 Task: Add a signature Hudson Clark containing Have a great New Years Eve, Hudson Clark to email address softage.5@softage.net and add a folder Restaurants
Action: Mouse moved to (51, 59)
Screenshot: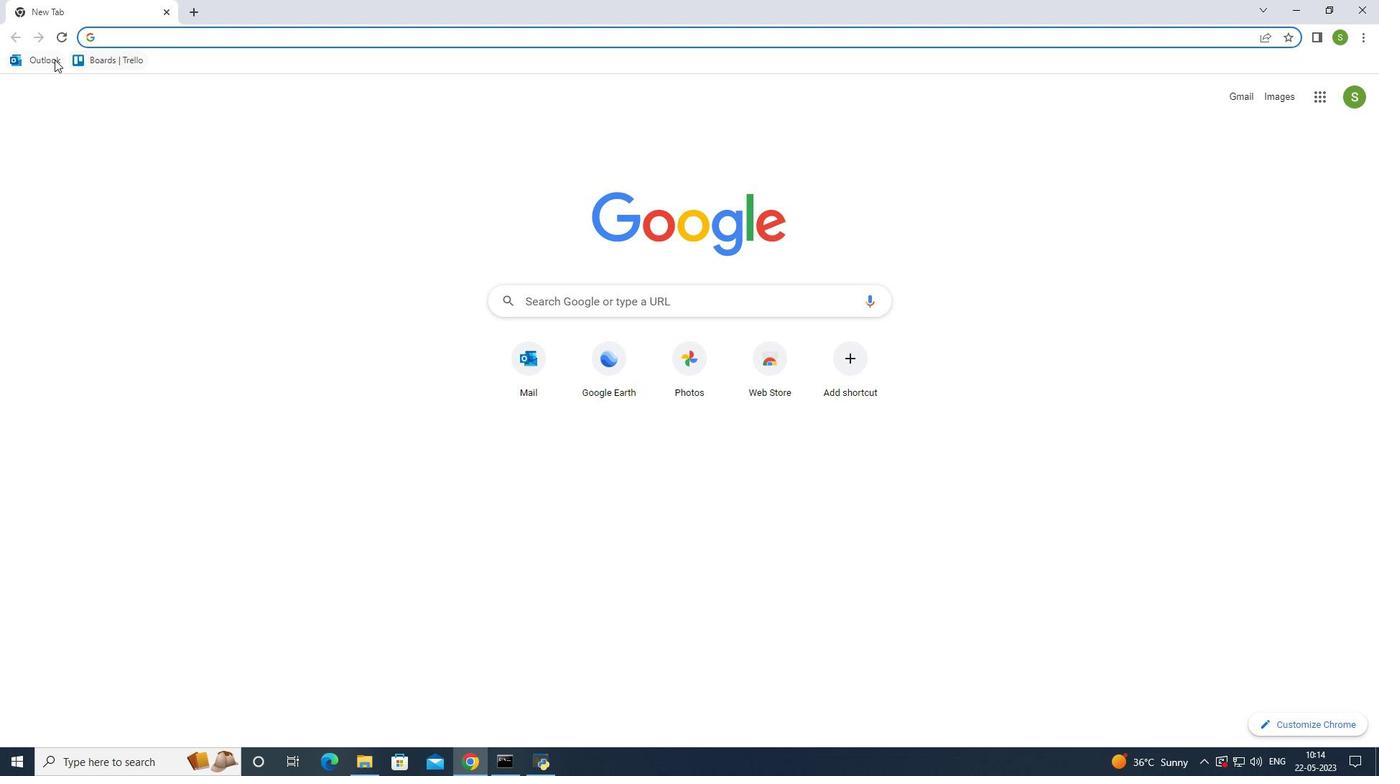 
Action: Mouse pressed left at (51, 59)
Screenshot: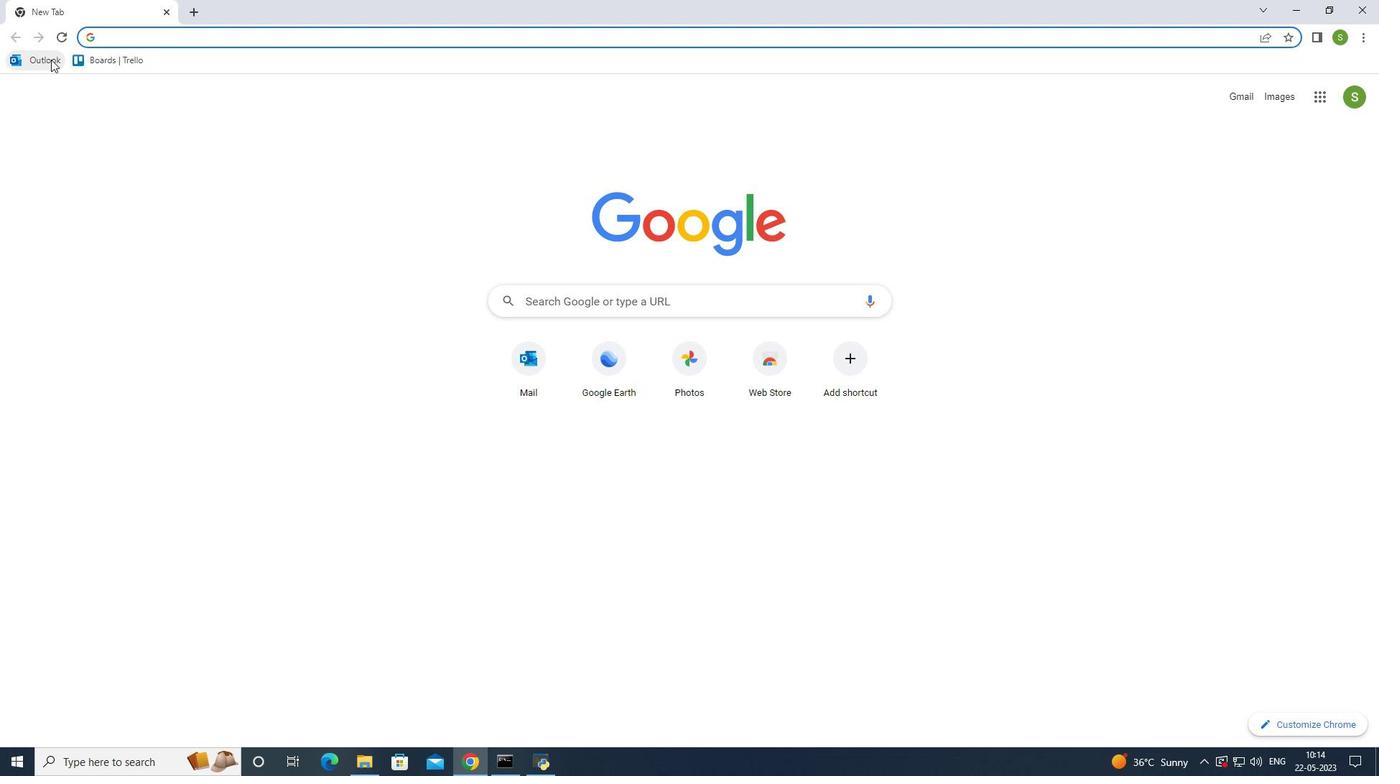
Action: Mouse moved to (115, 125)
Screenshot: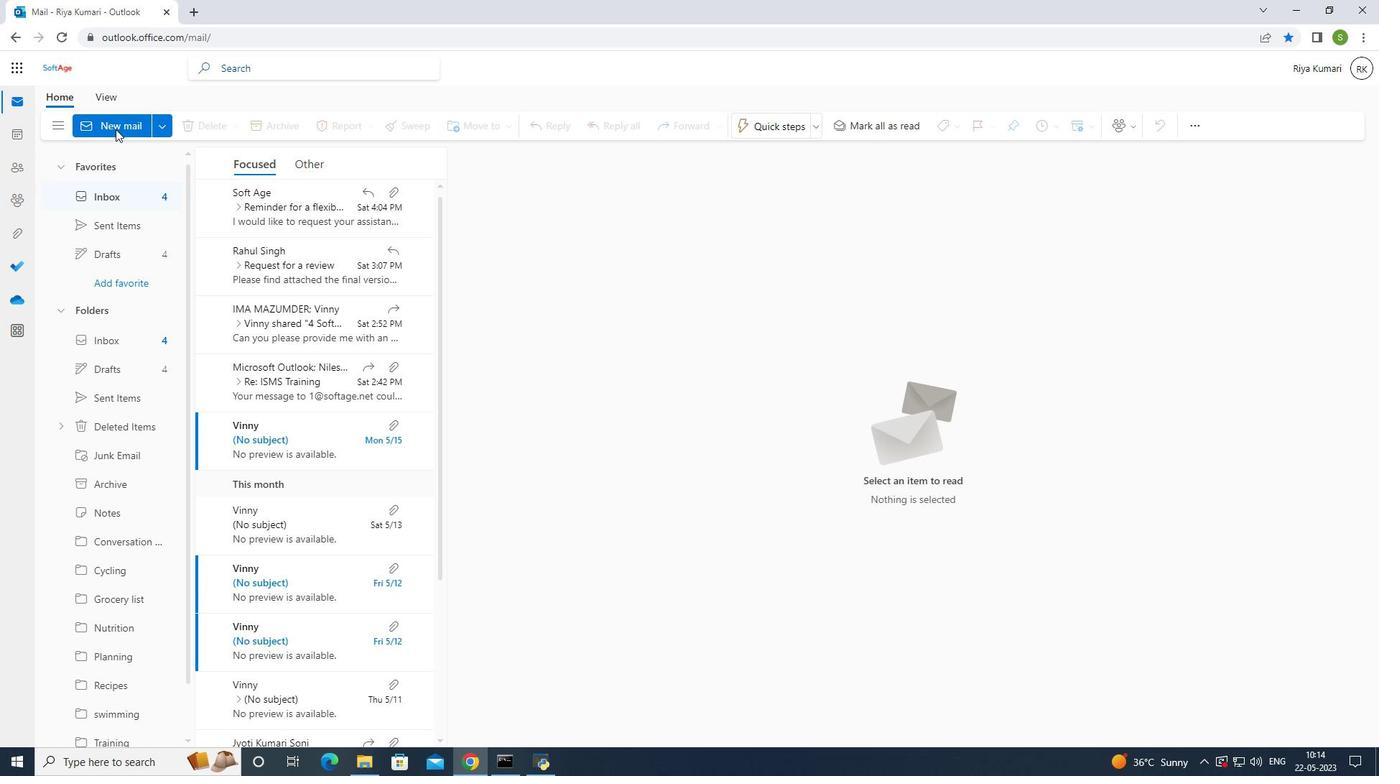 
Action: Mouse pressed left at (115, 125)
Screenshot: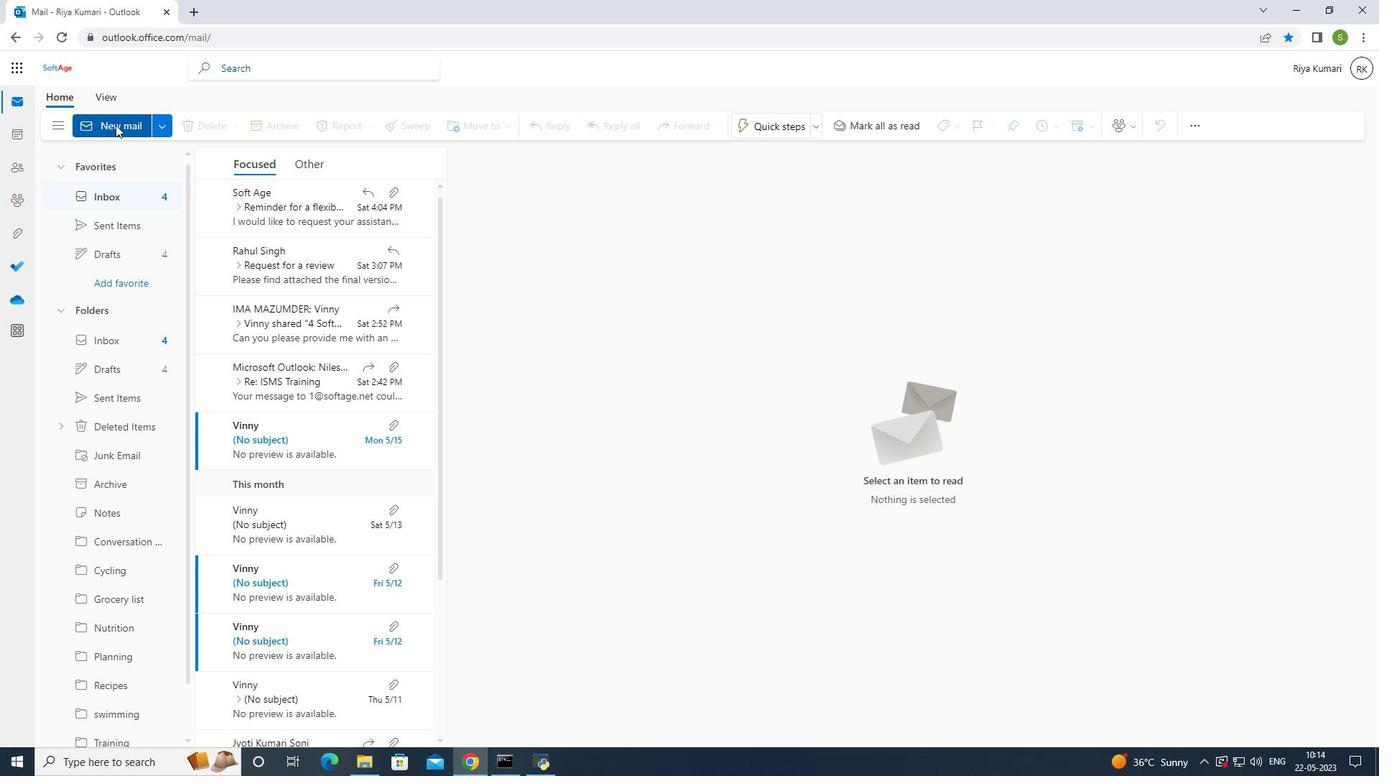 
Action: Mouse moved to (941, 131)
Screenshot: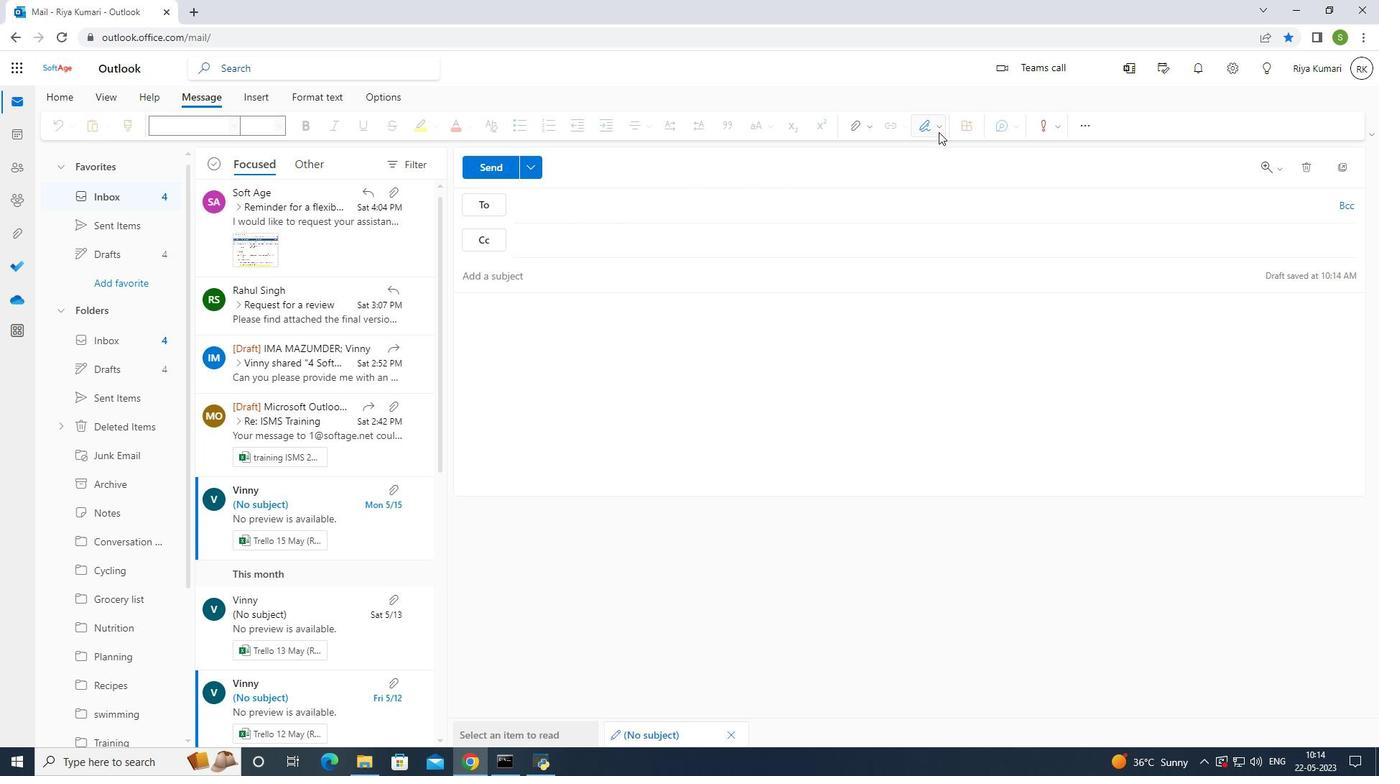 
Action: Mouse pressed left at (941, 131)
Screenshot: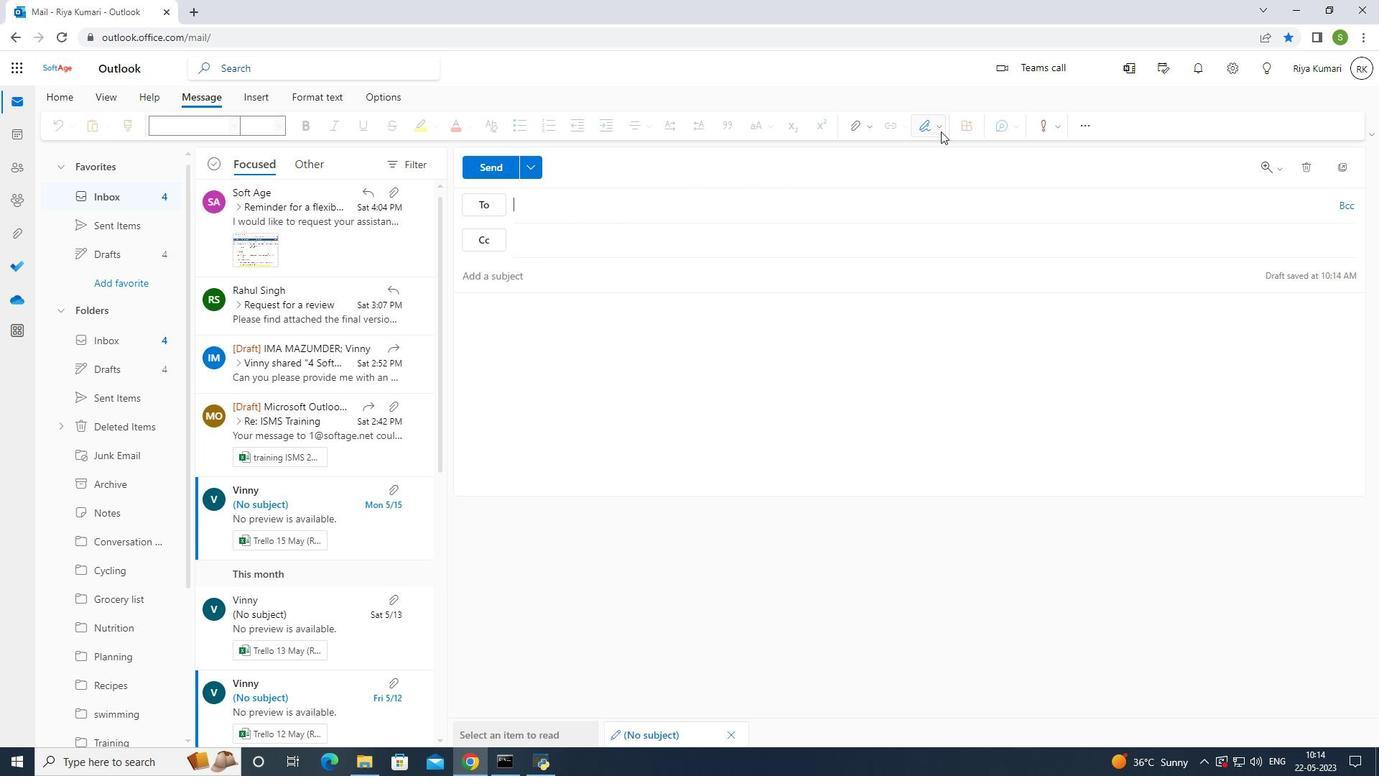 
Action: Mouse moved to (915, 185)
Screenshot: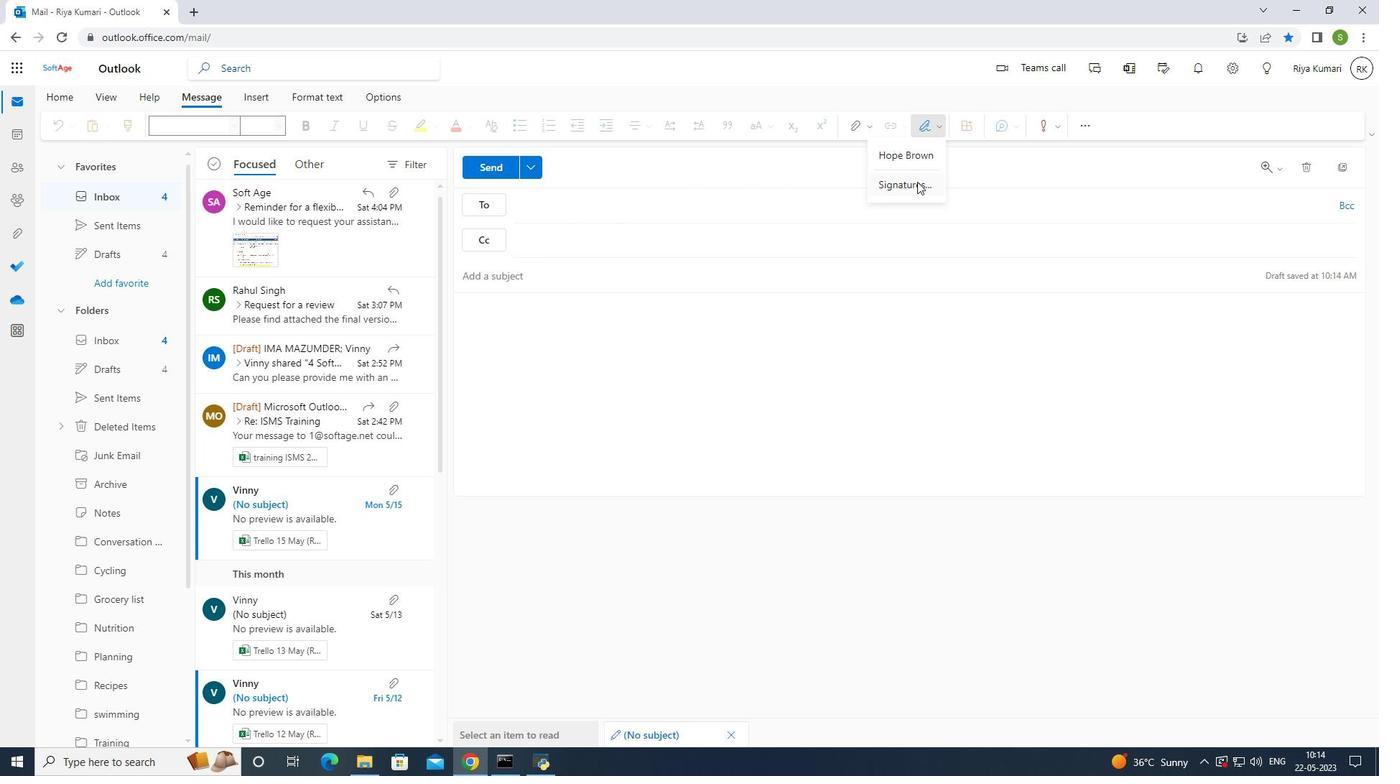 
Action: Mouse pressed left at (915, 185)
Screenshot: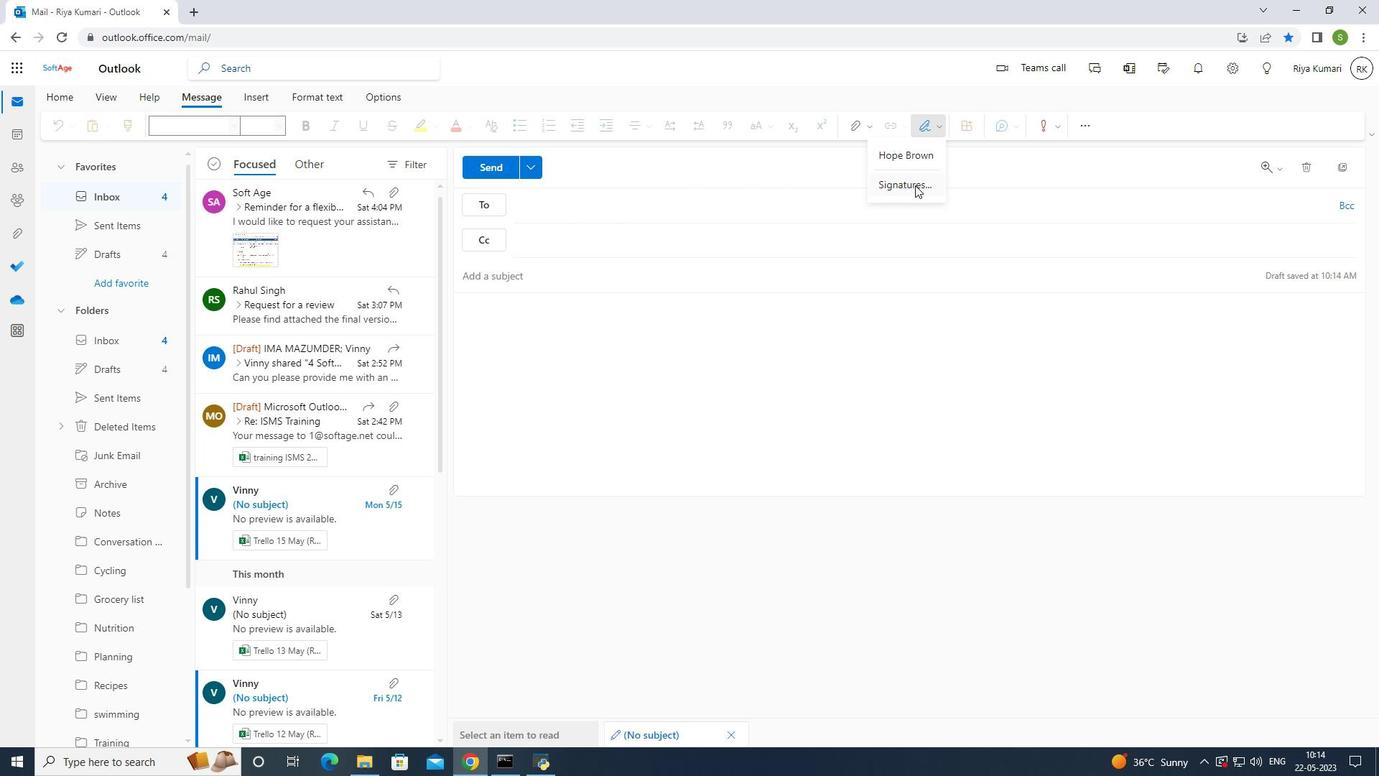 
Action: Mouse moved to (911, 241)
Screenshot: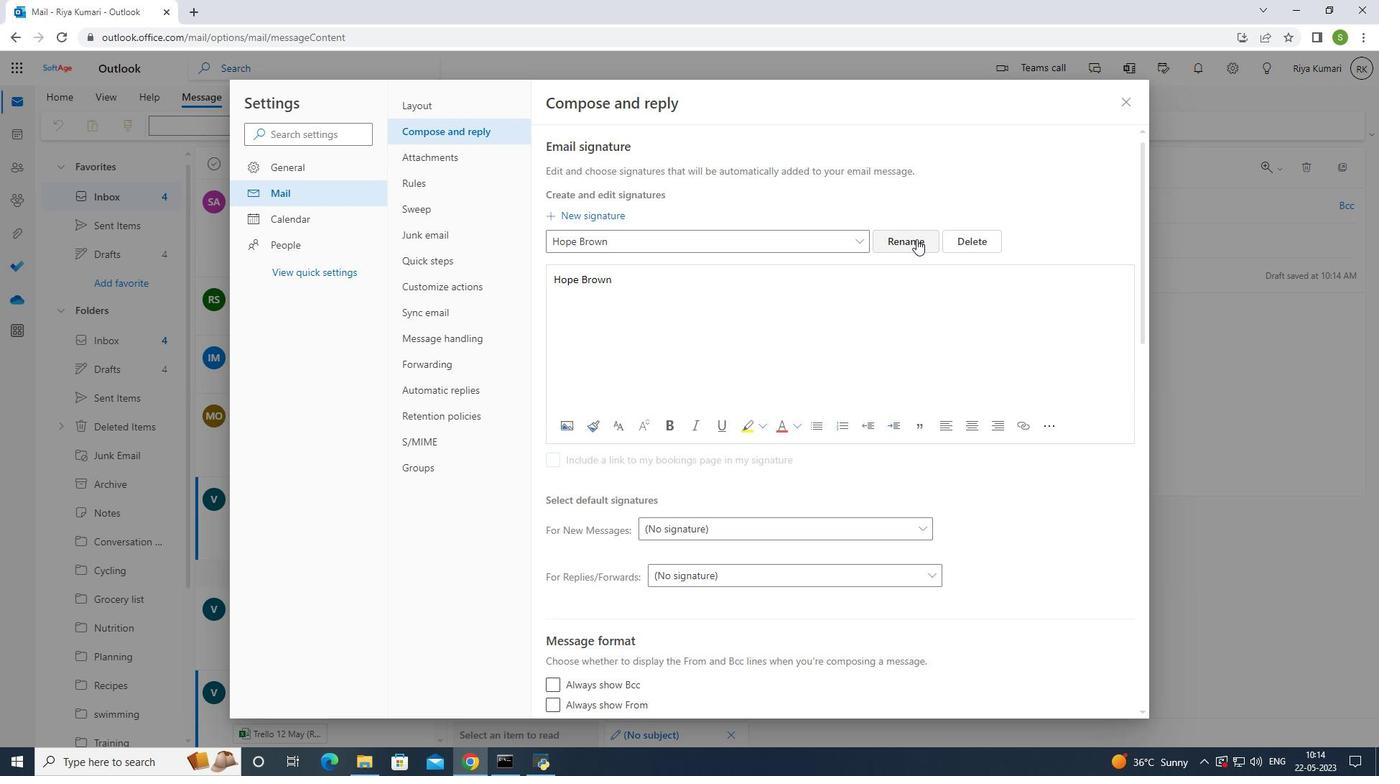 
Action: Mouse pressed left at (911, 241)
Screenshot: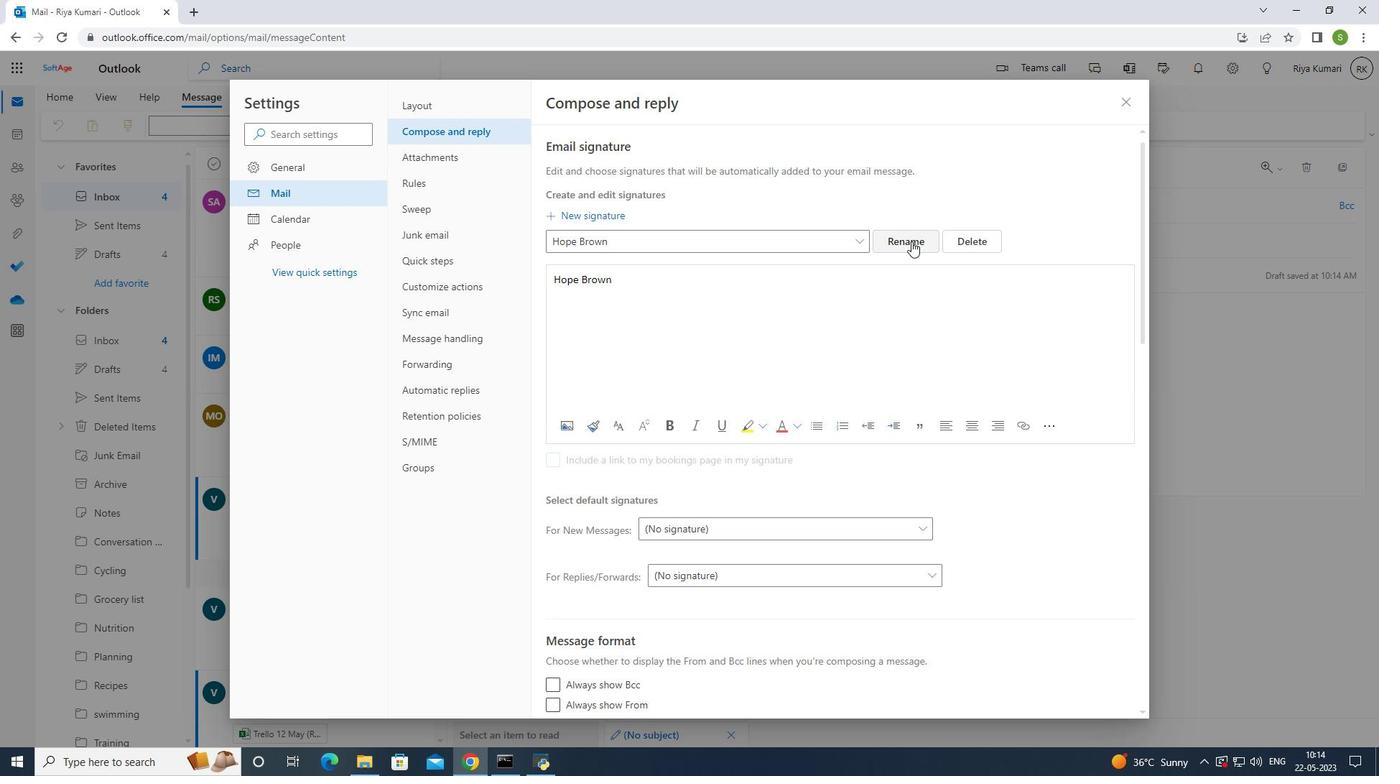 
Action: Mouse moved to (788, 240)
Screenshot: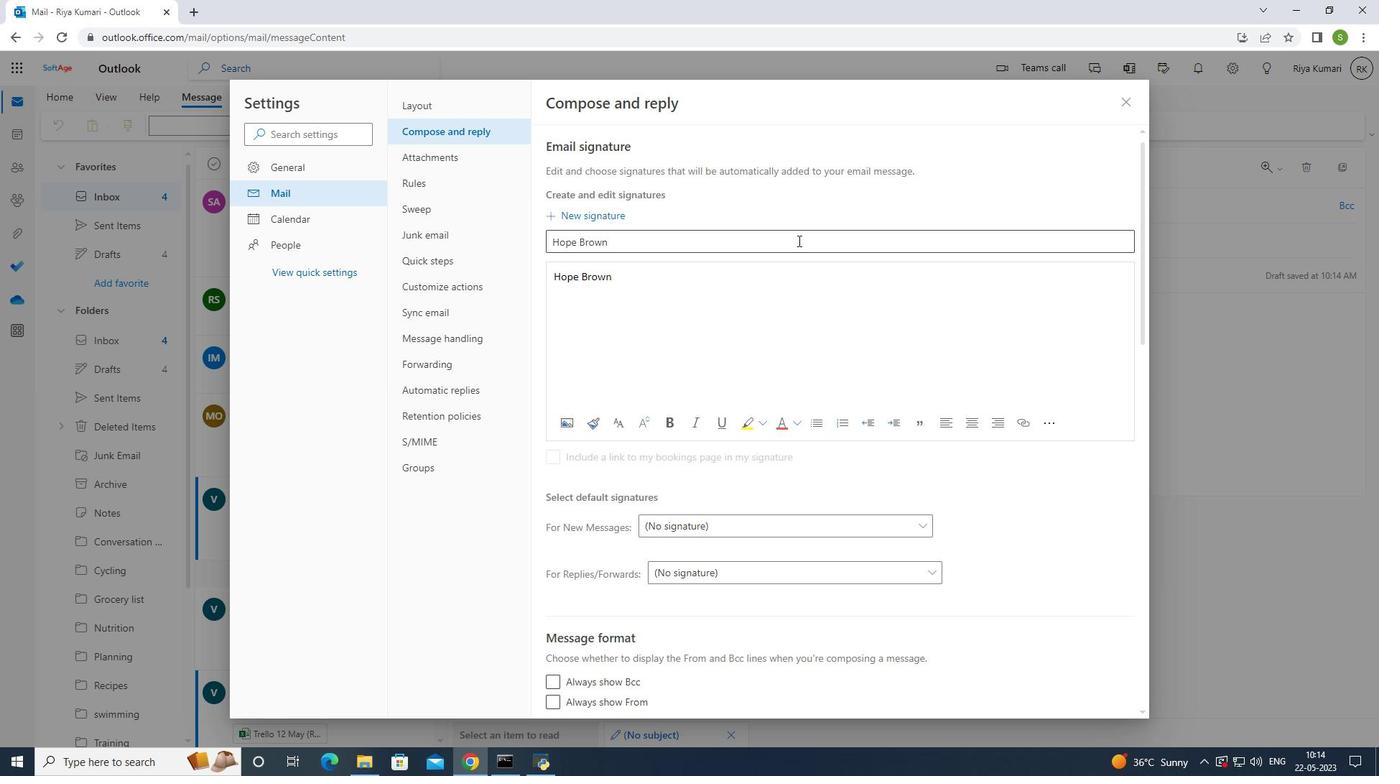 
Action: Mouse pressed left at (788, 240)
Screenshot: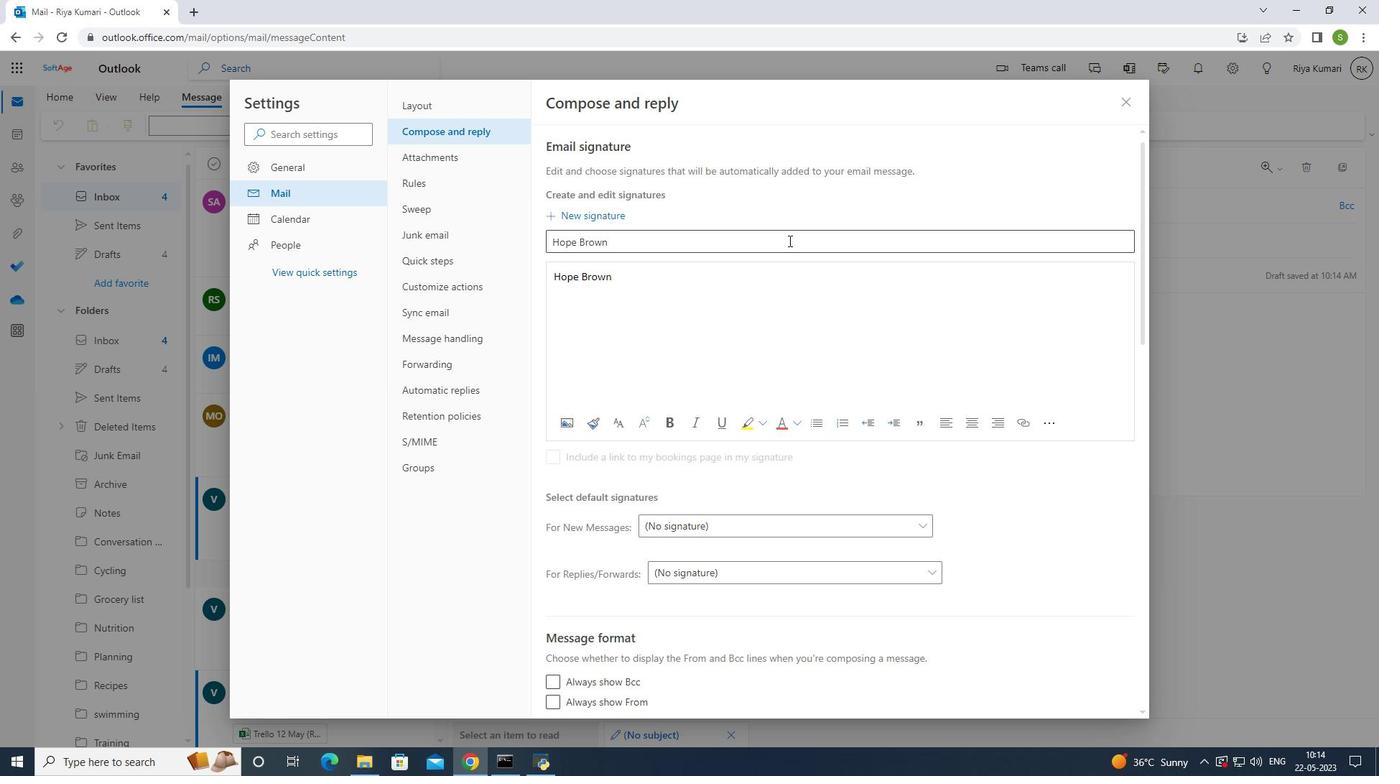 
Action: Key pressed <Key.backspace><Key.backspace><Key.backspace><Key.backspace><Key.backspace><Key.backspace><Key.backspace><Key.backspace><Key.backspace><Key.backspace><Key.backspace><Key.backspace><Key.backspace><Key.backspace><Key.backspace><Key.backspace>
Screenshot: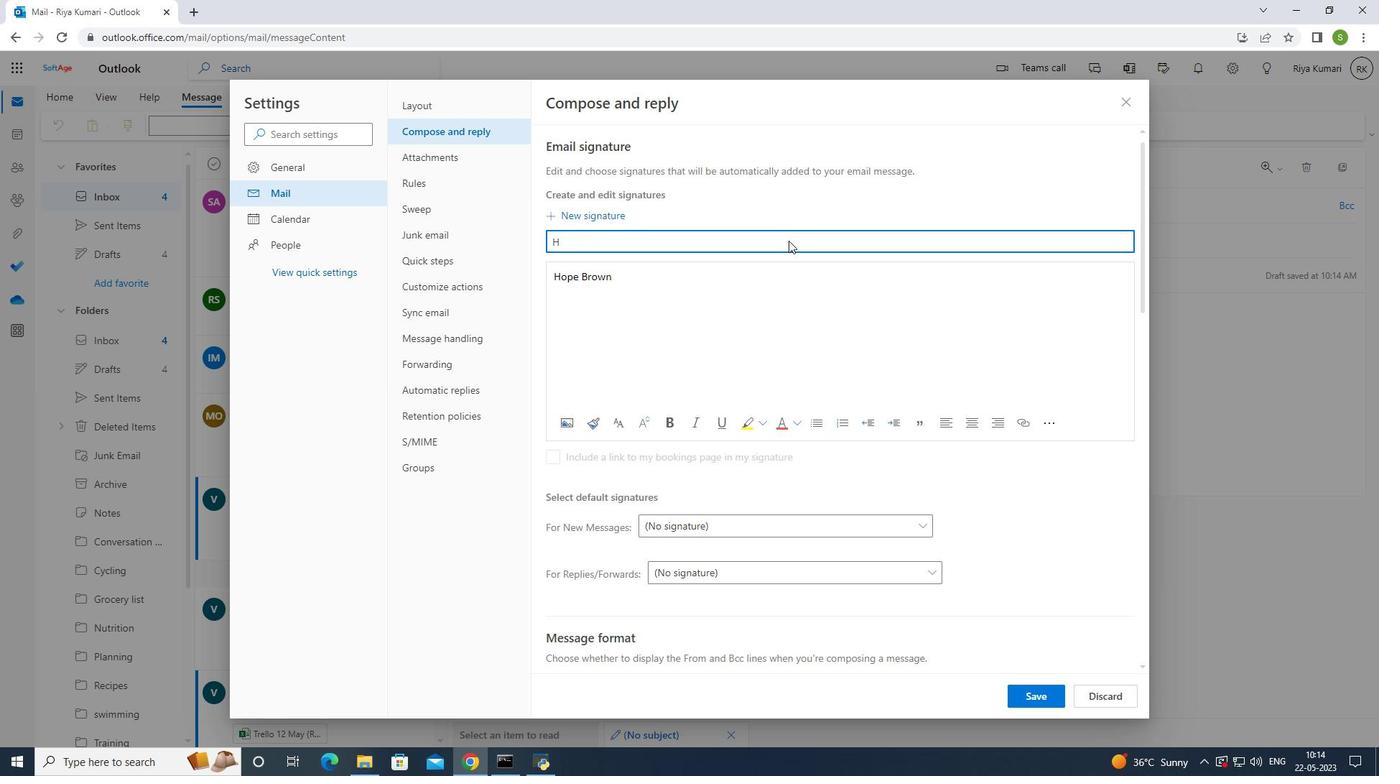 
Action: Mouse moved to (801, 235)
Screenshot: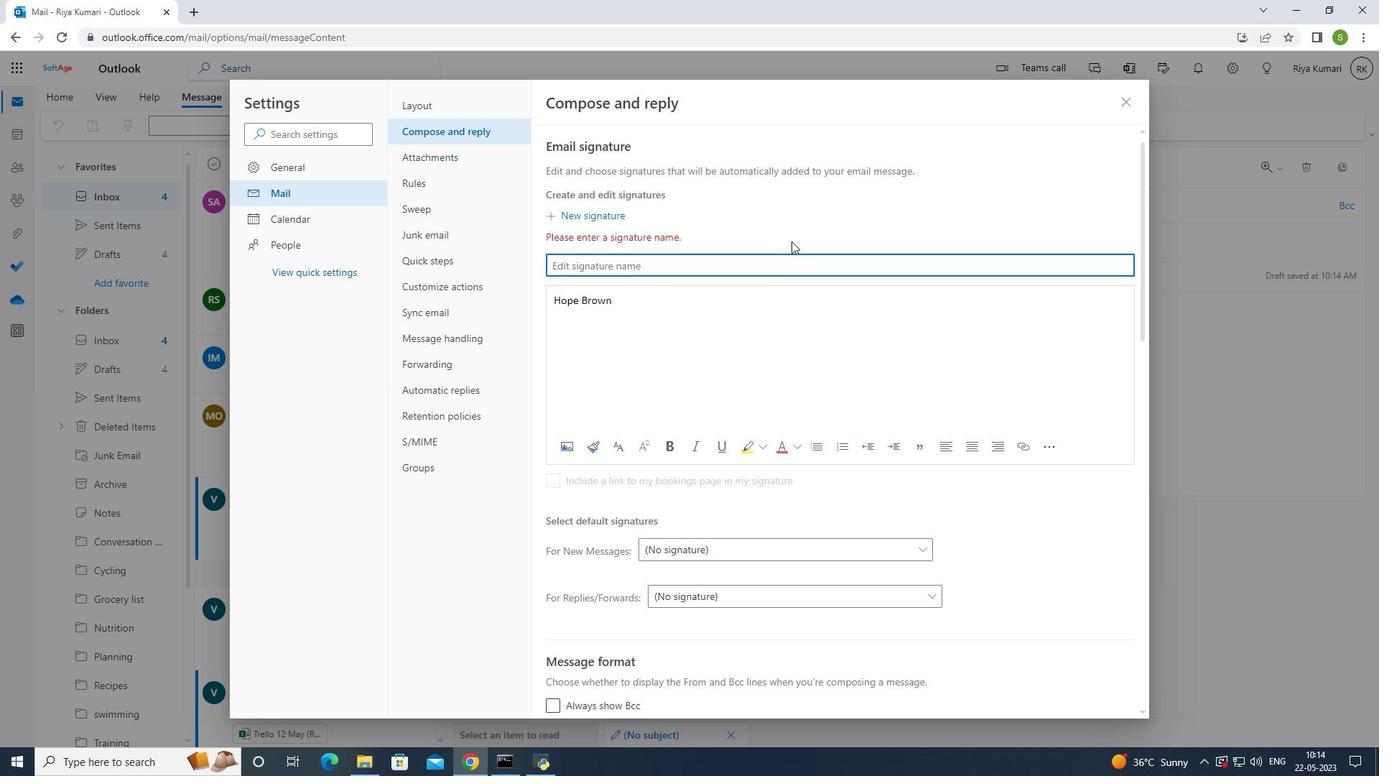 
Action: Key pressed <Key.shift>Hudson<Key.space><Key.shift>Clarkctrl+A<'\x03'>
Screenshot: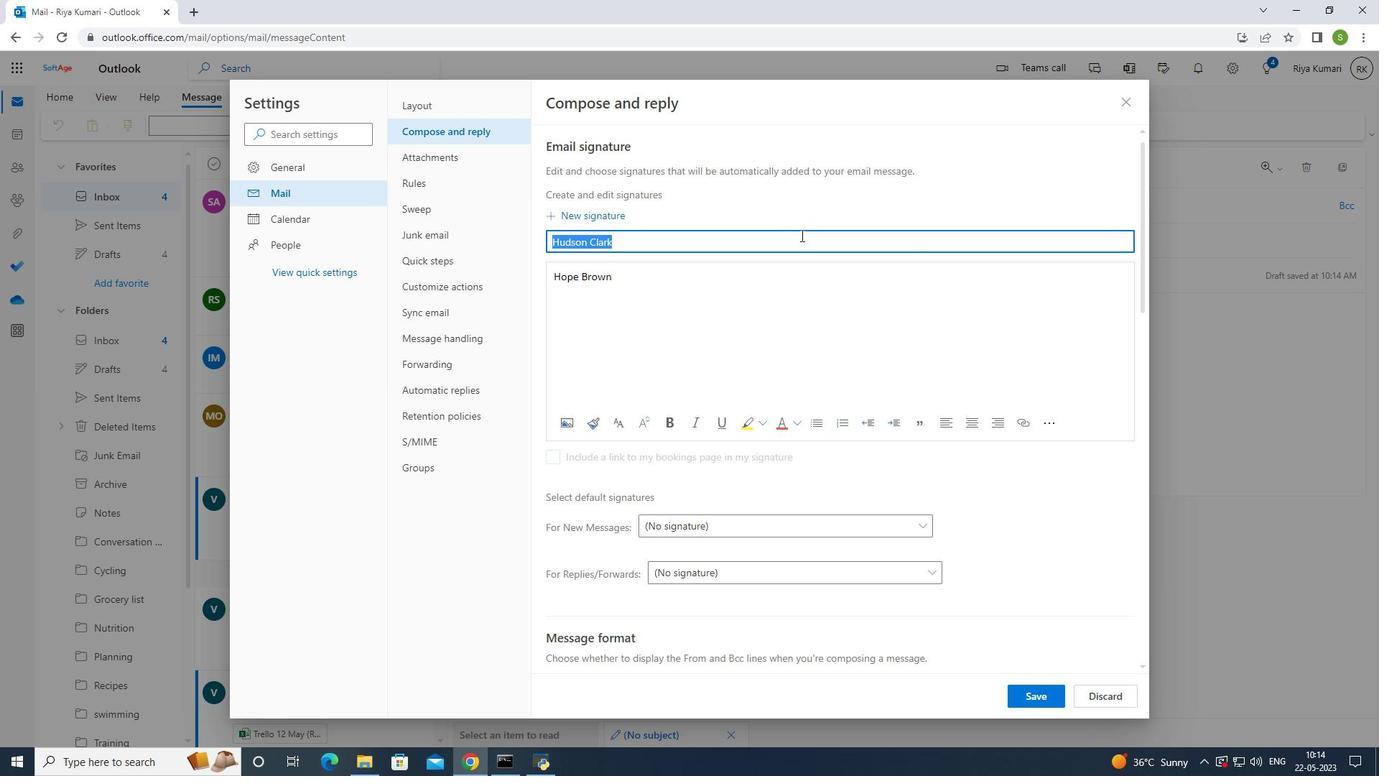 
Action: Mouse moved to (633, 278)
Screenshot: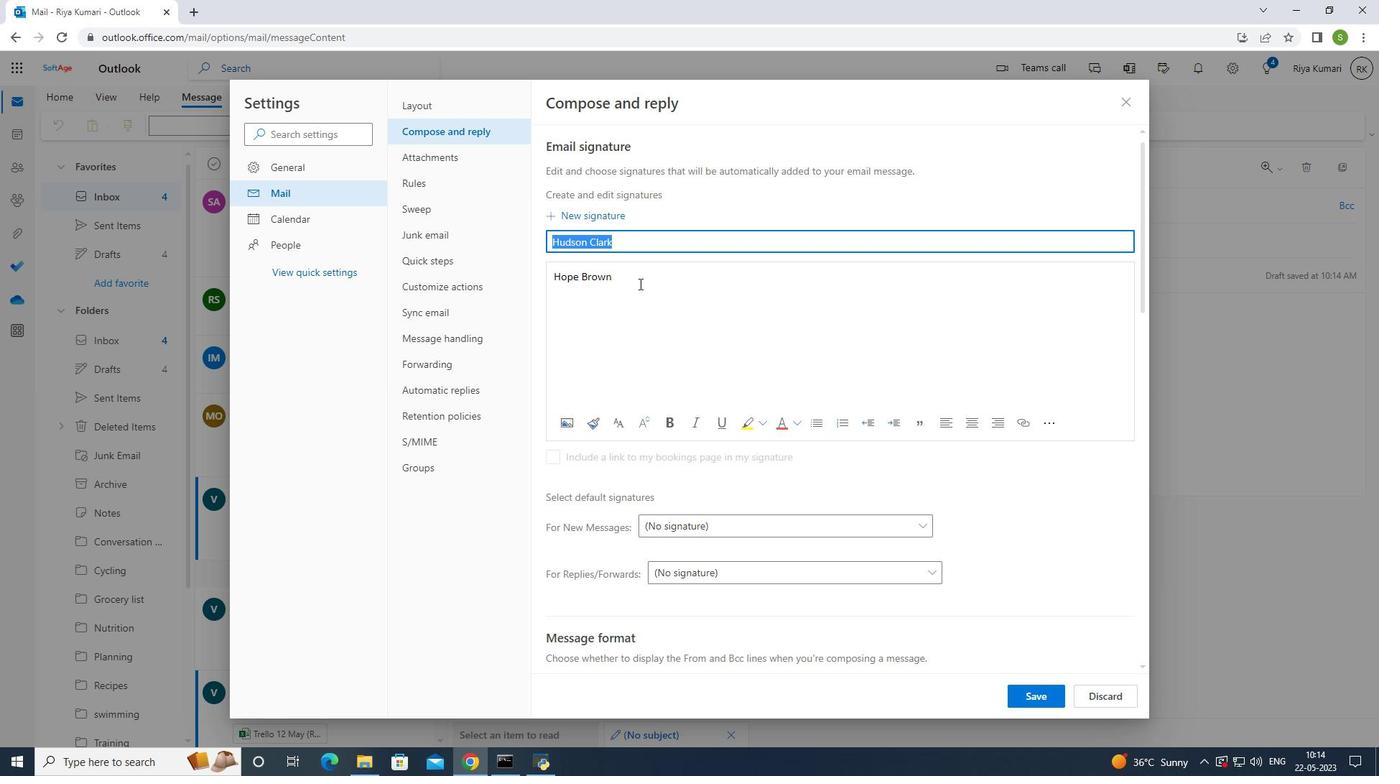 
Action: Mouse pressed left at (633, 278)
Screenshot: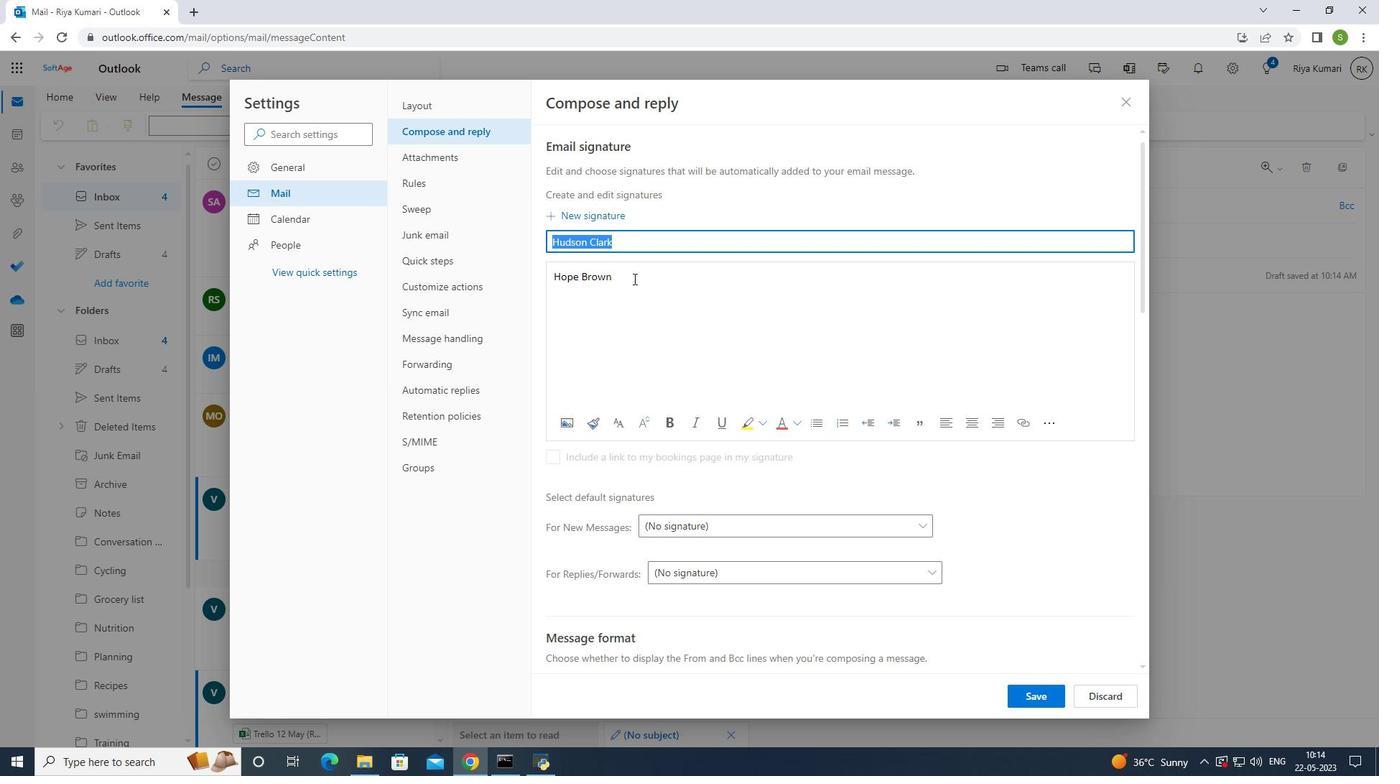 
Action: Key pressed <Key.backspace><Key.backspace><Key.backspace><Key.backspace><Key.backspace><Key.backspace><Key.backspace><Key.backspace><Key.backspace><Key.backspace><Key.backspace><Key.backspace><Key.backspace><Key.backspace><Key.backspace><Key.backspace><Key.backspace>ctrl+V
Screenshot: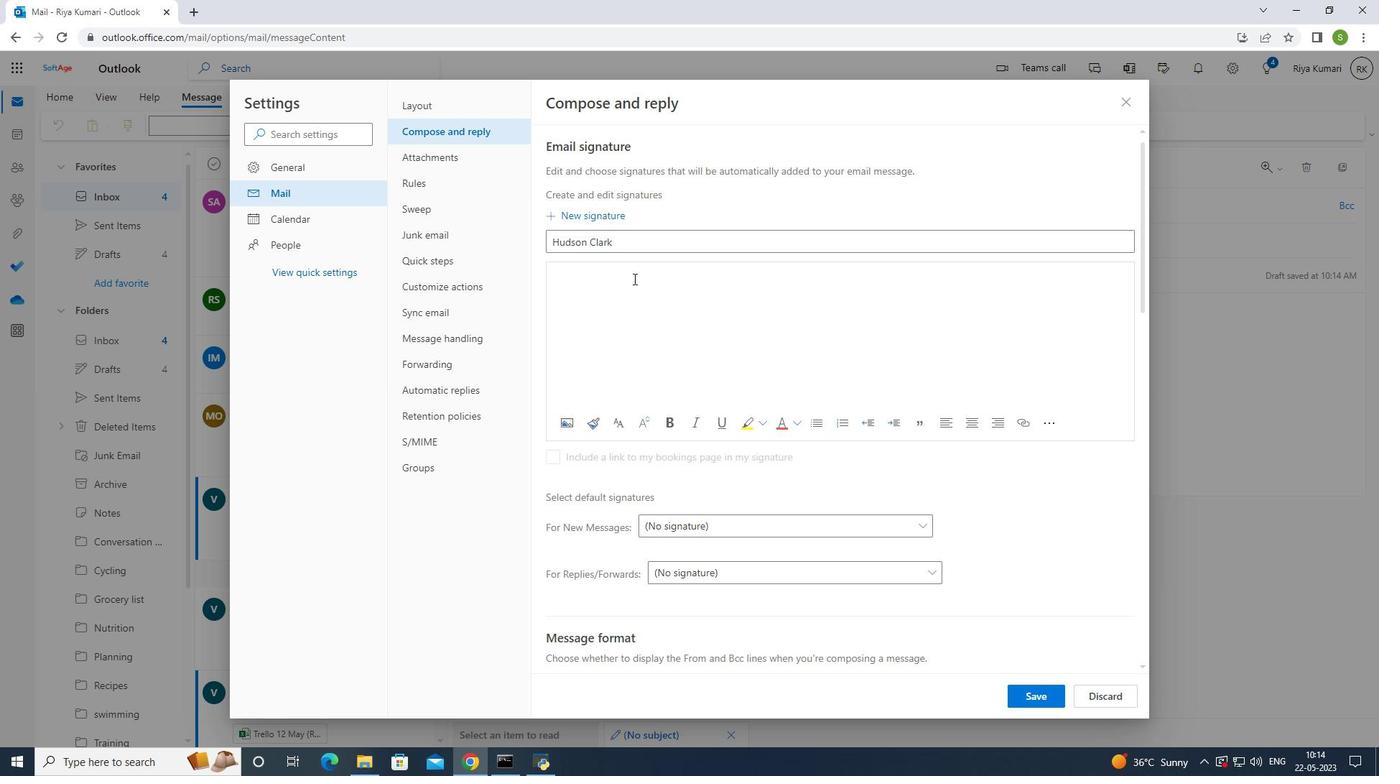 
Action: Mouse moved to (1034, 697)
Screenshot: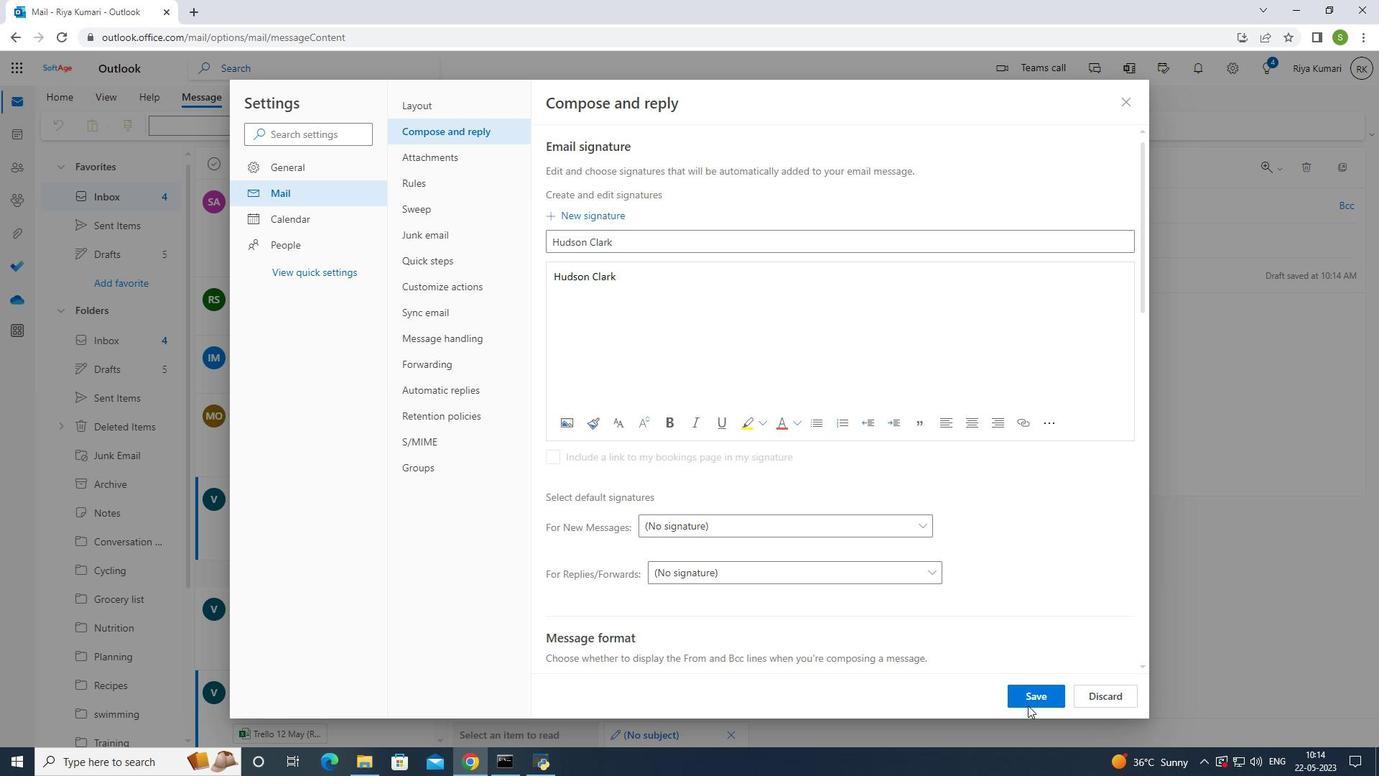 
Action: Mouse pressed left at (1034, 697)
Screenshot: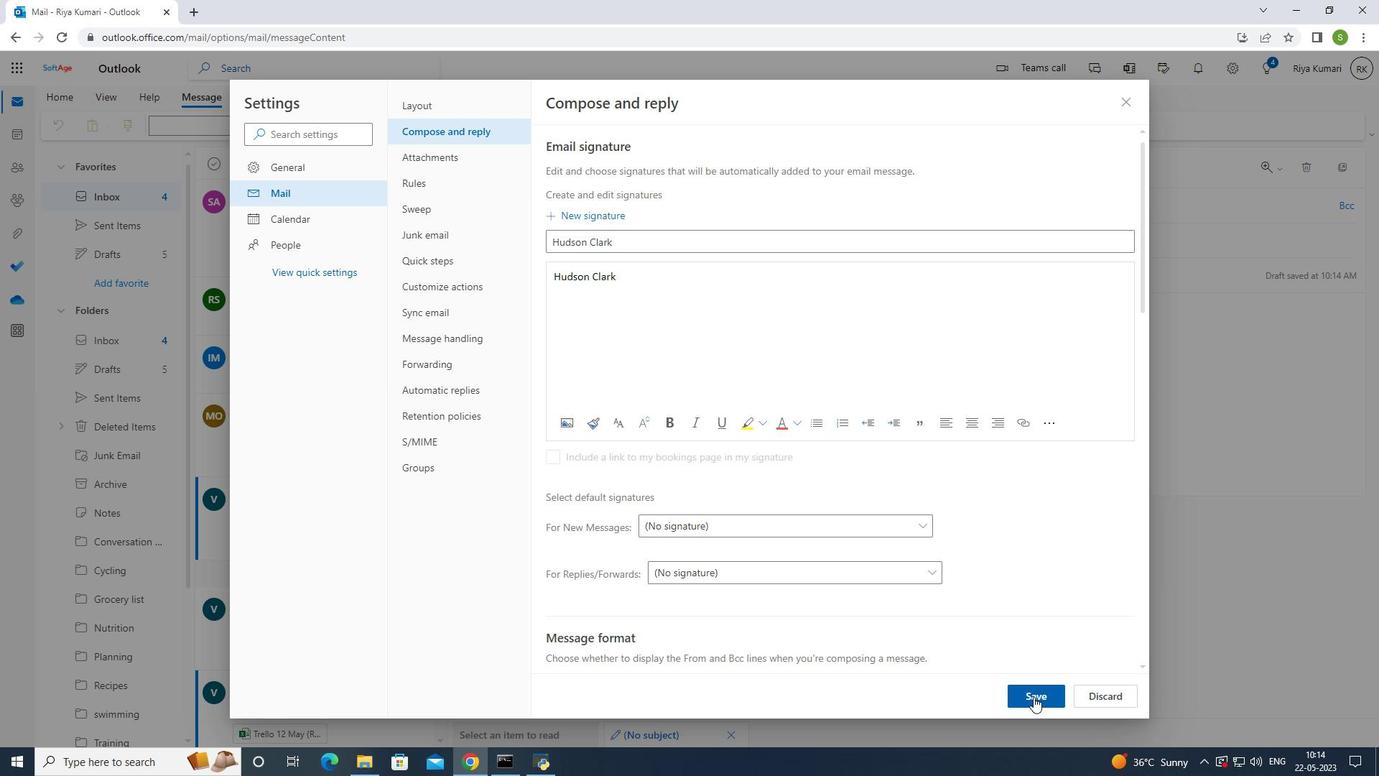 
Action: Mouse moved to (1133, 102)
Screenshot: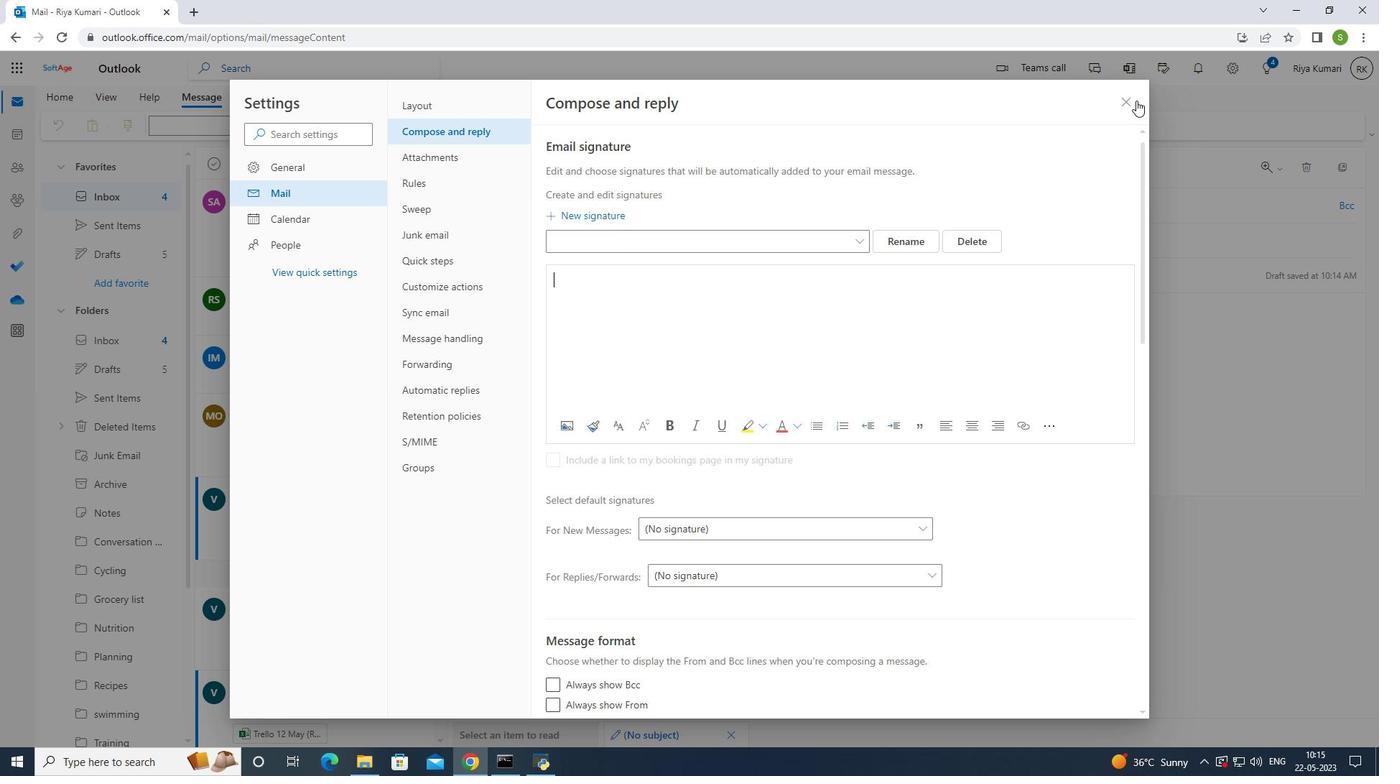 
Action: Mouse pressed left at (1133, 102)
Screenshot: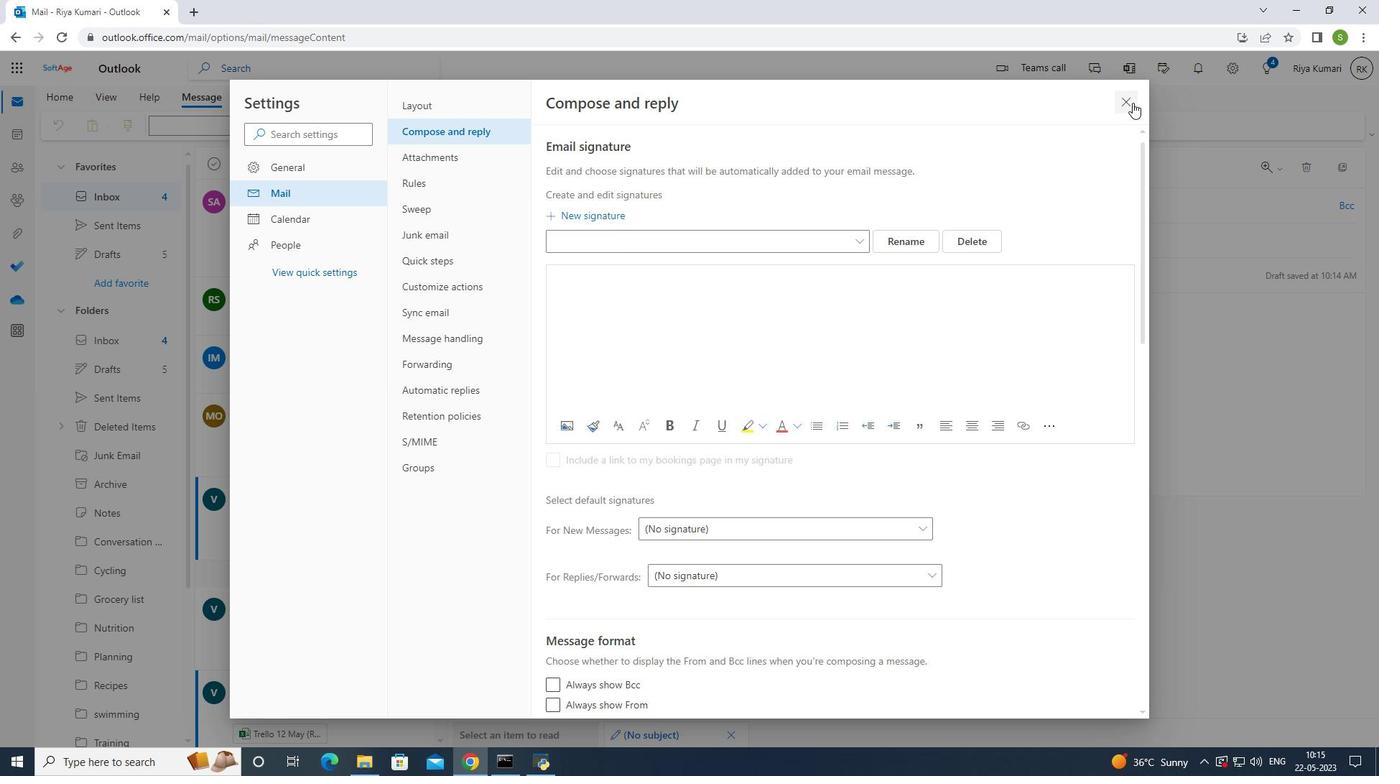 
Action: Mouse moved to (557, 319)
Screenshot: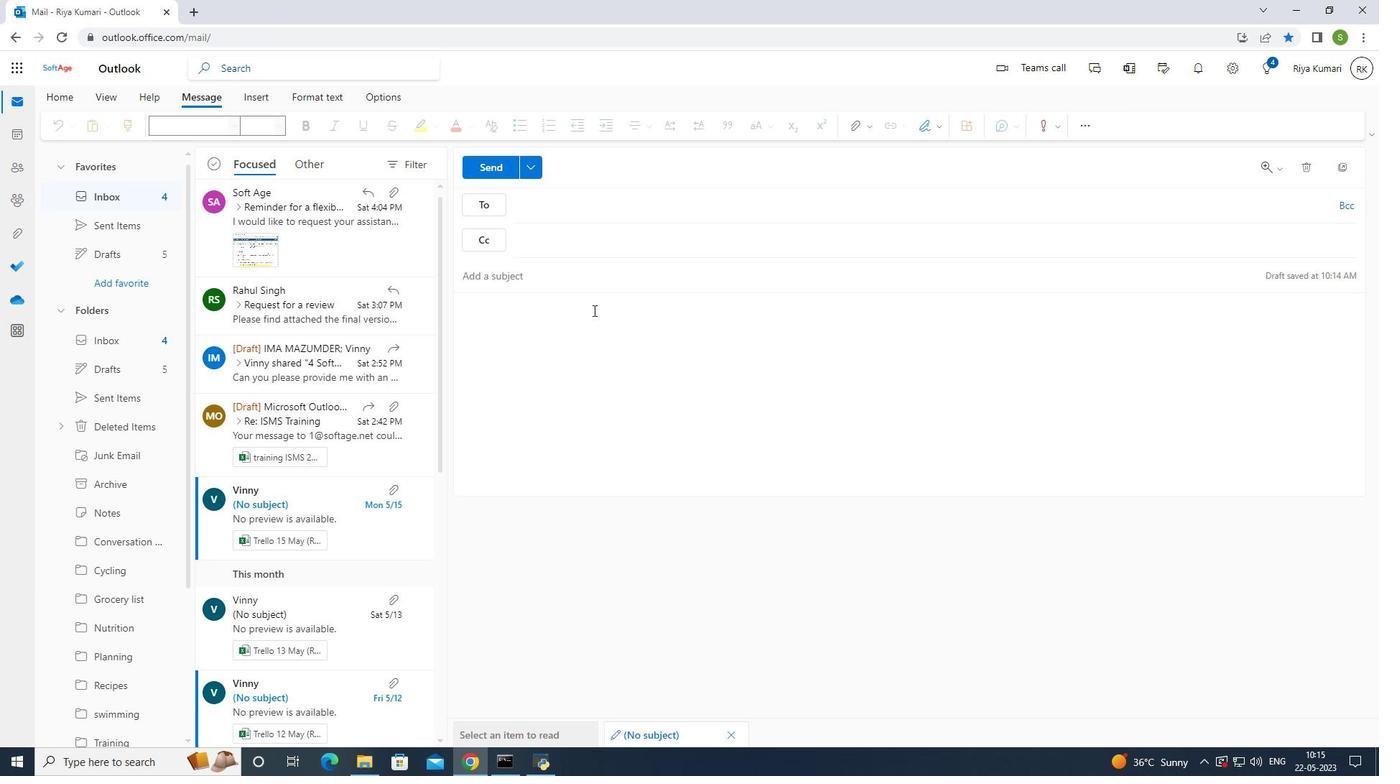 
Action: Mouse pressed left at (557, 319)
Screenshot: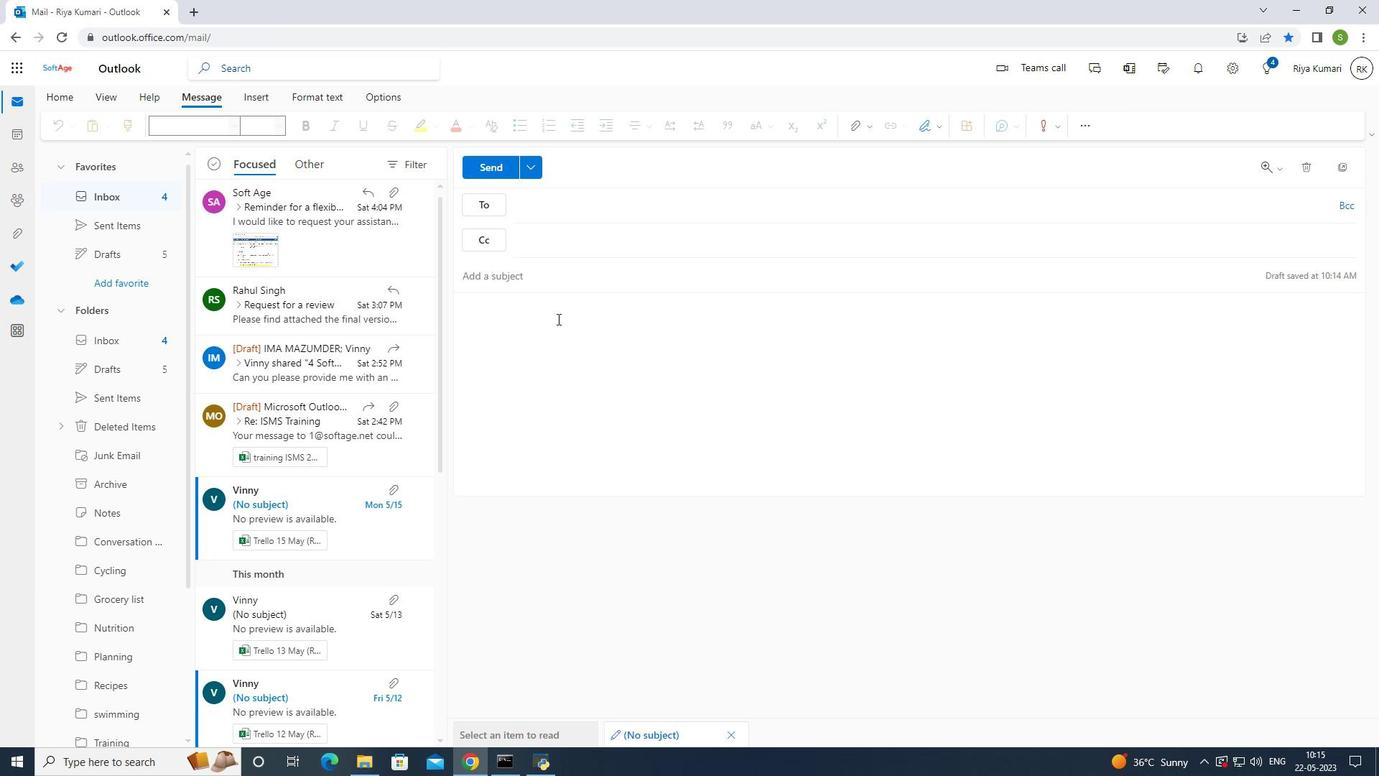 
Action: Mouse moved to (942, 125)
Screenshot: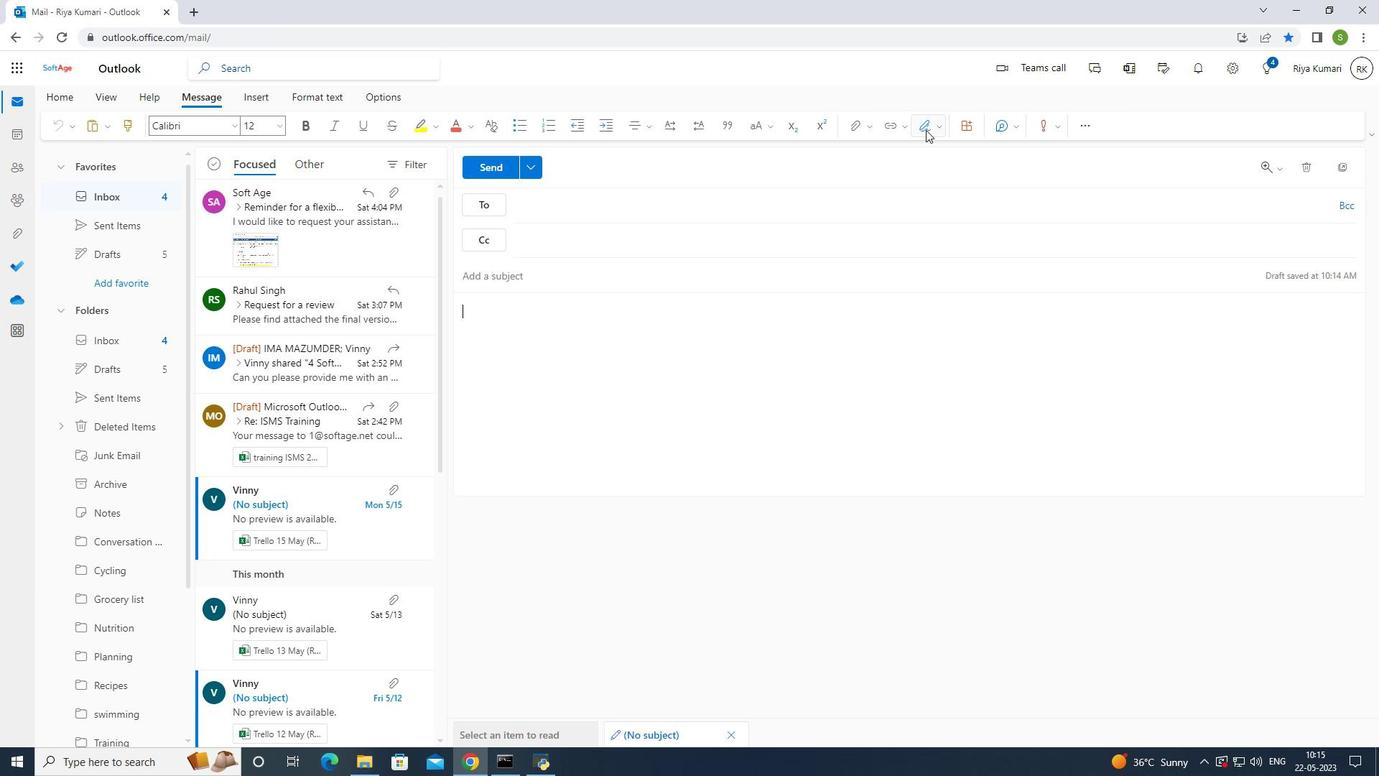 
Action: Mouse pressed left at (942, 125)
Screenshot: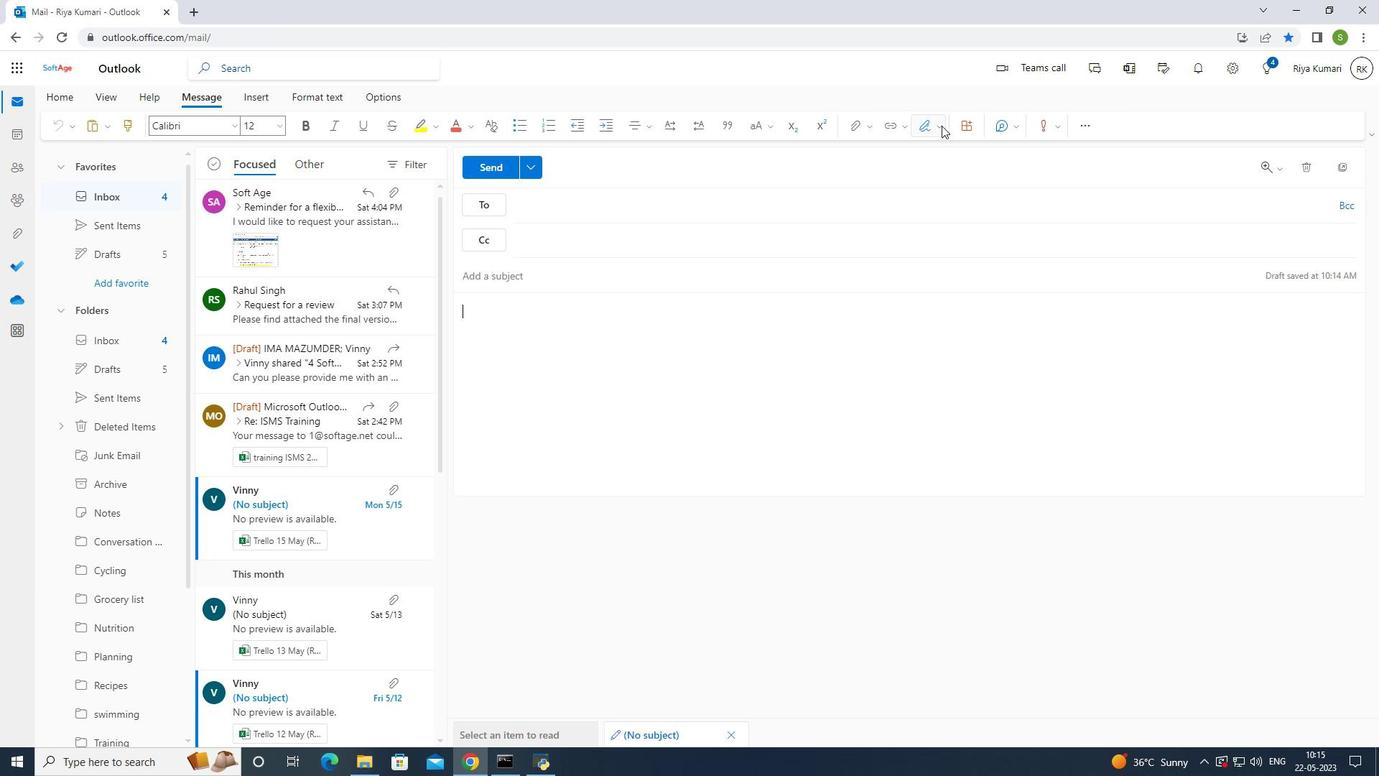 
Action: Mouse moved to (914, 153)
Screenshot: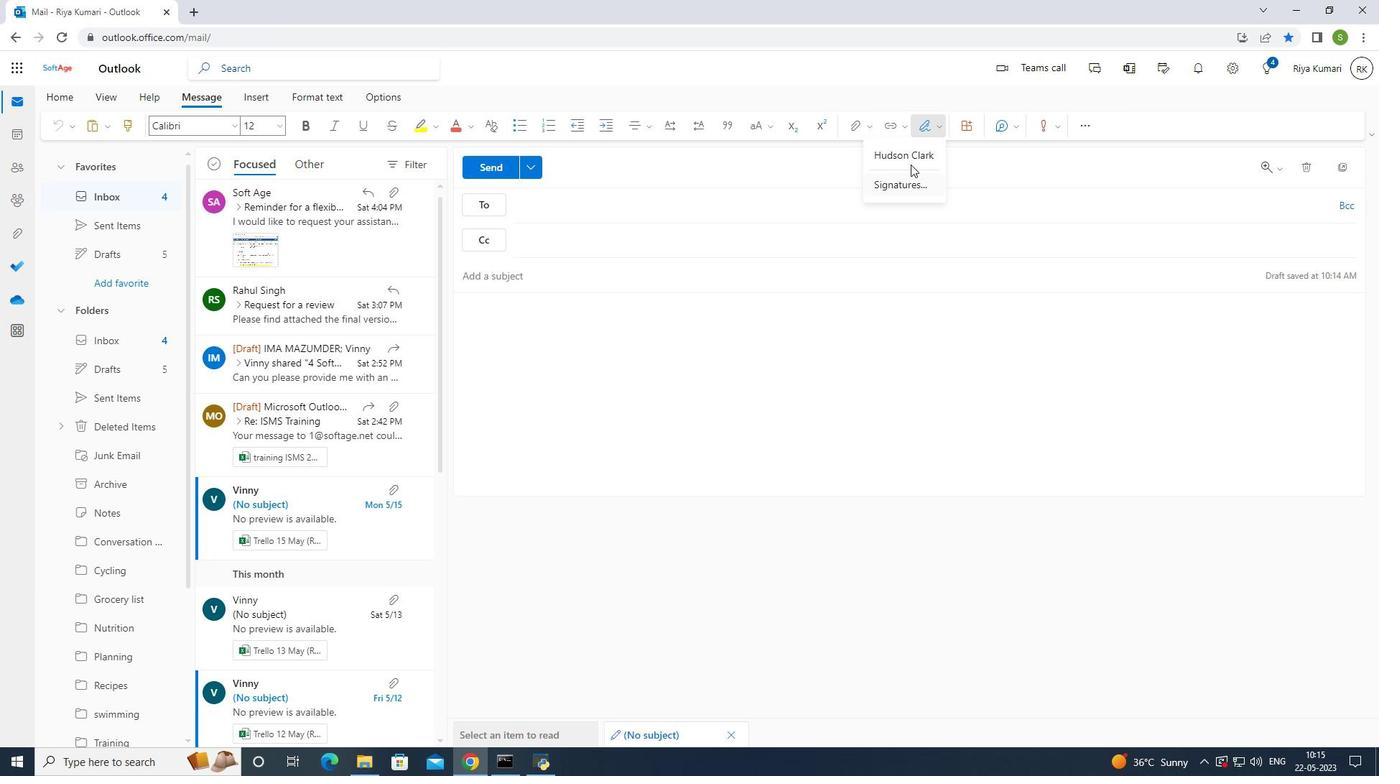 
Action: Mouse pressed left at (914, 153)
Screenshot: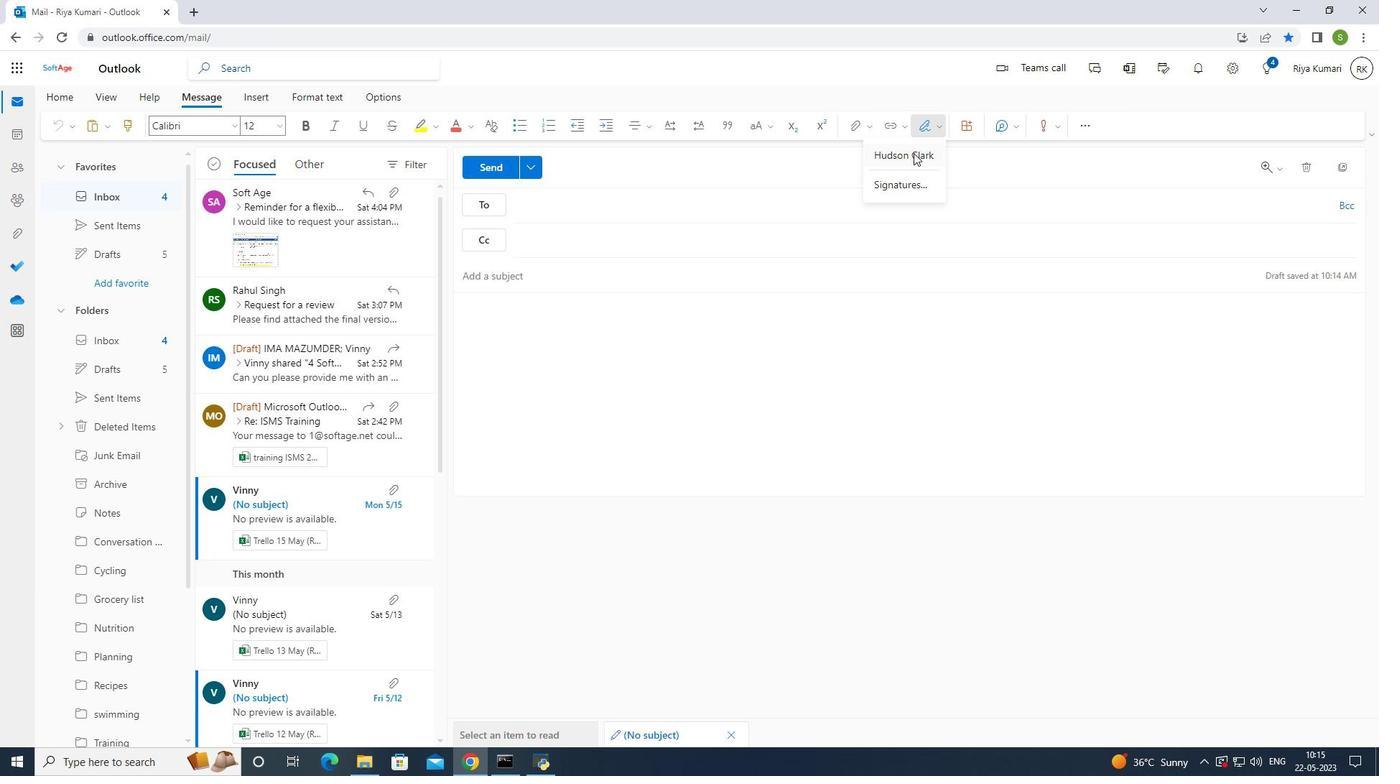 
Action: Mouse moved to (554, 206)
Screenshot: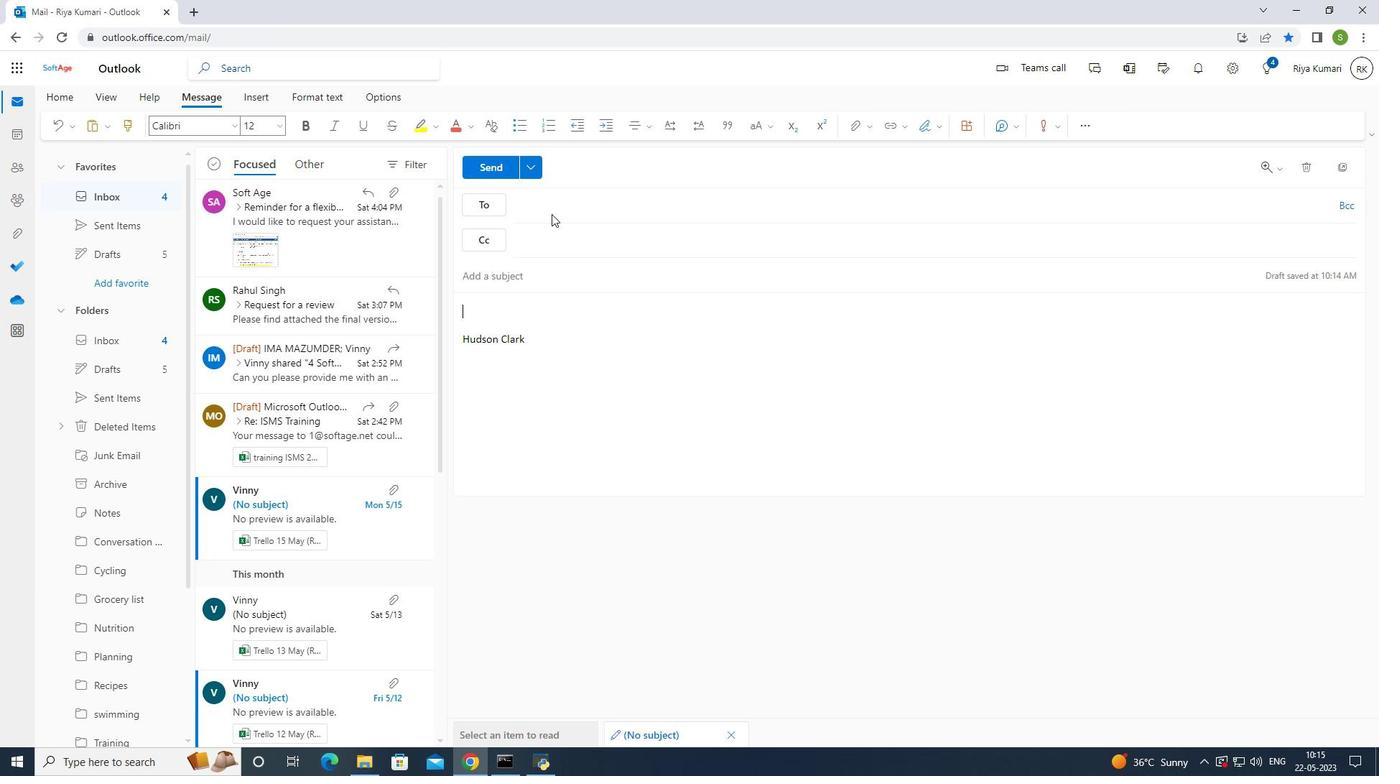 
Action: Mouse pressed left at (554, 206)
Screenshot: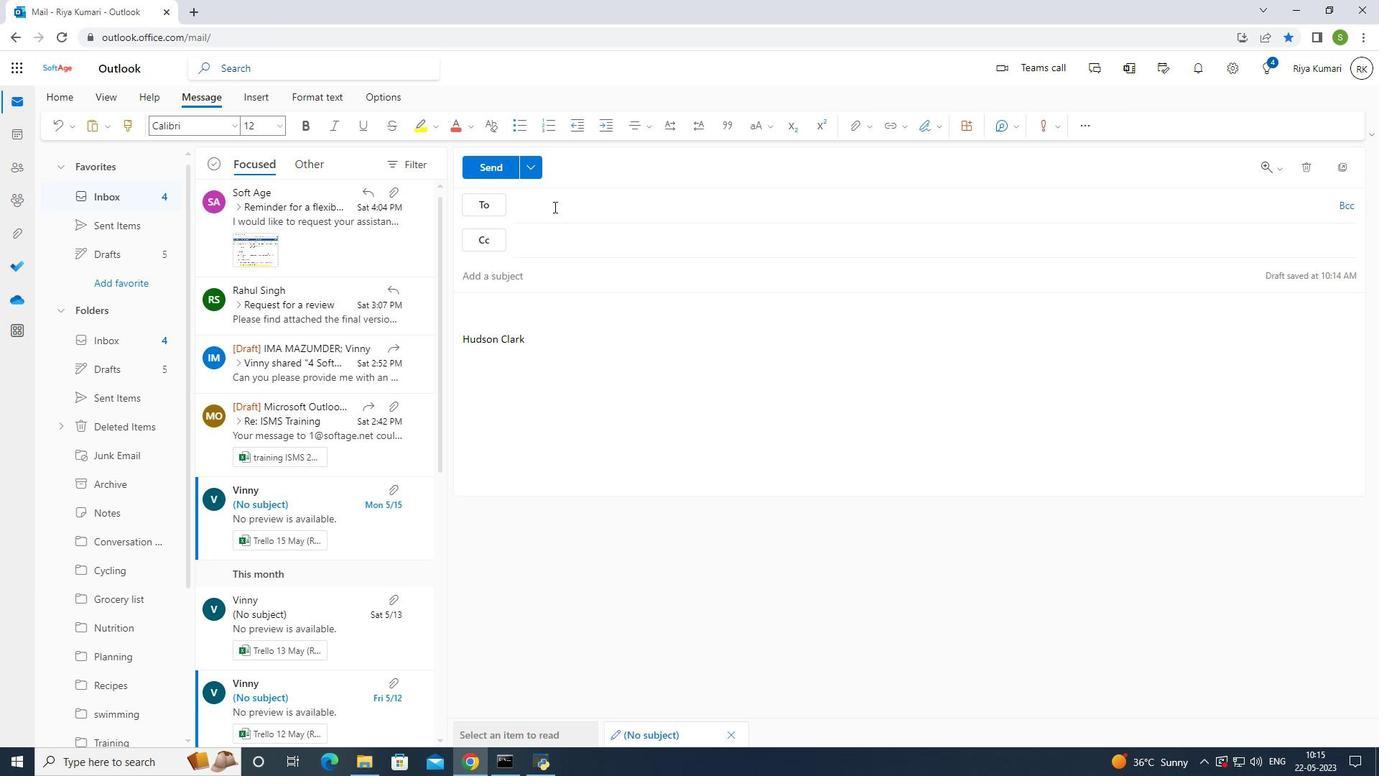 
Action: Key pressed softage.5<Key.shift><Key.backspace>5<Key.shift>@softage.net
Screenshot: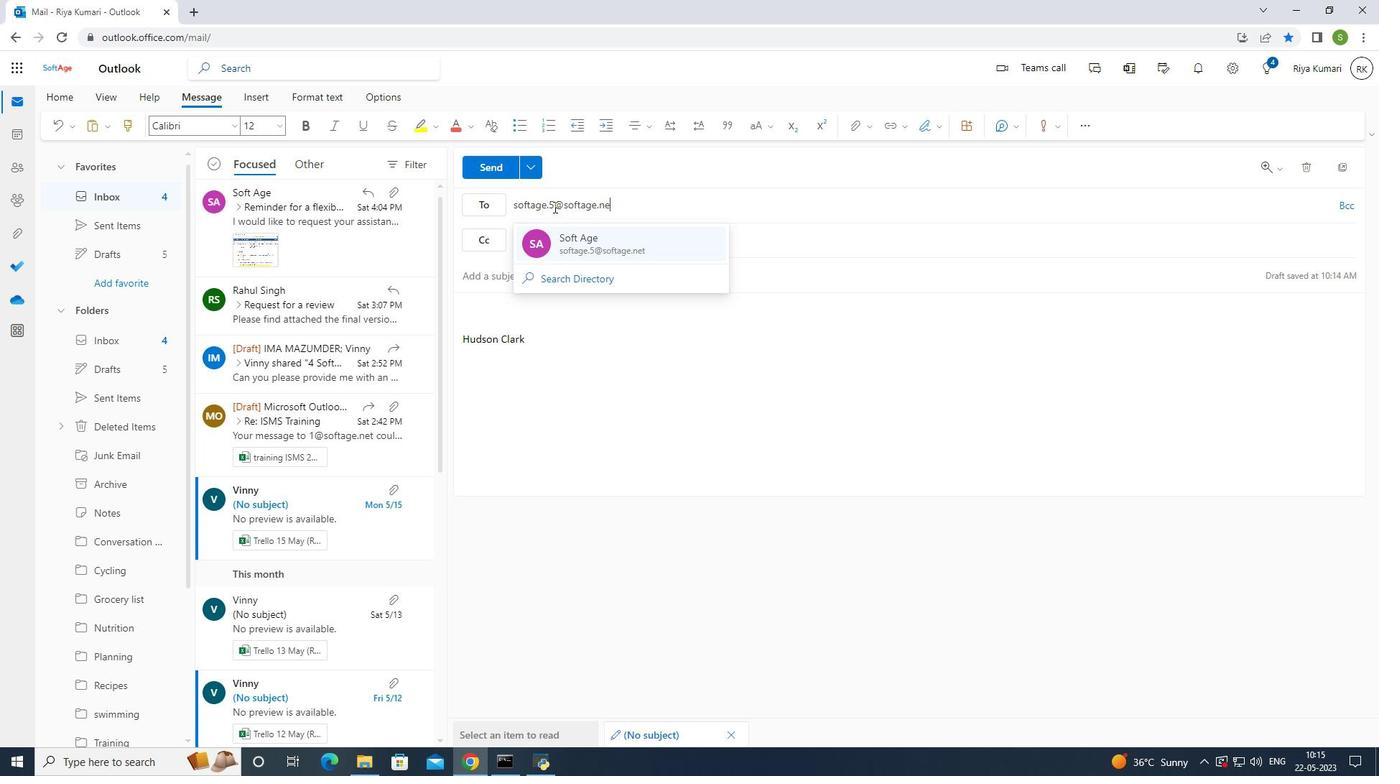 
Action: Mouse moved to (577, 237)
Screenshot: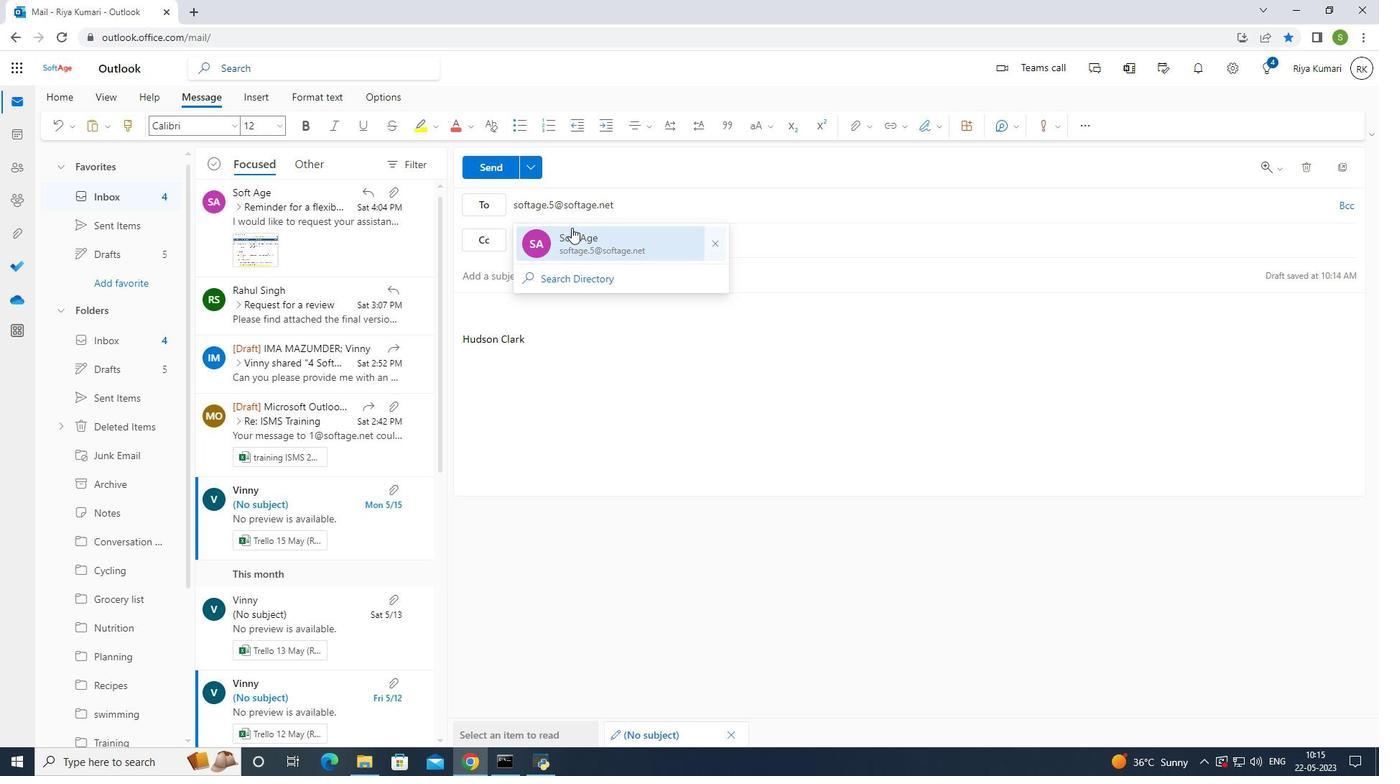 
Action: Mouse pressed left at (577, 237)
Screenshot: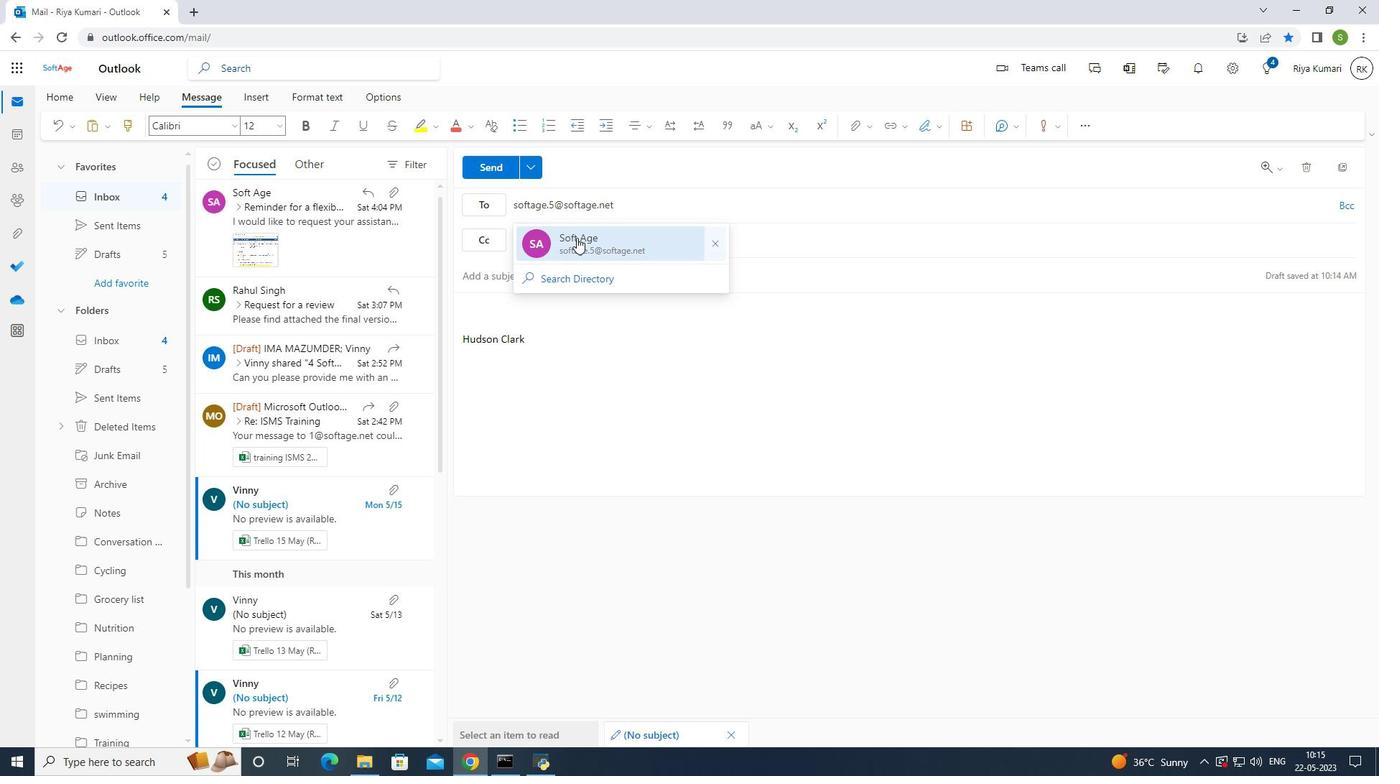 
Action: Mouse moved to (518, 303)
Screenshot: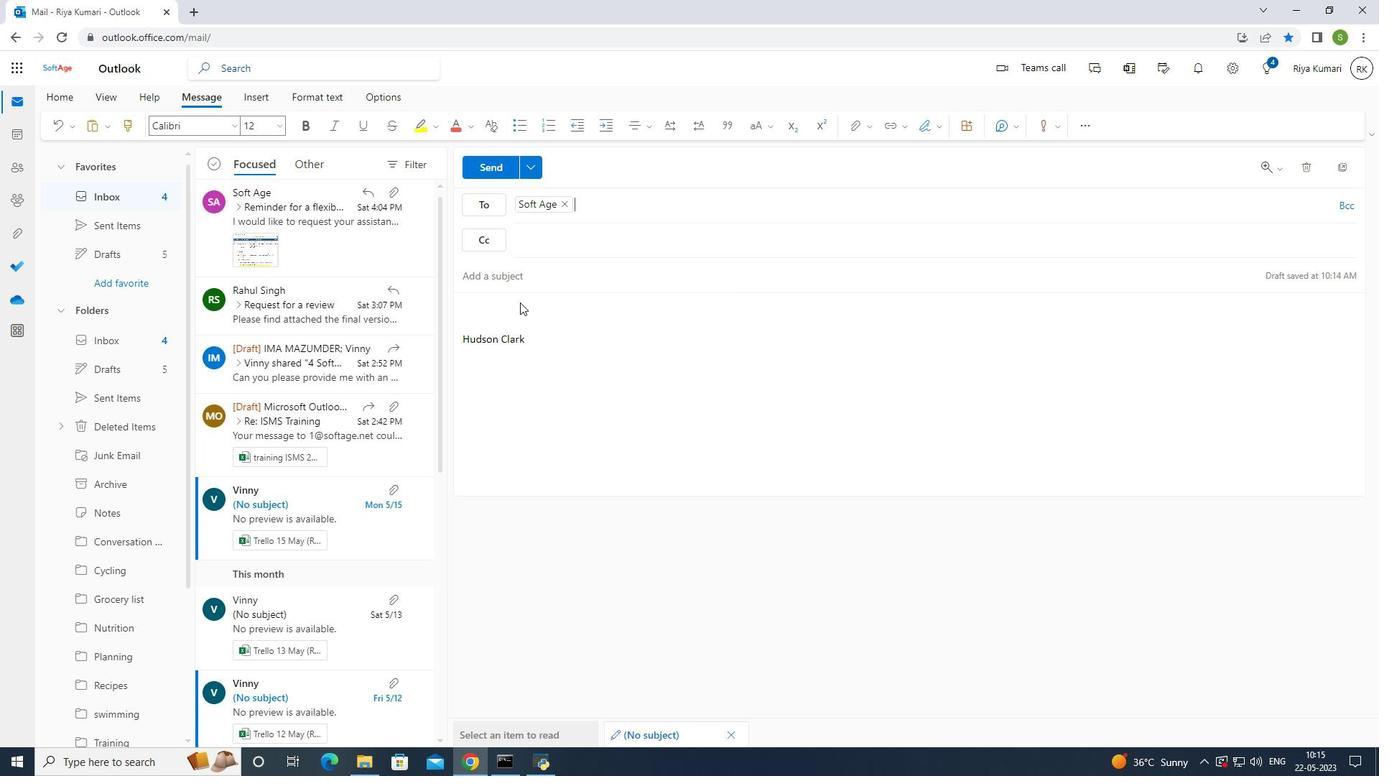 
Action: Mouse pressed left at (518, 303)
Screenshot: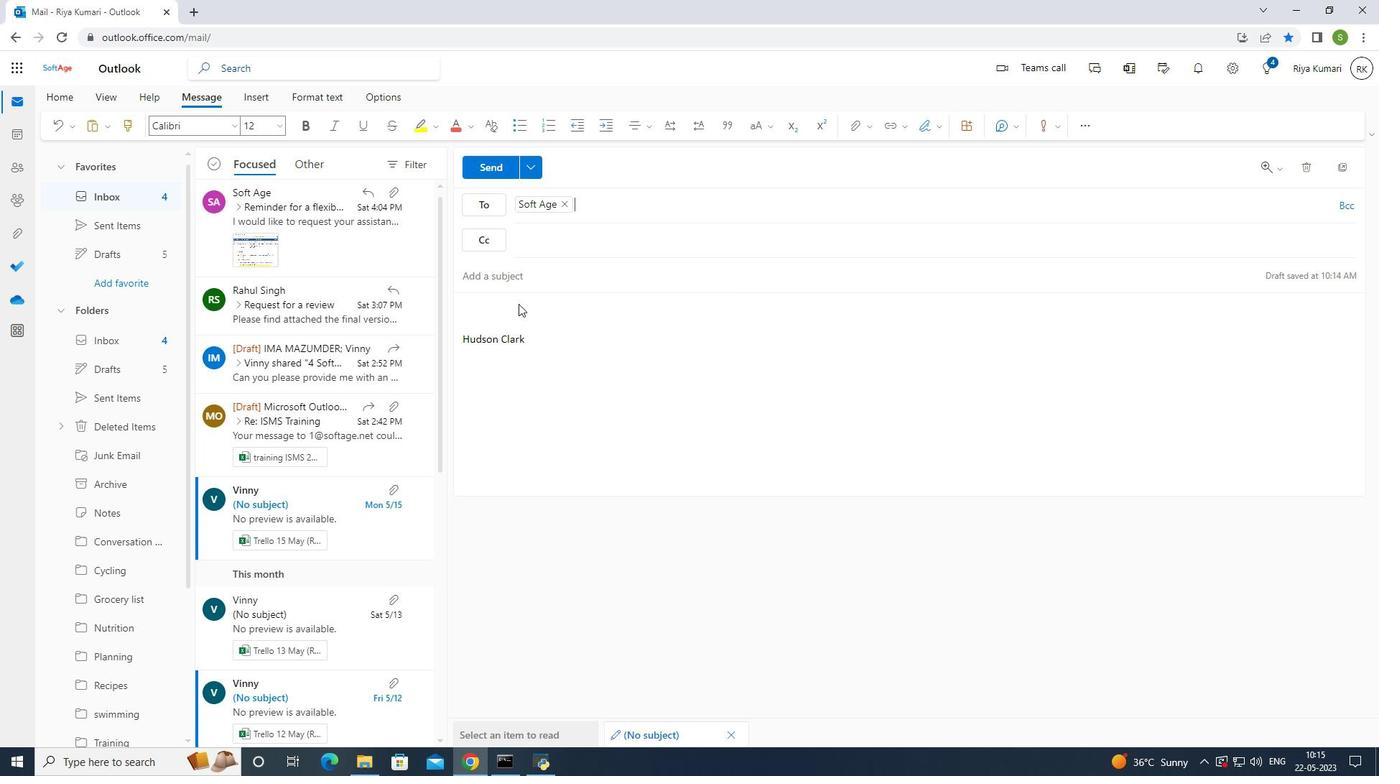 
Action: Mouse moved to (508, 322)
Screenshot: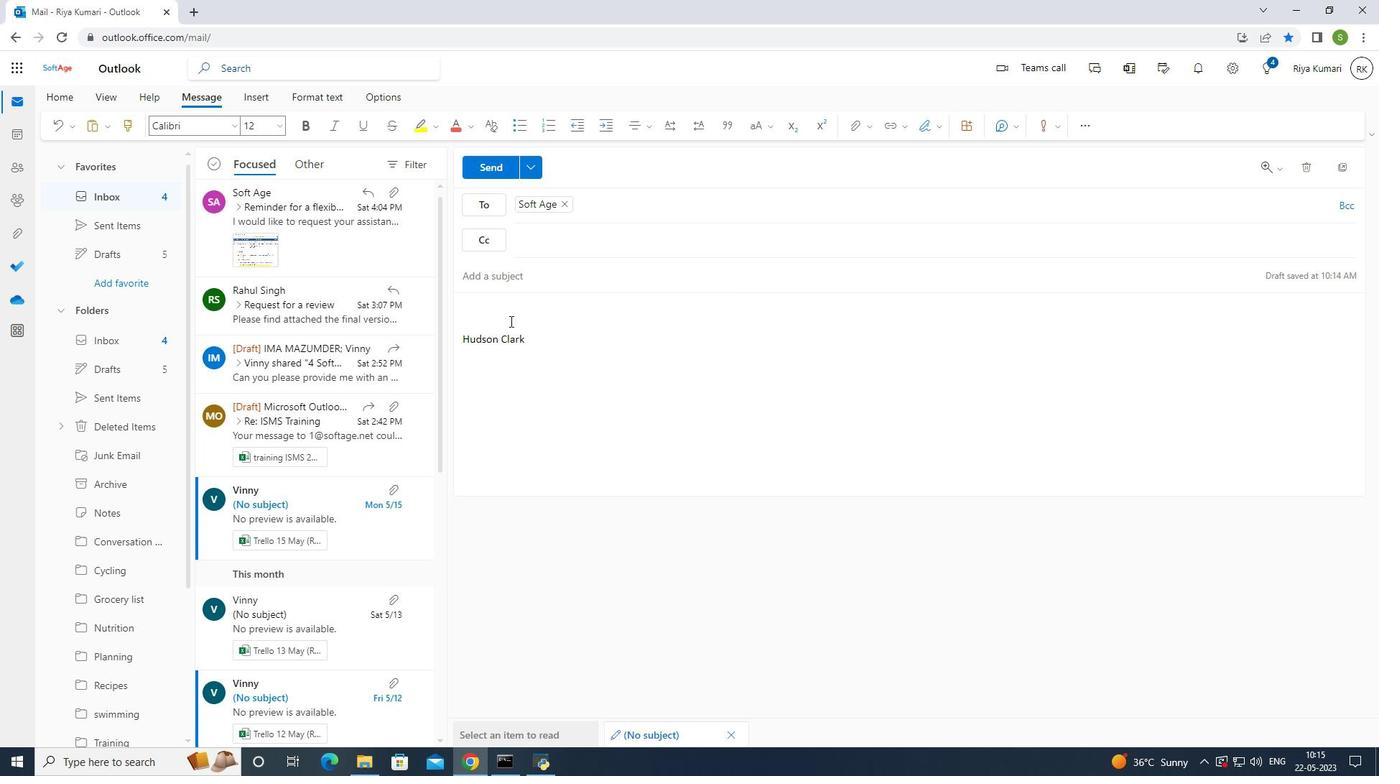 
Action: Mouse pressed left at (508, 322)
Screenshot: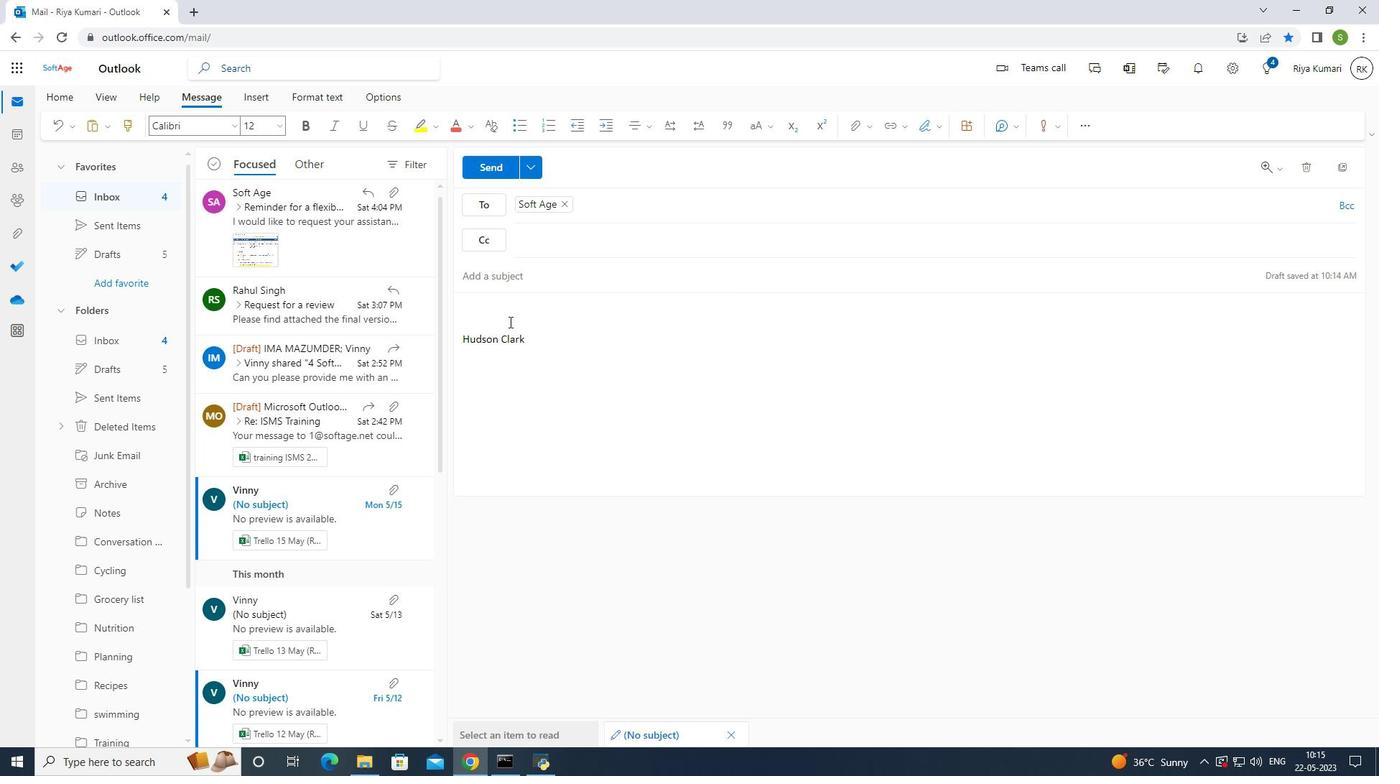 
Action: Mouse moved to (647, 311)
Screenshot: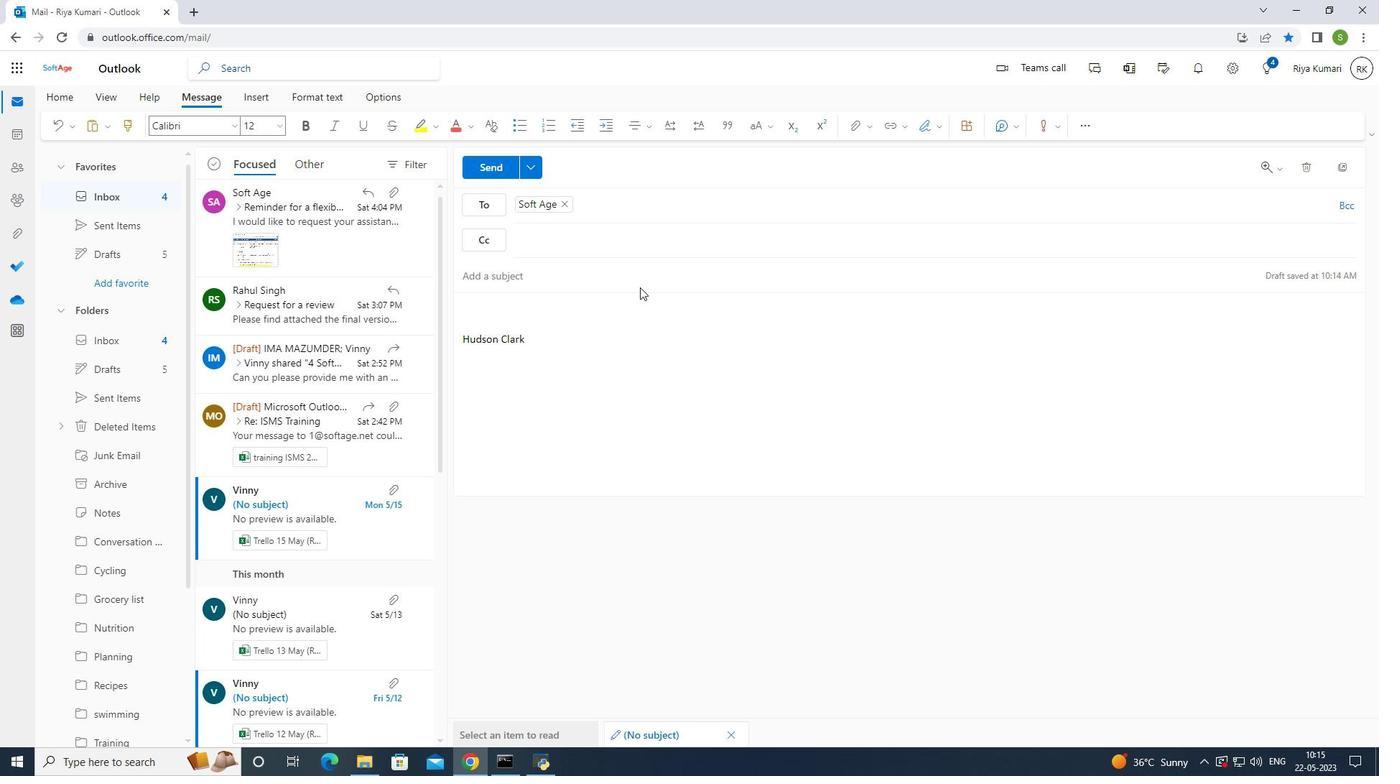 
Action: Key pressed <Key.shift>Have<Key.space>a<Key.space>greate<Key.backspace><Key.space><Key.shift><Key.shift><Key.shift>New<Key.space><Key.shift>Year<Key.space><Key.shift>F<Key.backspace><Key.shift><Key.shift><Key.shift><Key.shift><Key.shift><Key.shift><Key.shift><Key.shift><Key.shift><Key.shift><Key.shift><Key.shift><Key.shift><Key.shift><Key.shift><Key.shift><Key.shift><Key.shift><Key.shift>Eve.
Screenshot: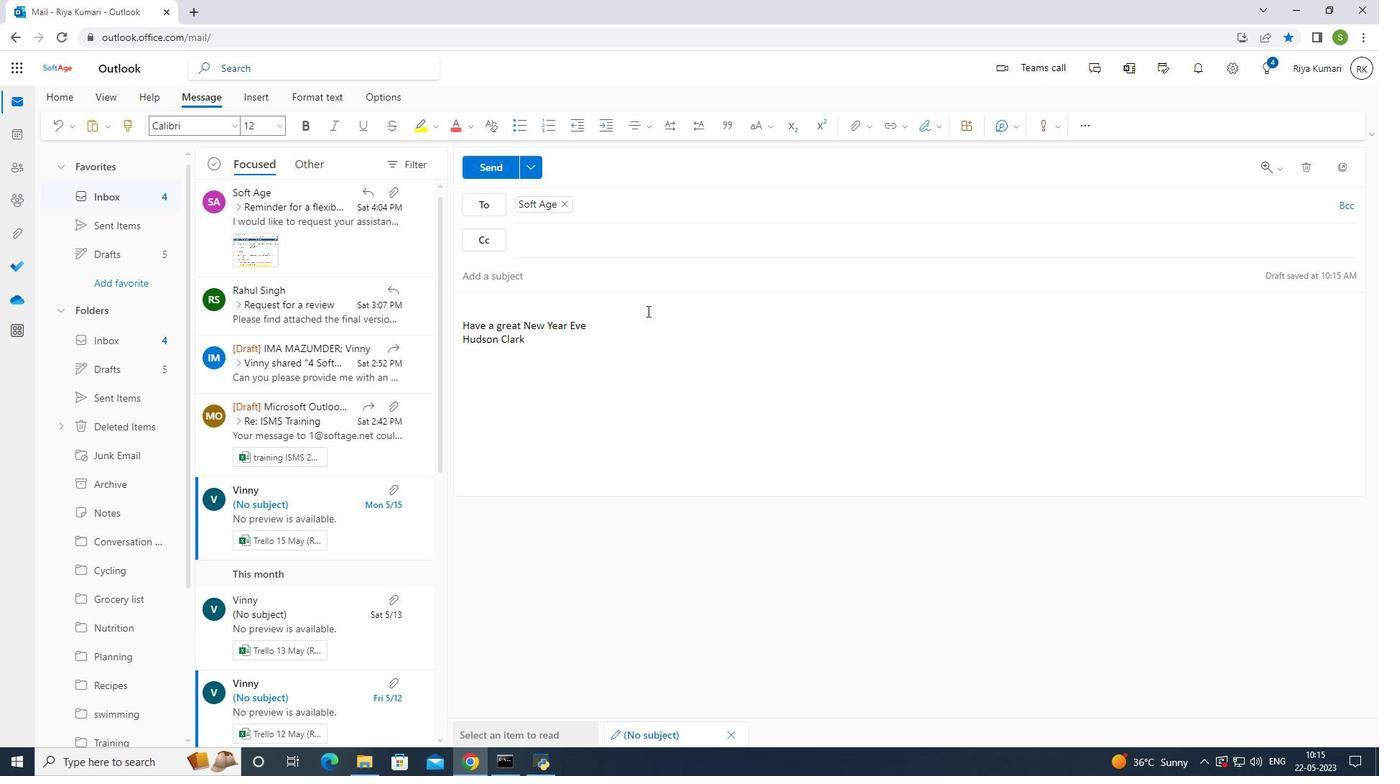 
Action: Mouse moved to (155, 319)
Screenshot: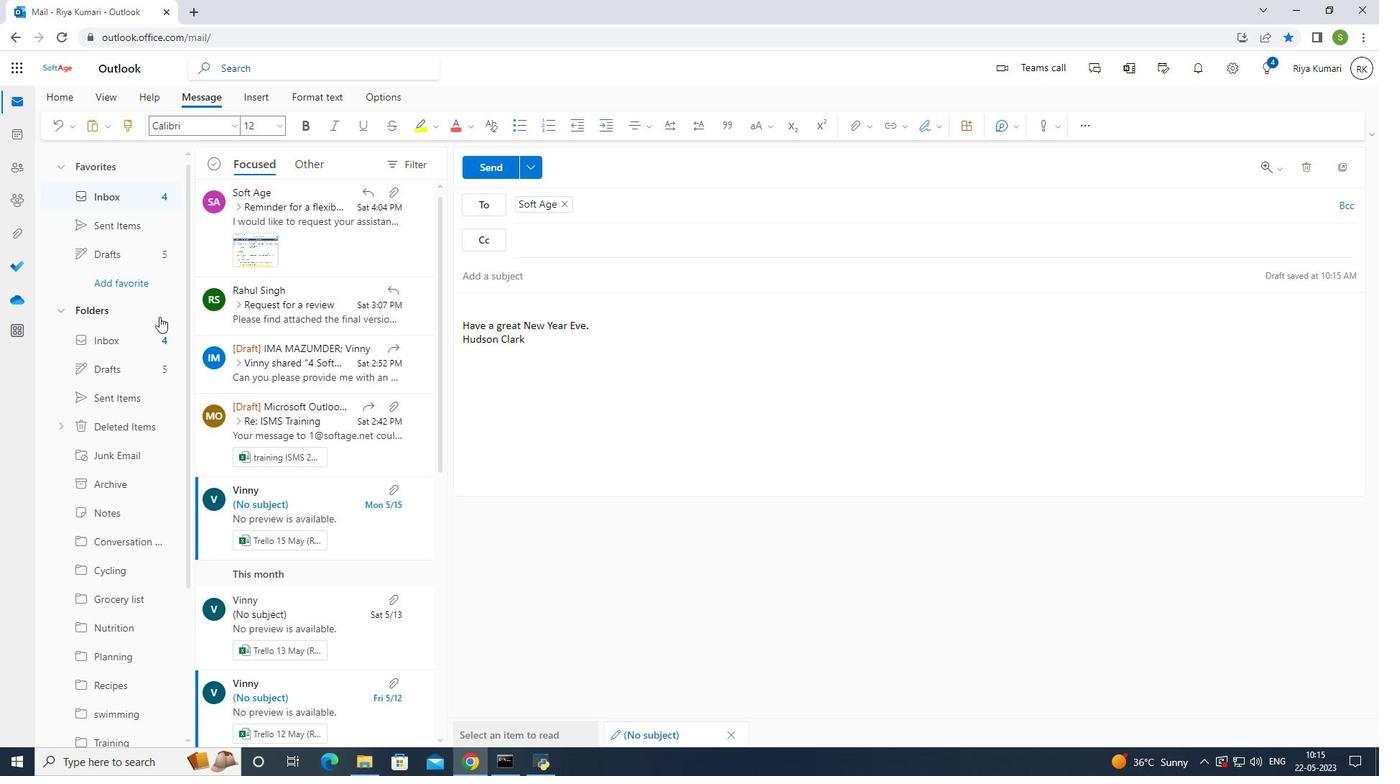 
Action: Mouse scrolled (155, 319) with delta (0, 0)
Screenshot: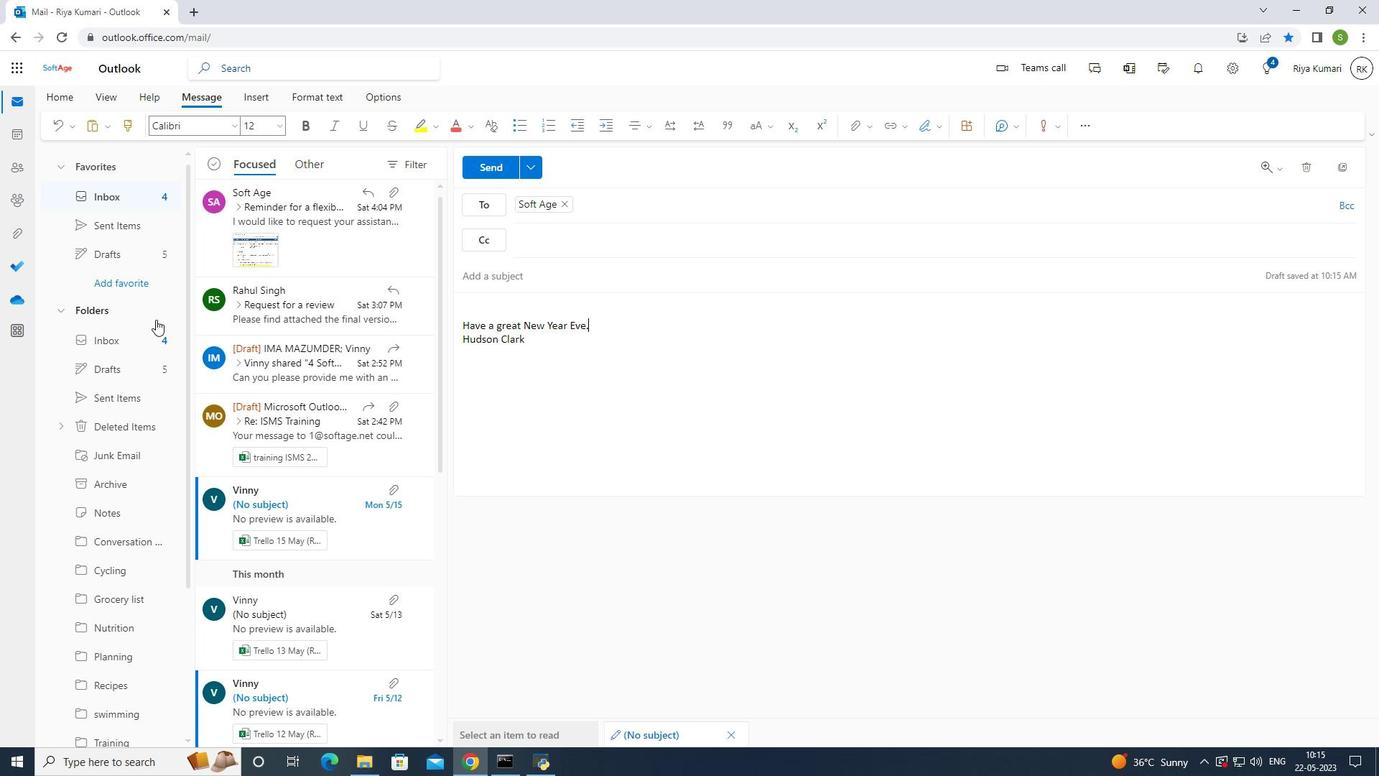 
Action: Mouse moved to (154, 321)
Screenshot: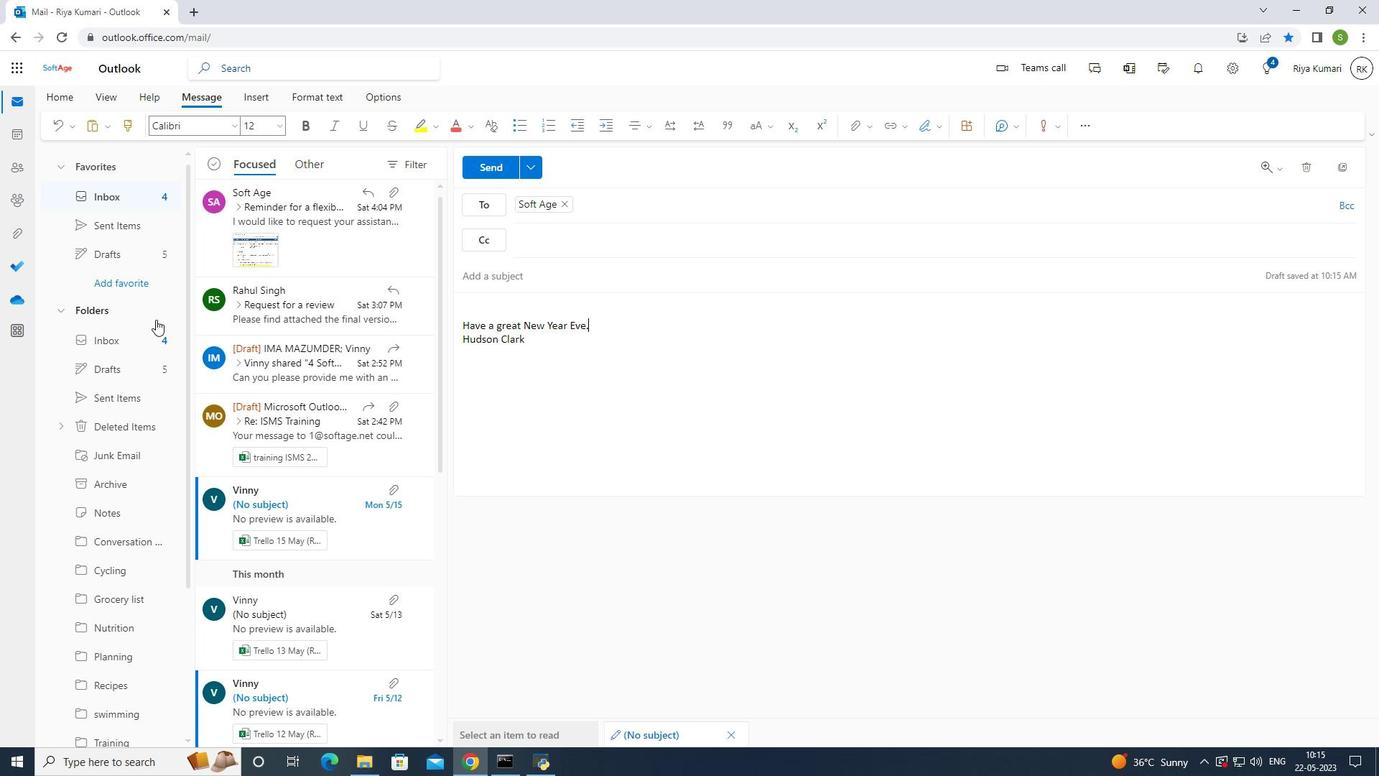 
Action: Mouse scrolled (154, 320) with delta (0, 0)
Screenshot: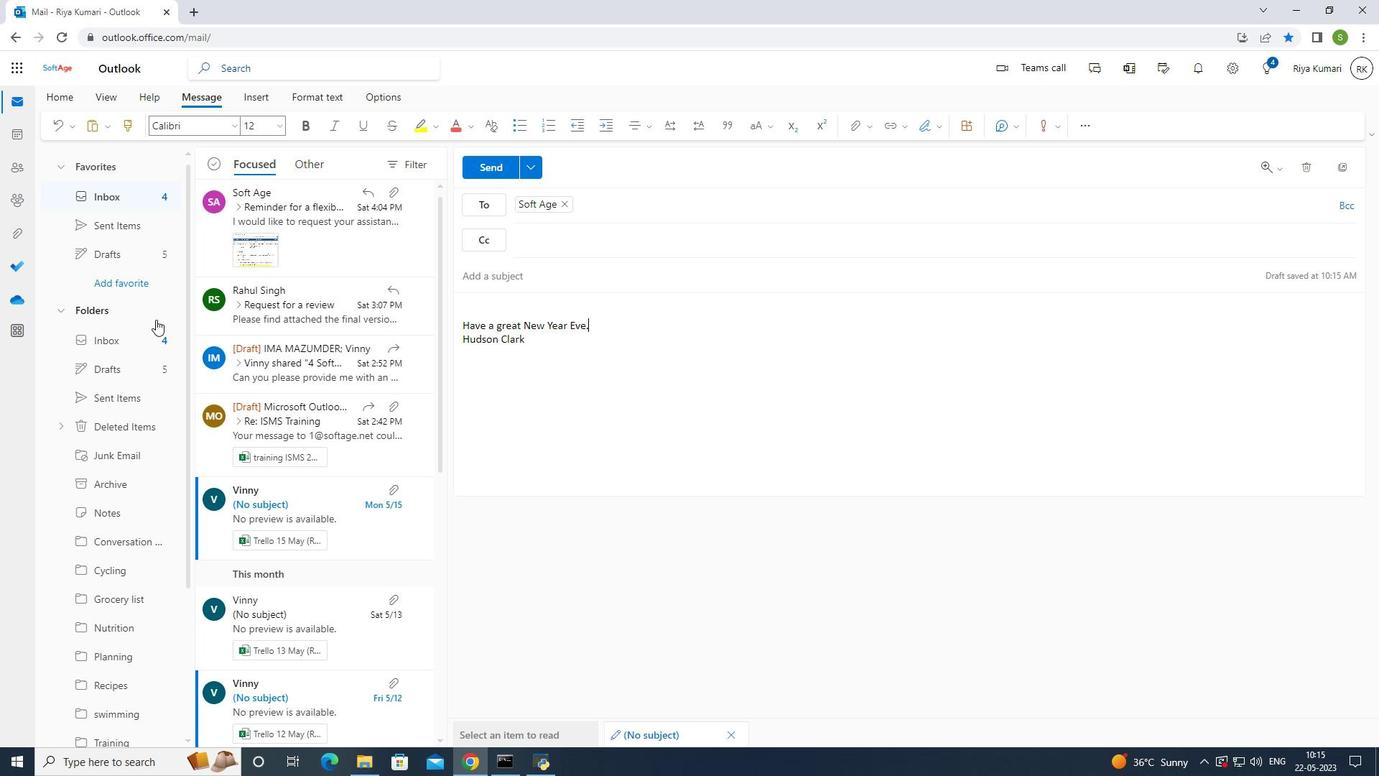 
Action: Mouse moved to (153, 321)
Screenshot: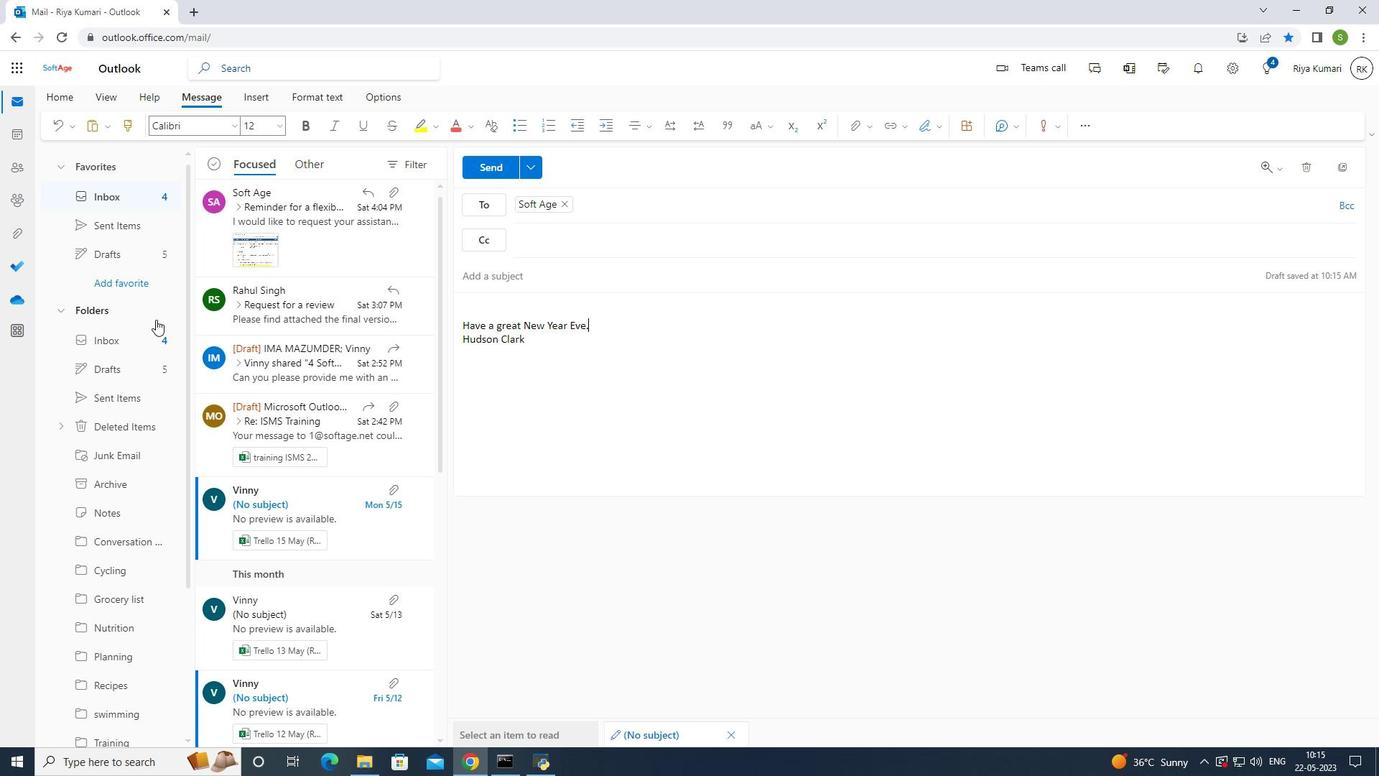 
Action: Mouse scrolled (153, 321) with delta (0, 0)
Screenshot: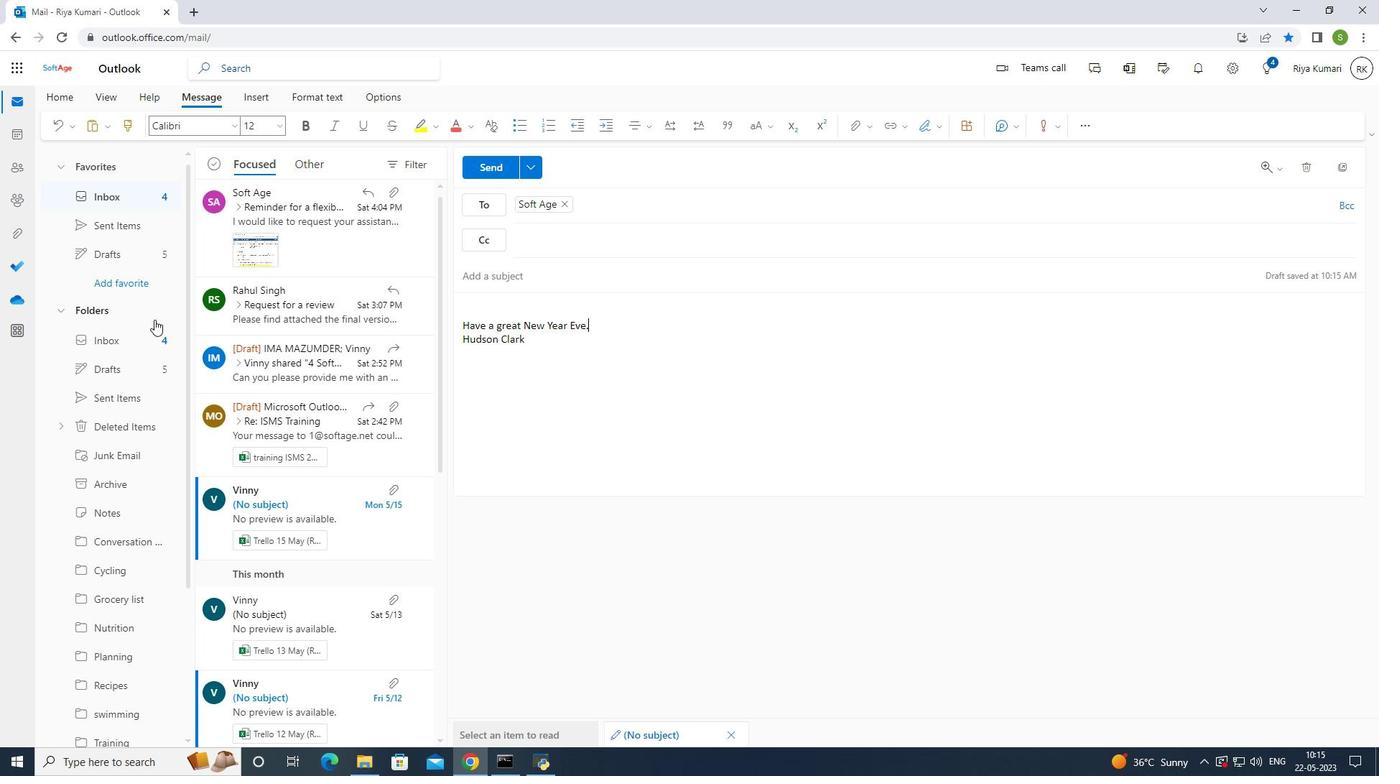 
Action: Mouse scrolled (153, 321) with delta (0, 0)
Screenshot: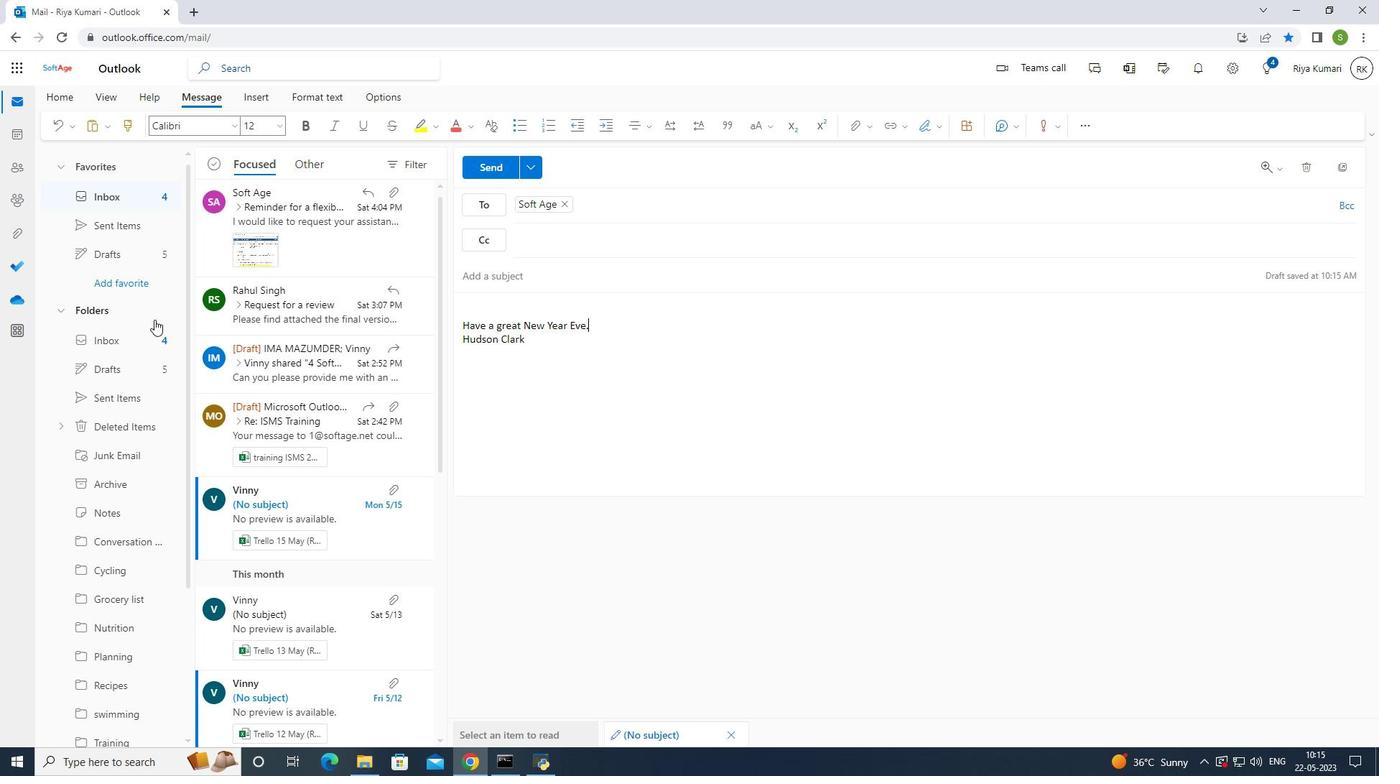 
Action: Mouse scrolled (153, 321) with delta (0, 0)
Screenshot: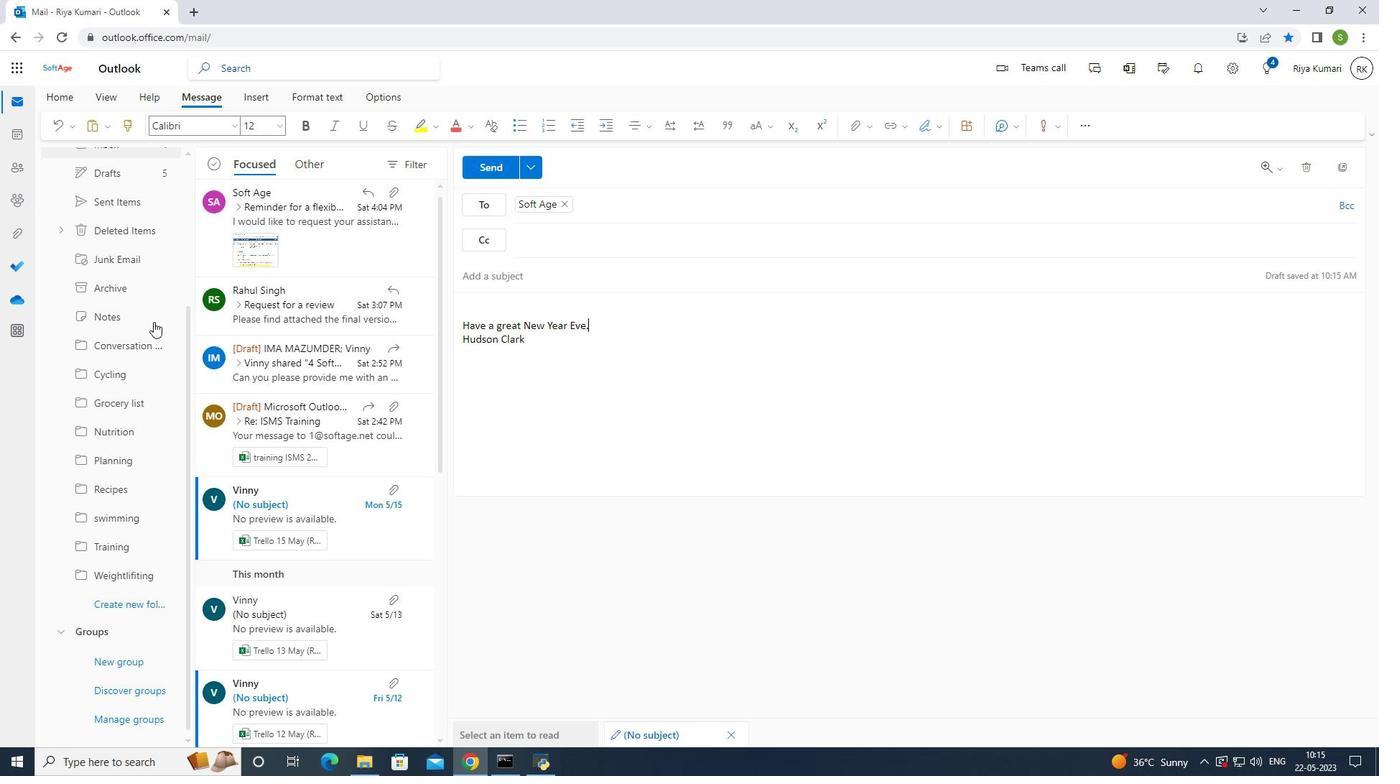 
Action: Mouse moved to (153, 321)
Screenshot: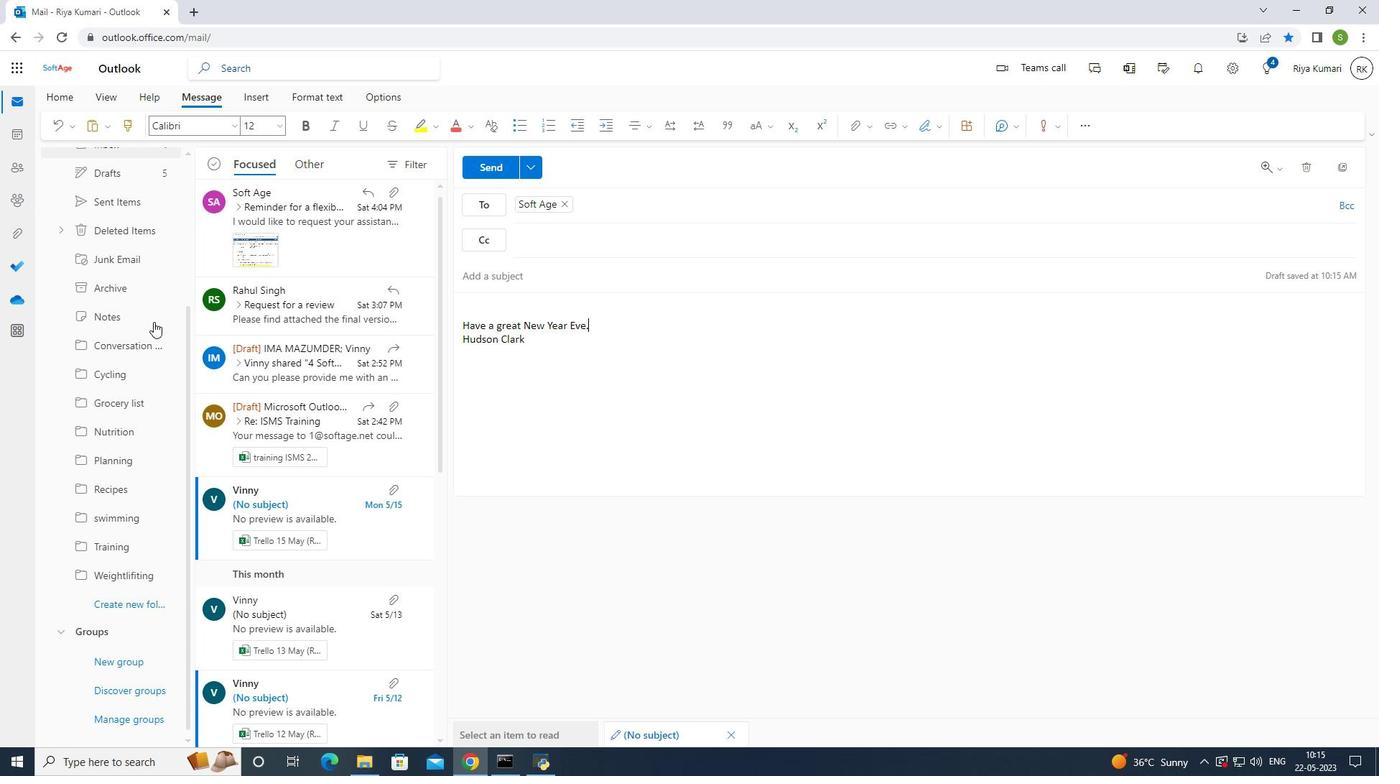 
Action: Mouse scrolled (153, 321) with delta (0, 0)
Screenshot: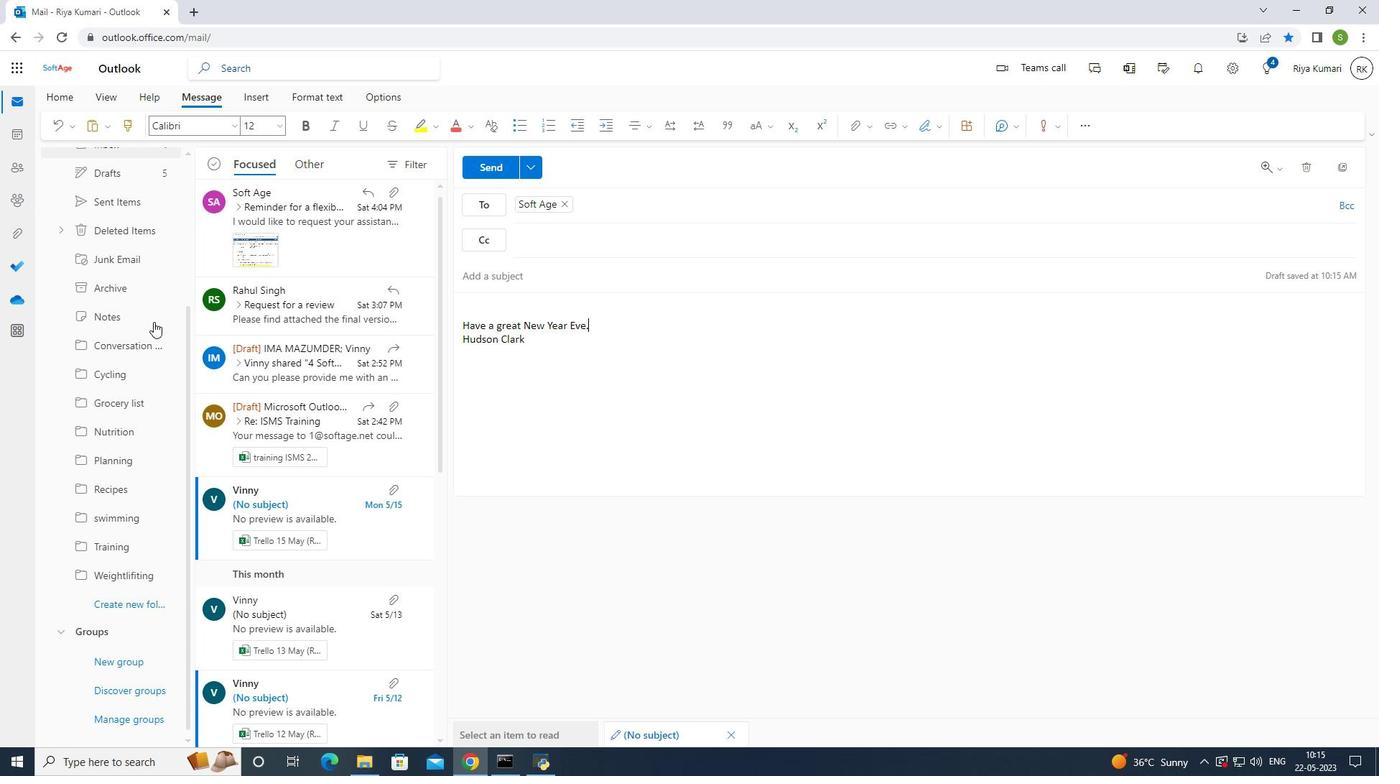 
Action: Mouse scrolled (153, 321) with delta (0, 0)
Screenshot: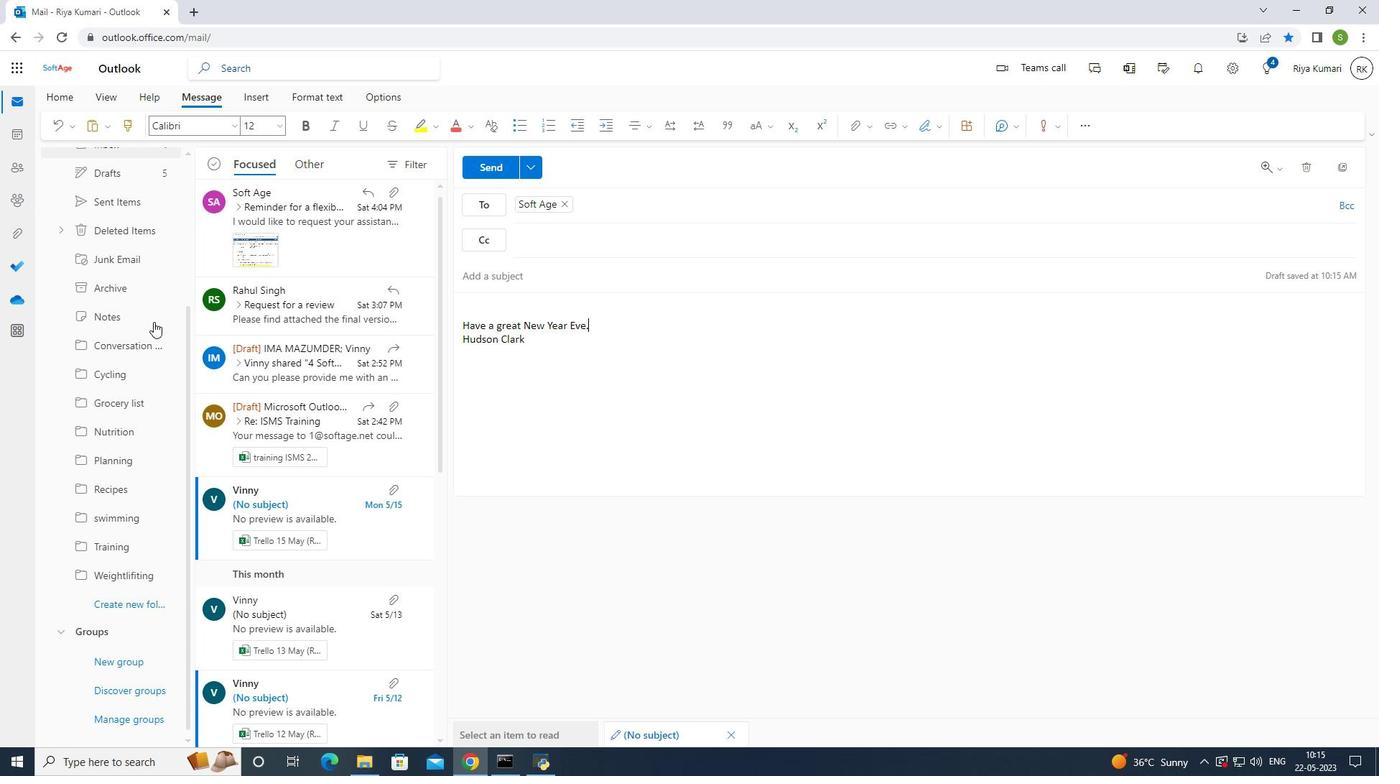 
Action: Mouse scrolled (153, 321) with delta (0, 0)
Screenshot: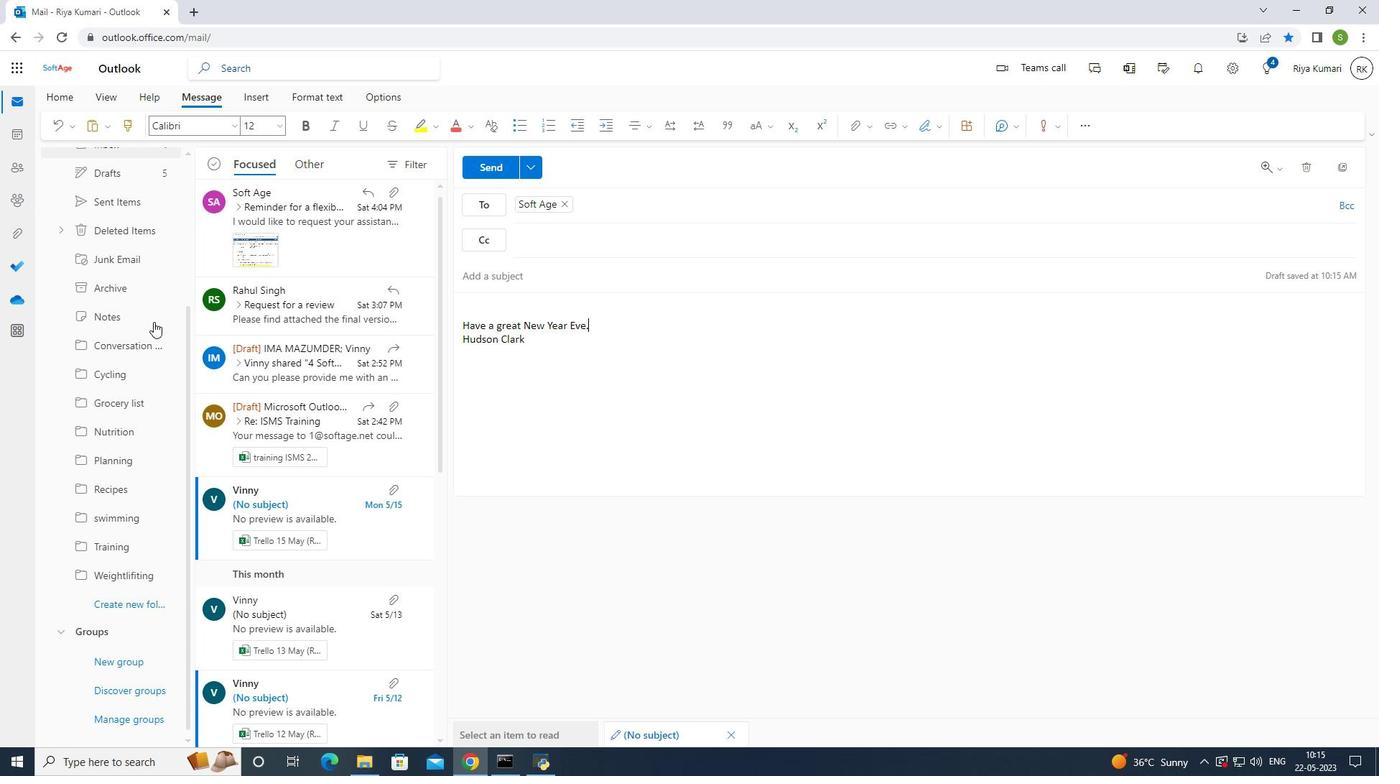 
Action: Mouse scrolled (153, 321) with delta (0, 0)
Screenshot: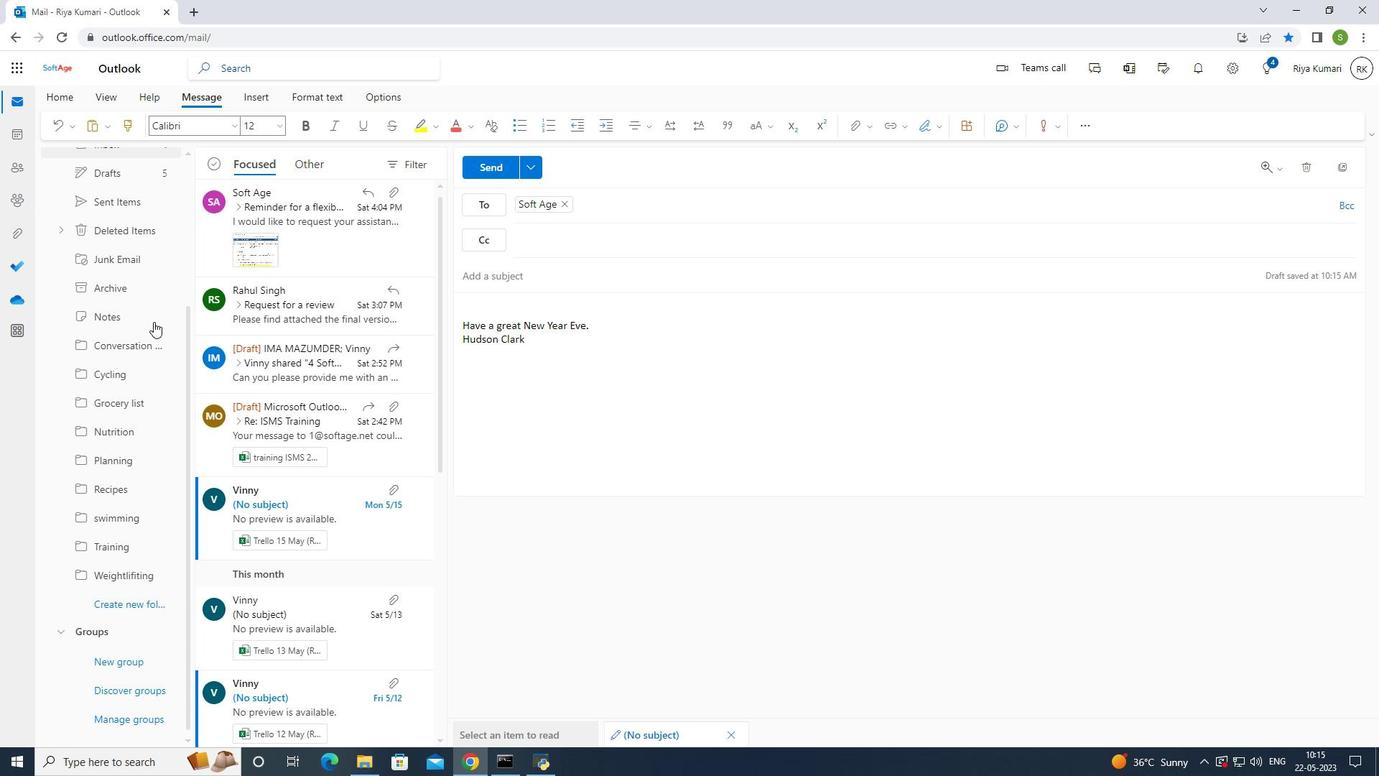 
Action: Mouse moved to (113, 597)
Screenshot: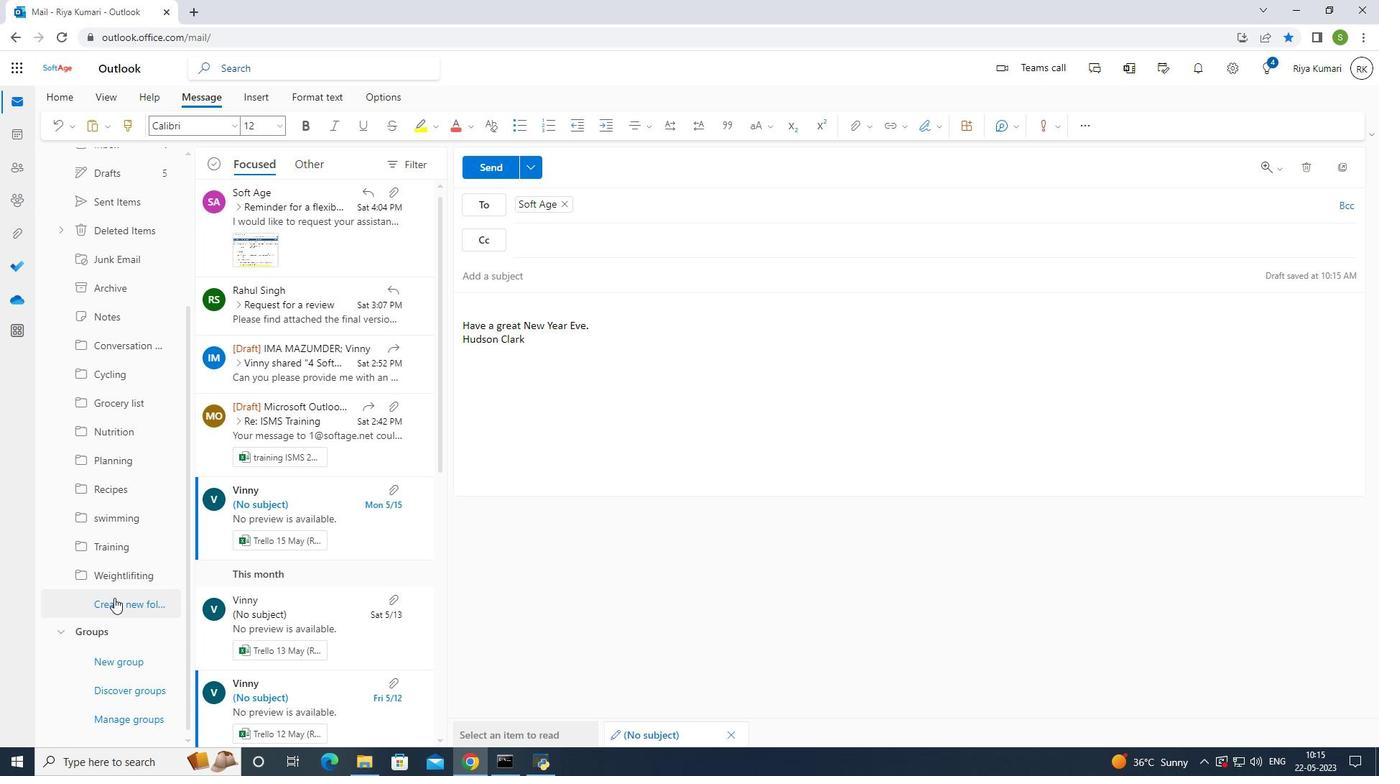 
Action: Mouse pressed left at (113, 597)
Screenshot: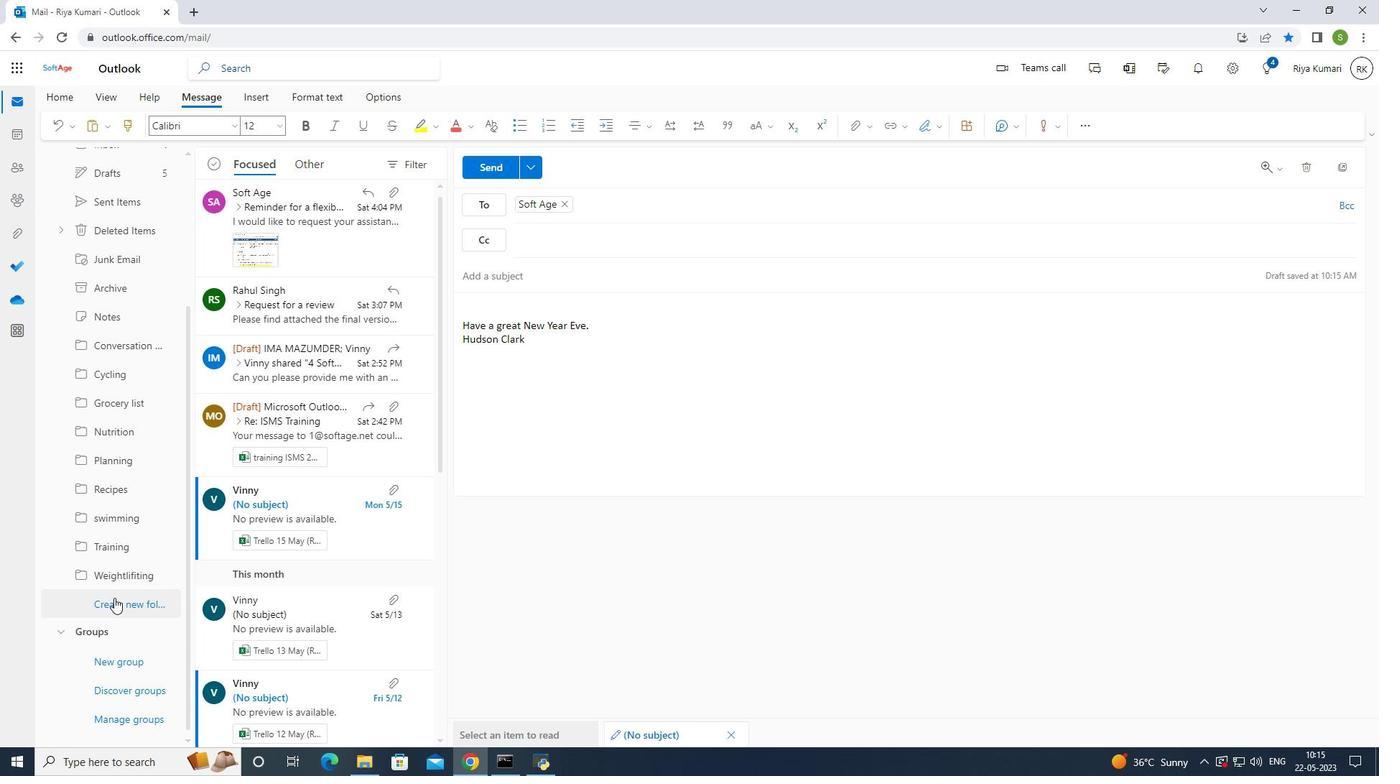 
Action: Mouse moved to (178, 357)
Screenshot: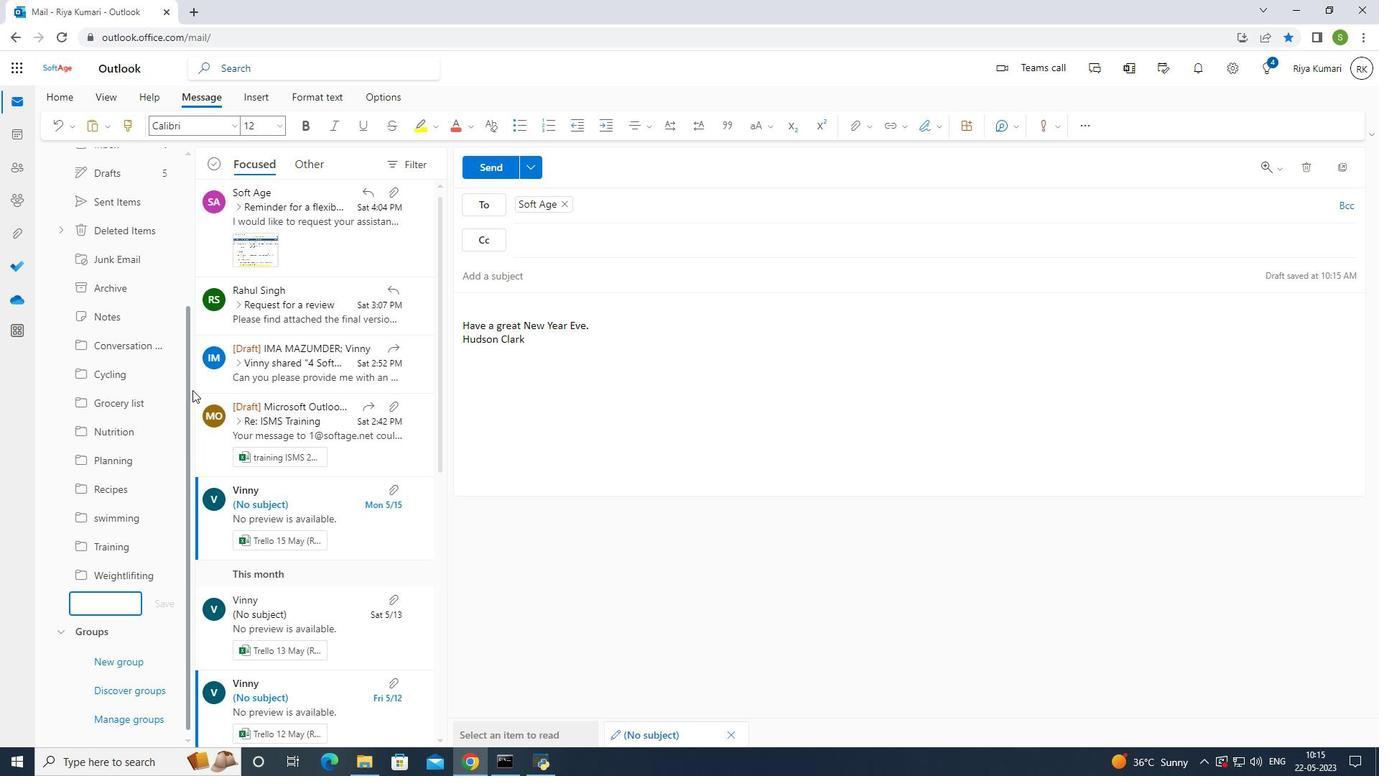 
Action: Key pressed <Key.shift>Restr<Key.backspace>urants
Screenshot: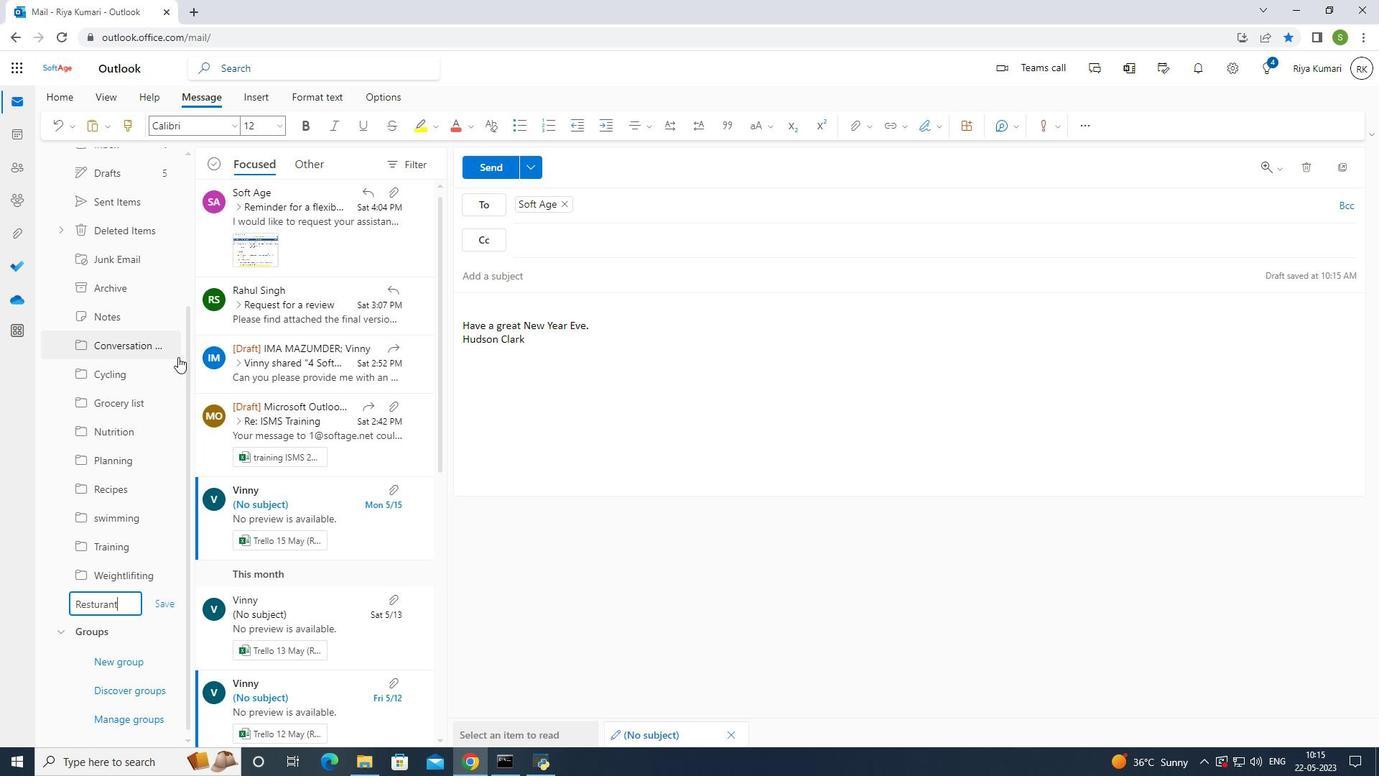 
Action: Mouse moved to (90, 605)
Screenshot: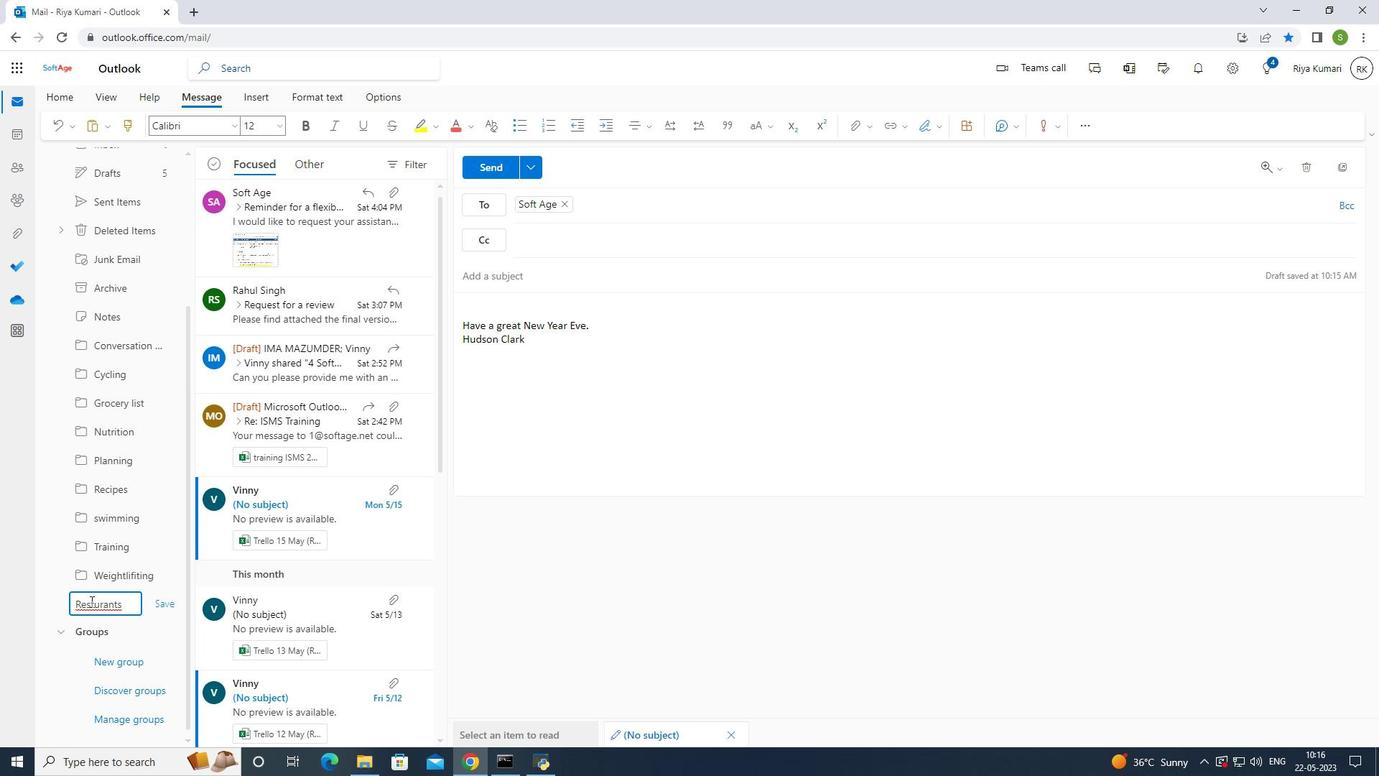 
Action: Mouse pressed left at (90, 605)
Screenshot: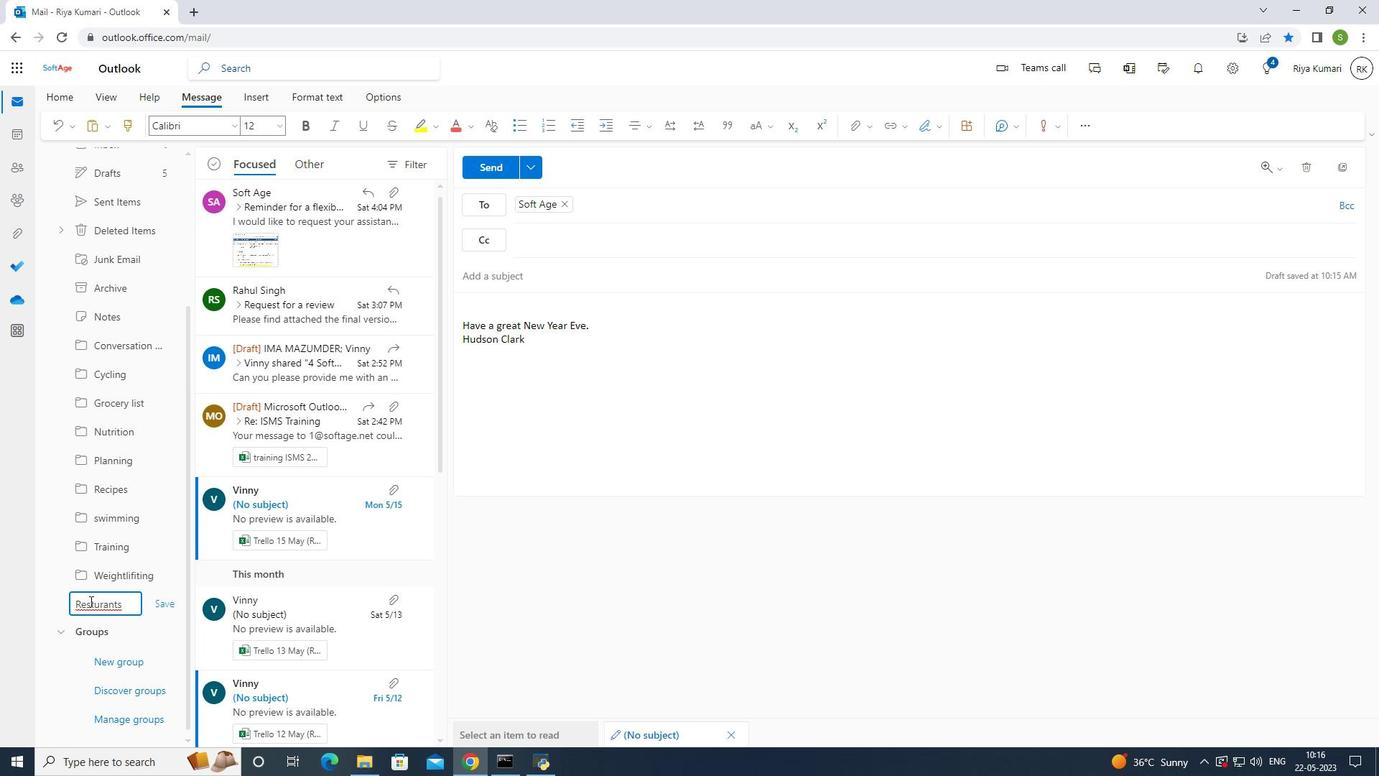 
Action: Mouse moved to (94, 605)
Screenshot: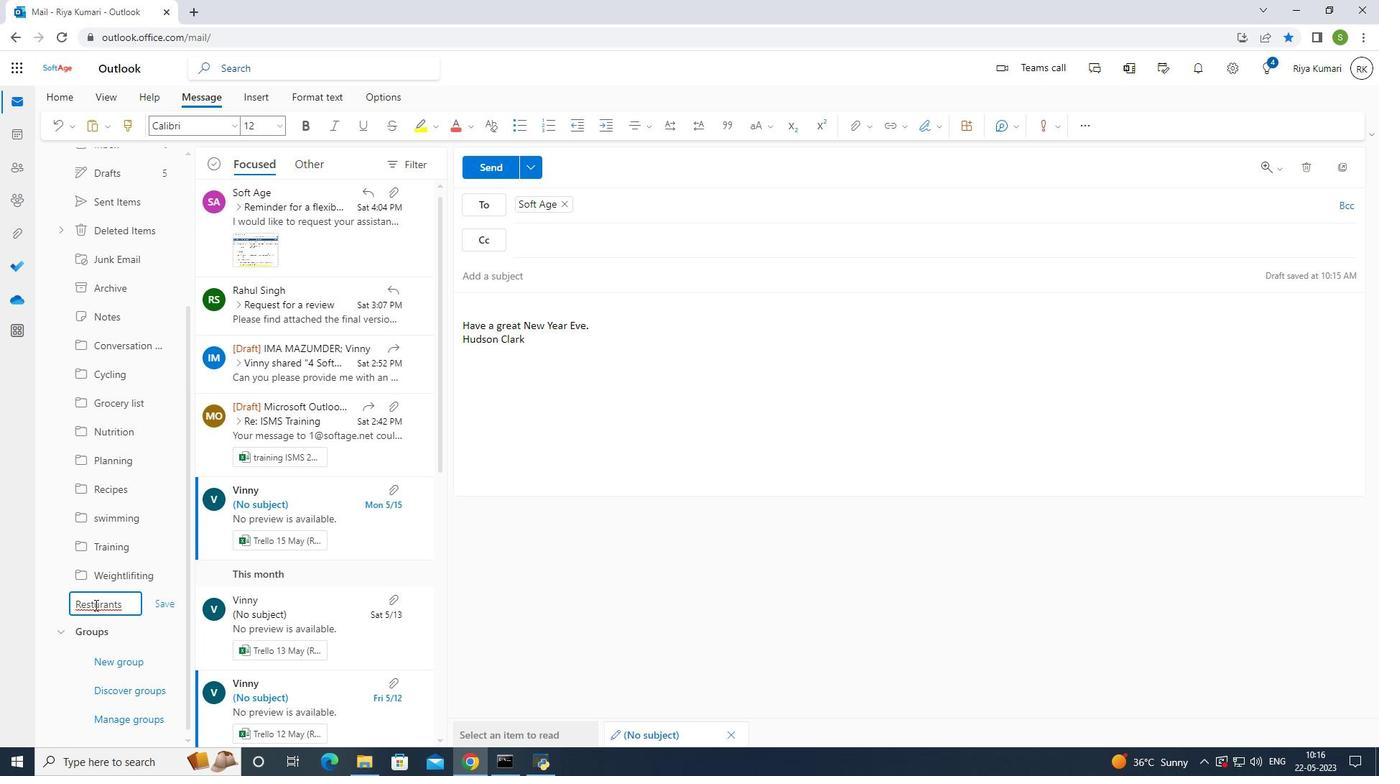 
Action: Mouse pressed left at (94, 605)
Screenshot: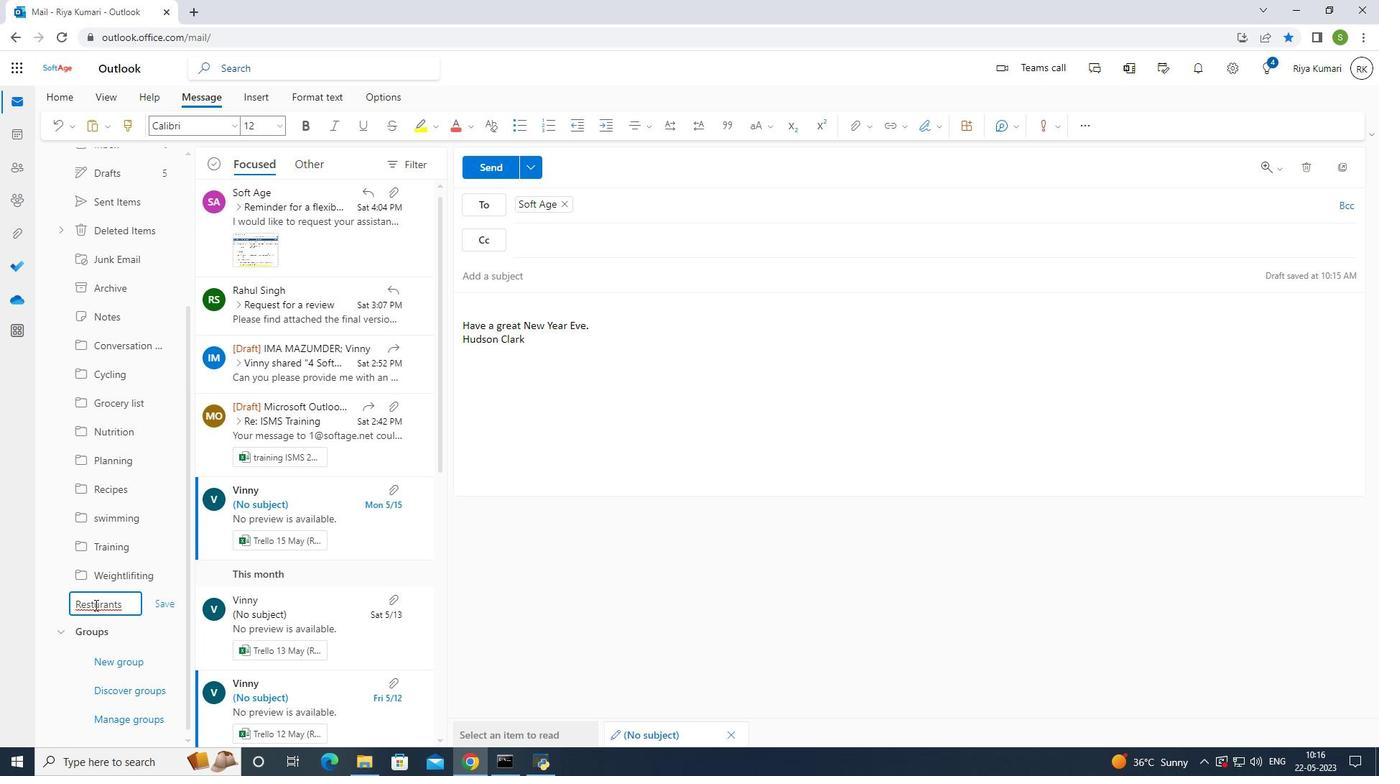 
Action: Mouse moved to (136, 537)
Screenshot: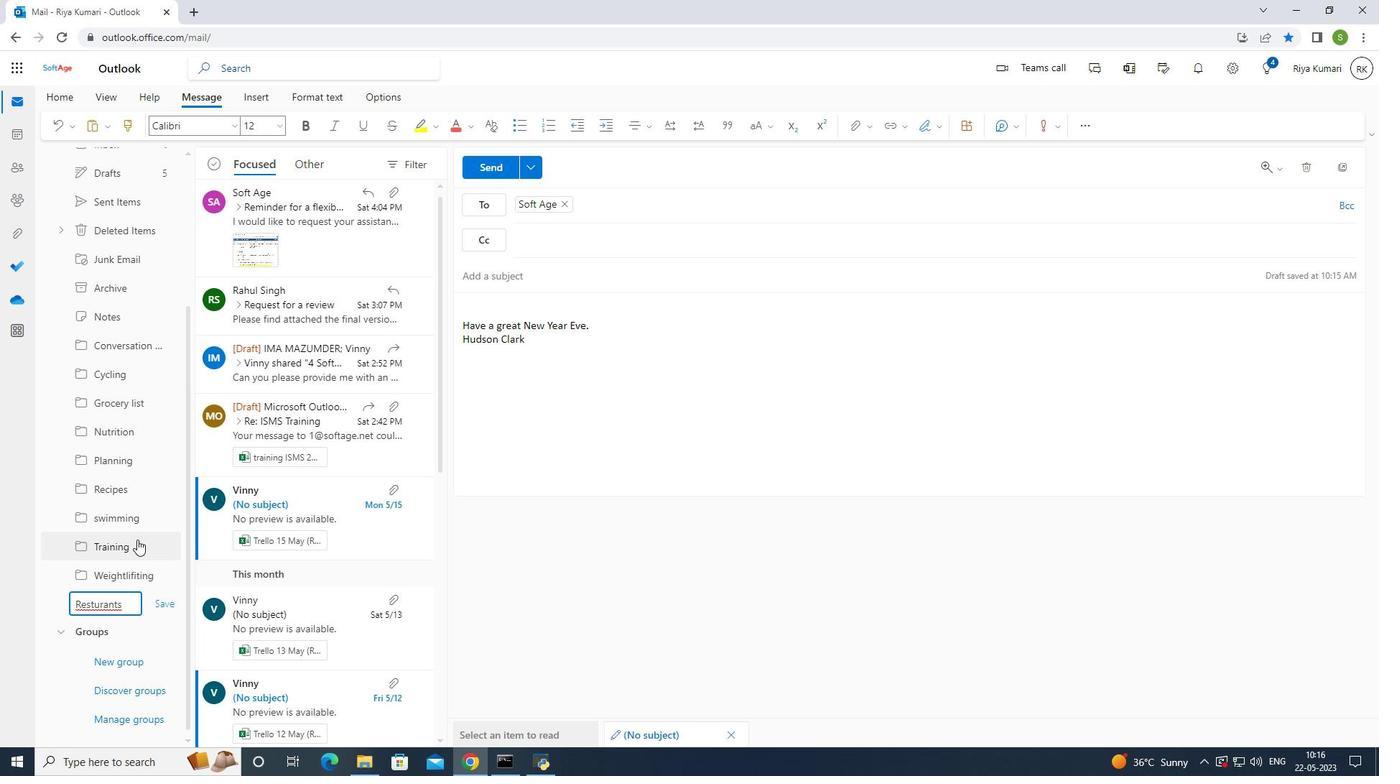 
Action: Key pressed a
Screenshot: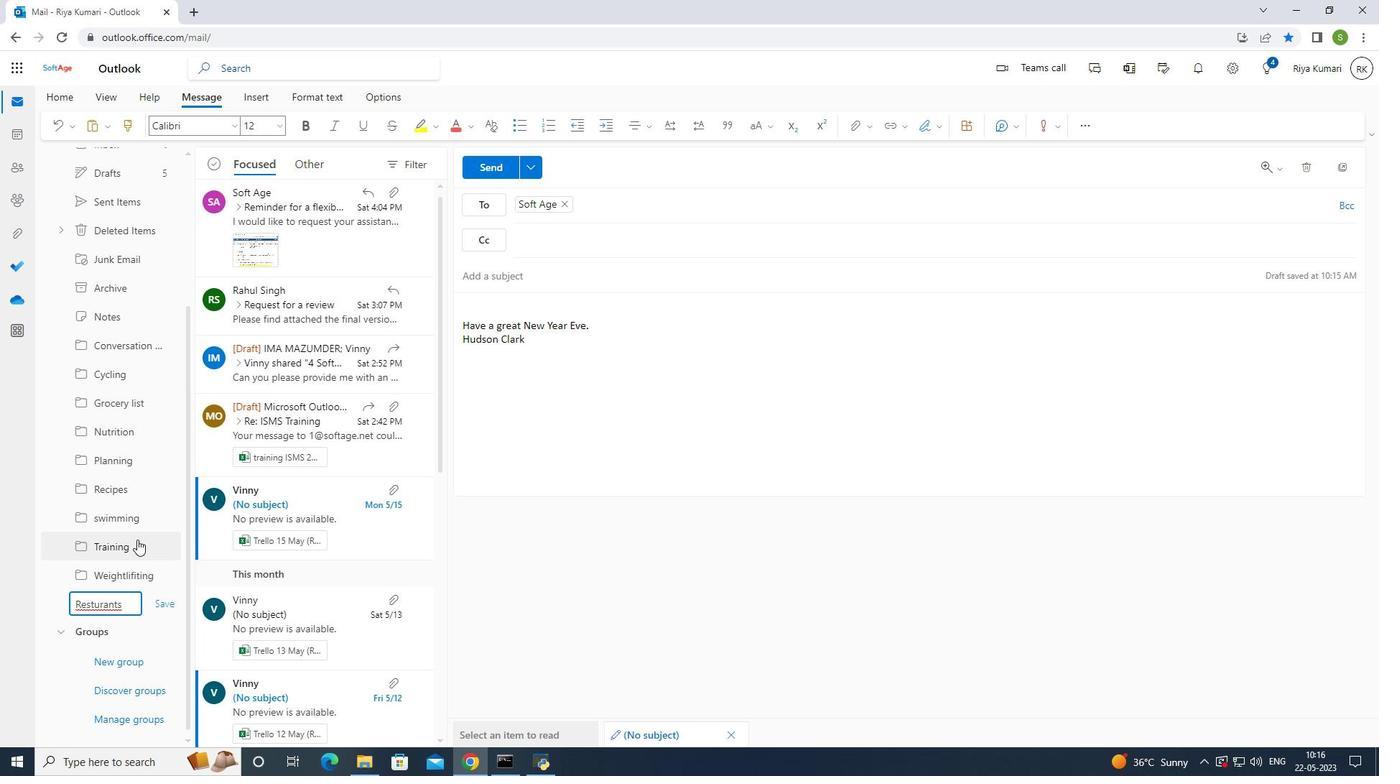 
Action: Mouse moved to (175, 604)
Screenshot: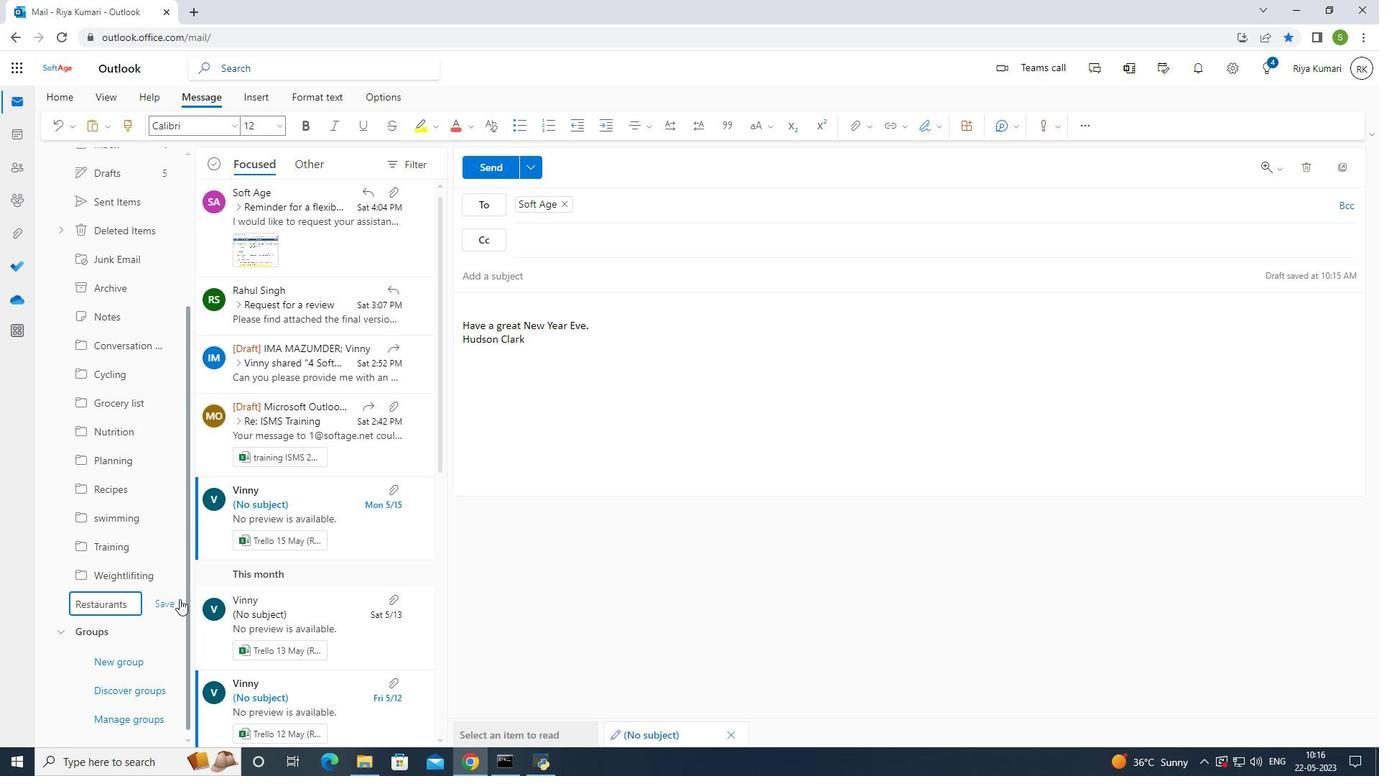 
Action: Mouse pressed left at (175, 604)
Screenshot: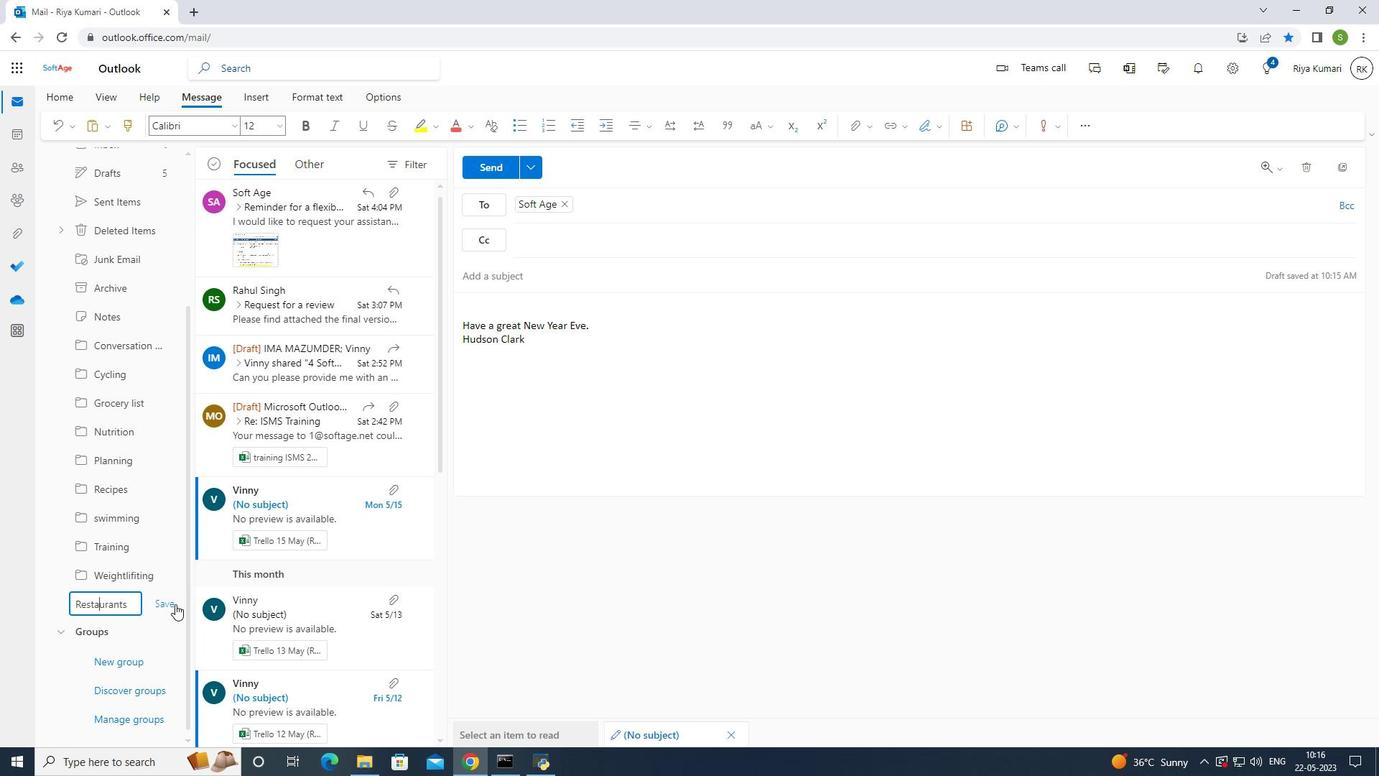
Action: Mouse moved to (490, 163)
Screenshot: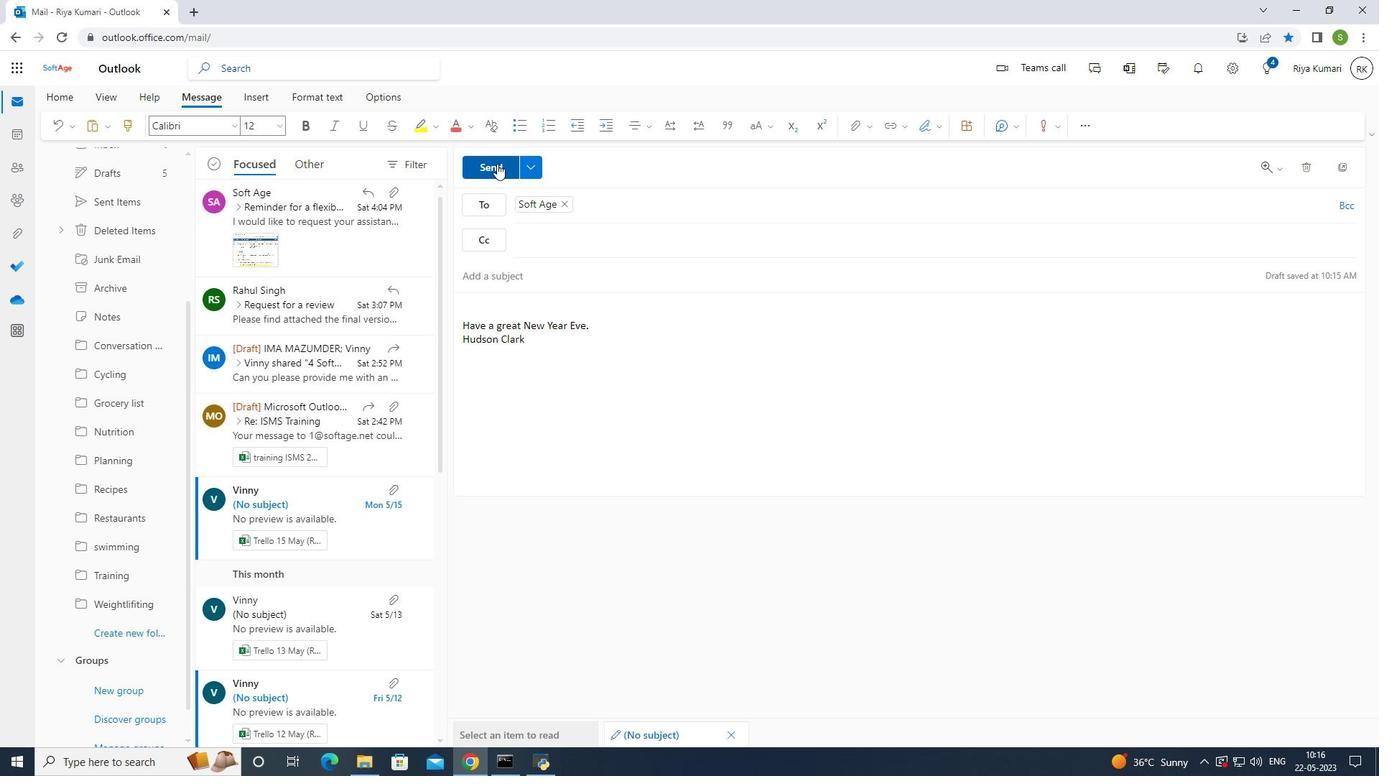 
Action: Mouse pressed left at (490, 163)
Screenshot: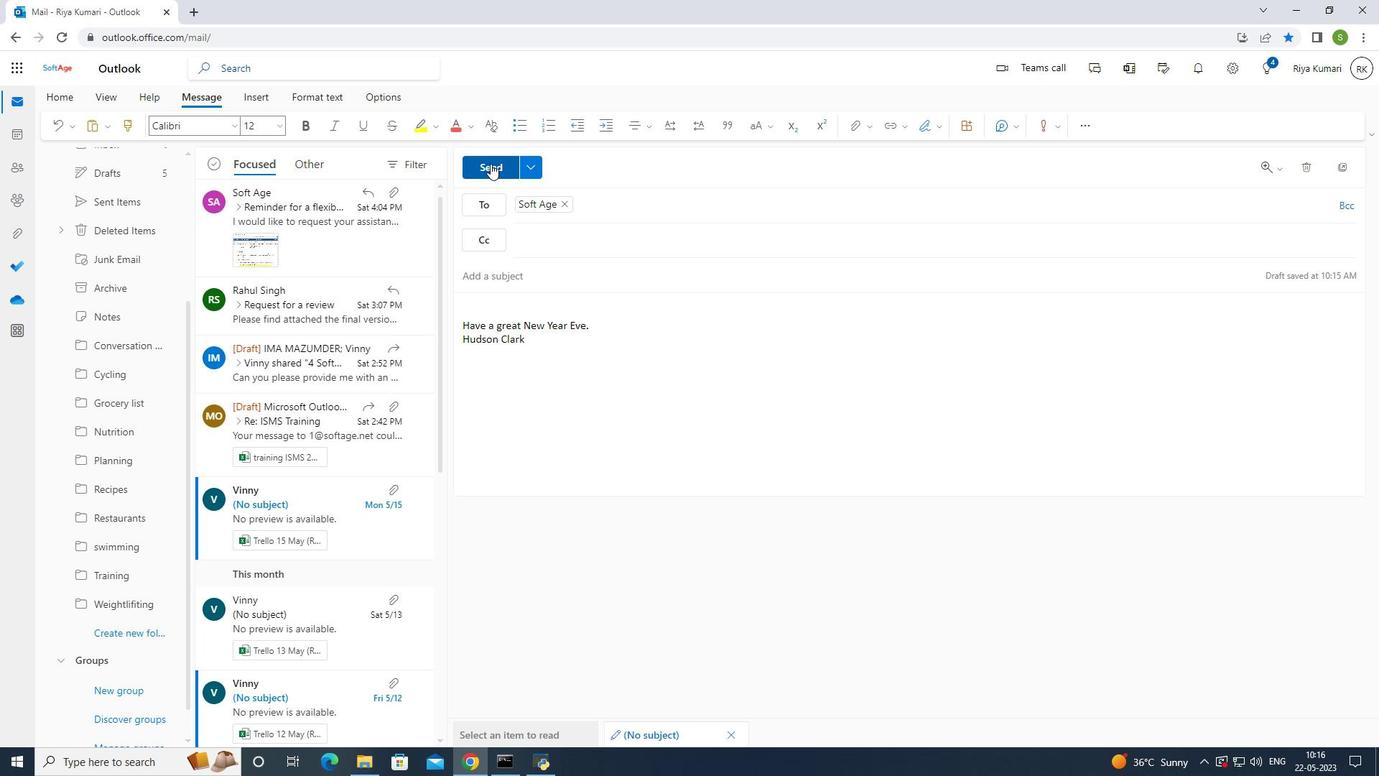 
Action: Mouse moved to (666, 433)
Screenshot: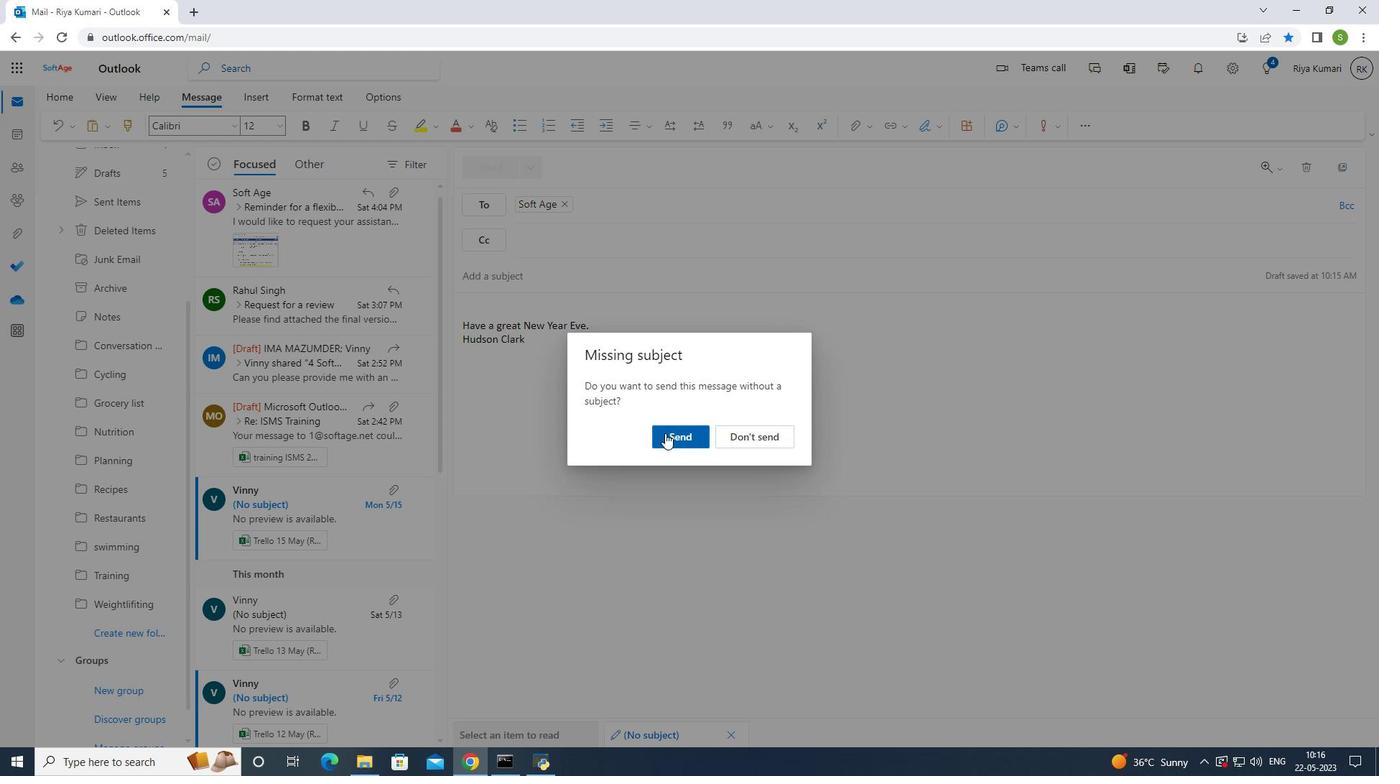 
Action: Mouse pressed left at (666, 433)
Screenshot: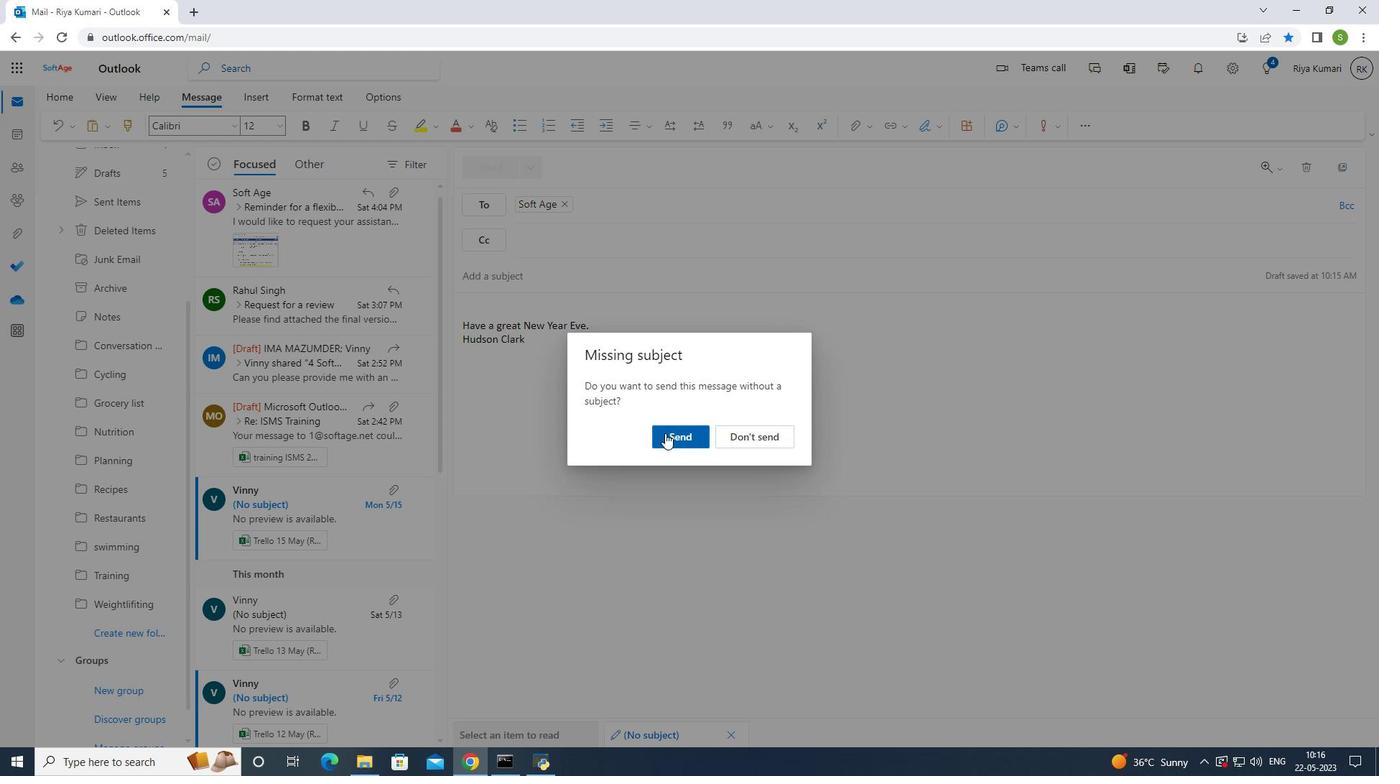 
Action: Mouse moved to (674, 388)
Screenshot: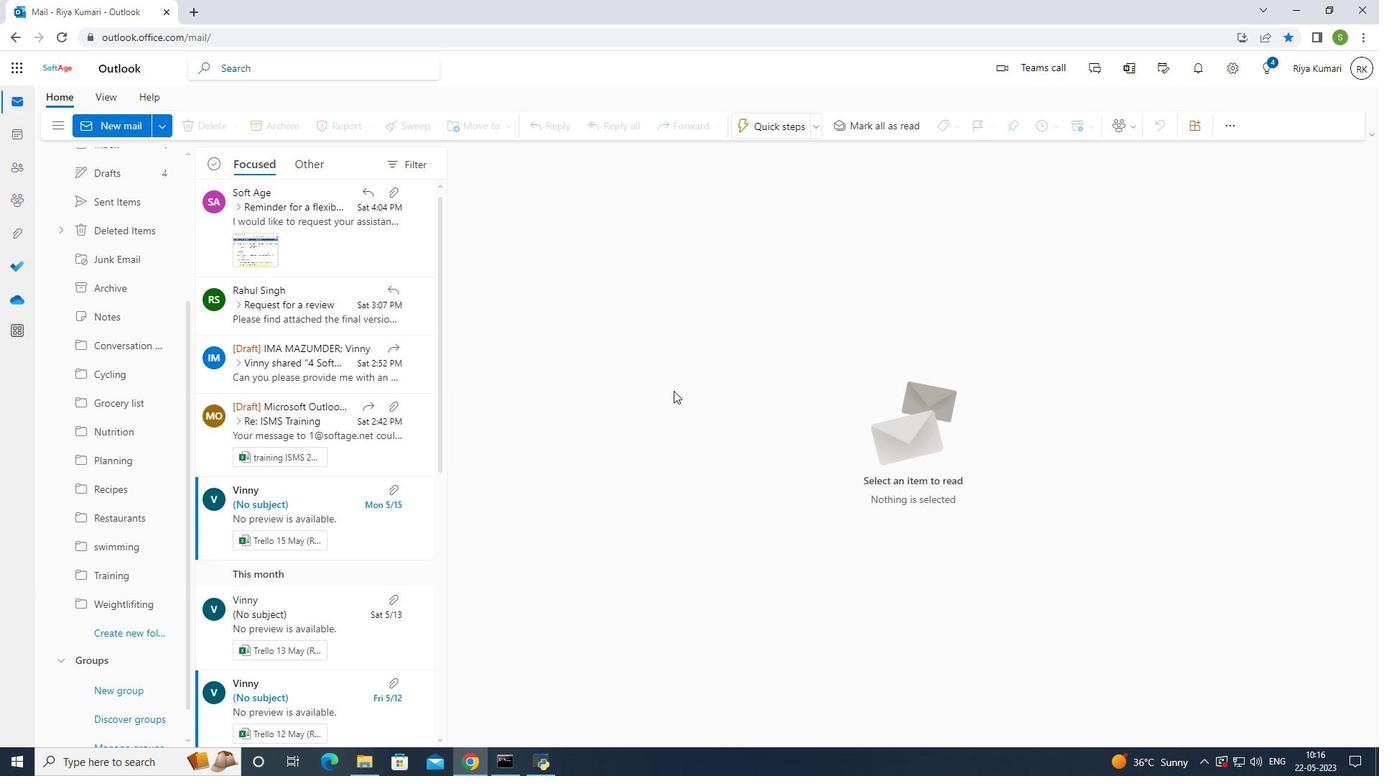 
